 Task: Look for space in Morena, India from 26th August, 2023 to 10th September, 2023 for 6 adults, 2 children in price range Rs.10000 to Rs.15000. Place can be entire place or shared room with 6 bedrooms having 6 beds and 6 bathrooms. Property type can be house, flat, guest house. Amenities needed are: wifi, TV, free parkinig on premises, gym, breakfast. Booking option can be shelf check-in. Required host language is English.
Action: Mouse moved to (534, 135)
Screenshot: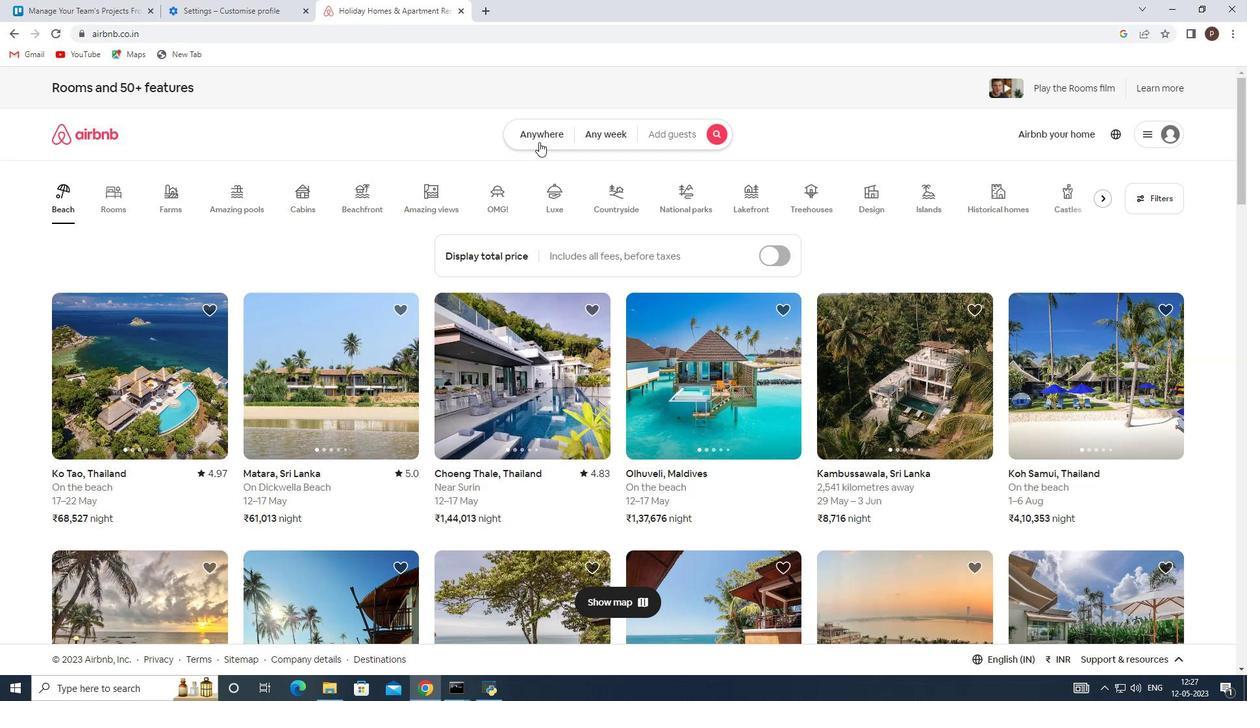 
Action: Mouse pressed left at (534, 135)
Screenshot: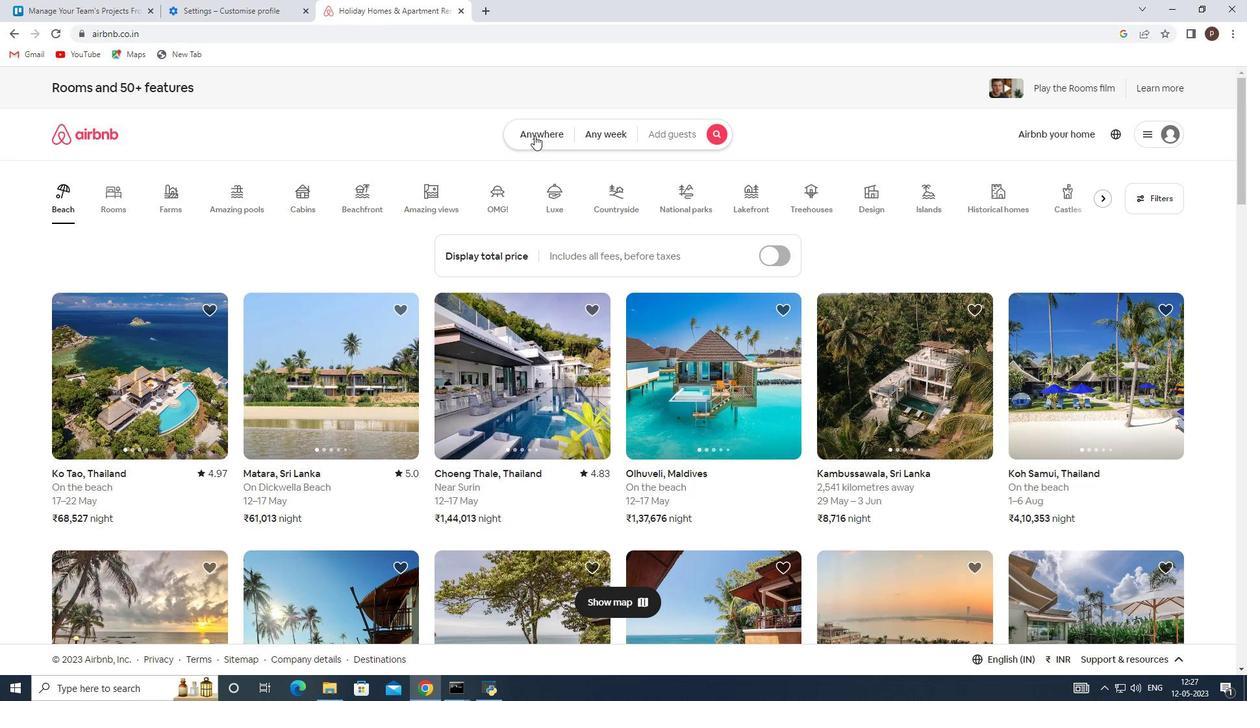 
Action: Mouse moved to (385, 191)
Screenshot: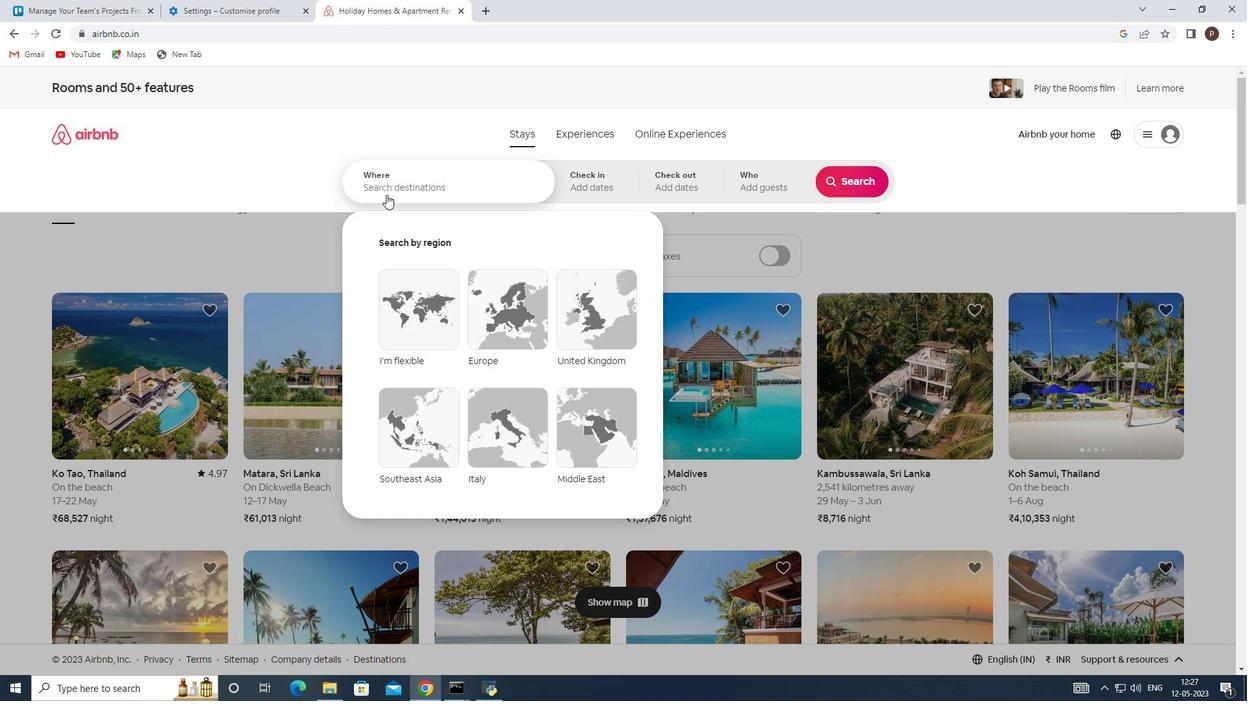 
Action: Mouse pressed left at (385, 191)
Screenshot: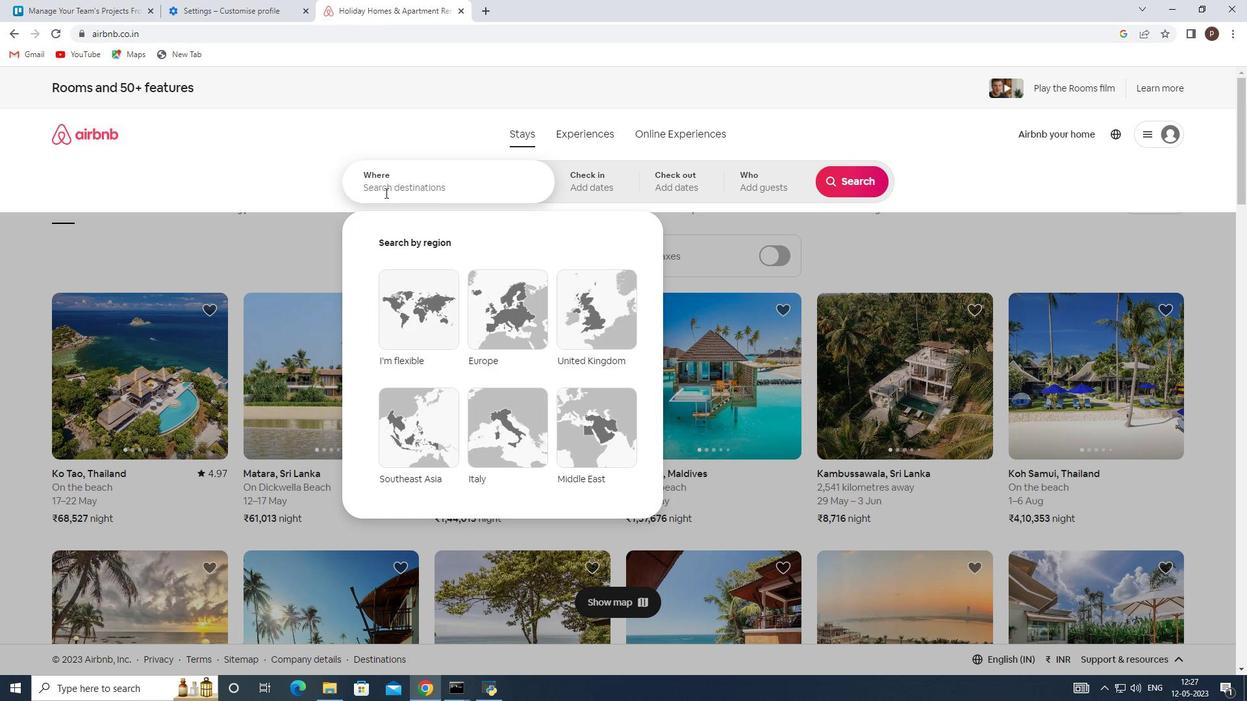 
Action: Key pressed <Key.caps_lock>M<Key.caps_lock>orena
Screenshot: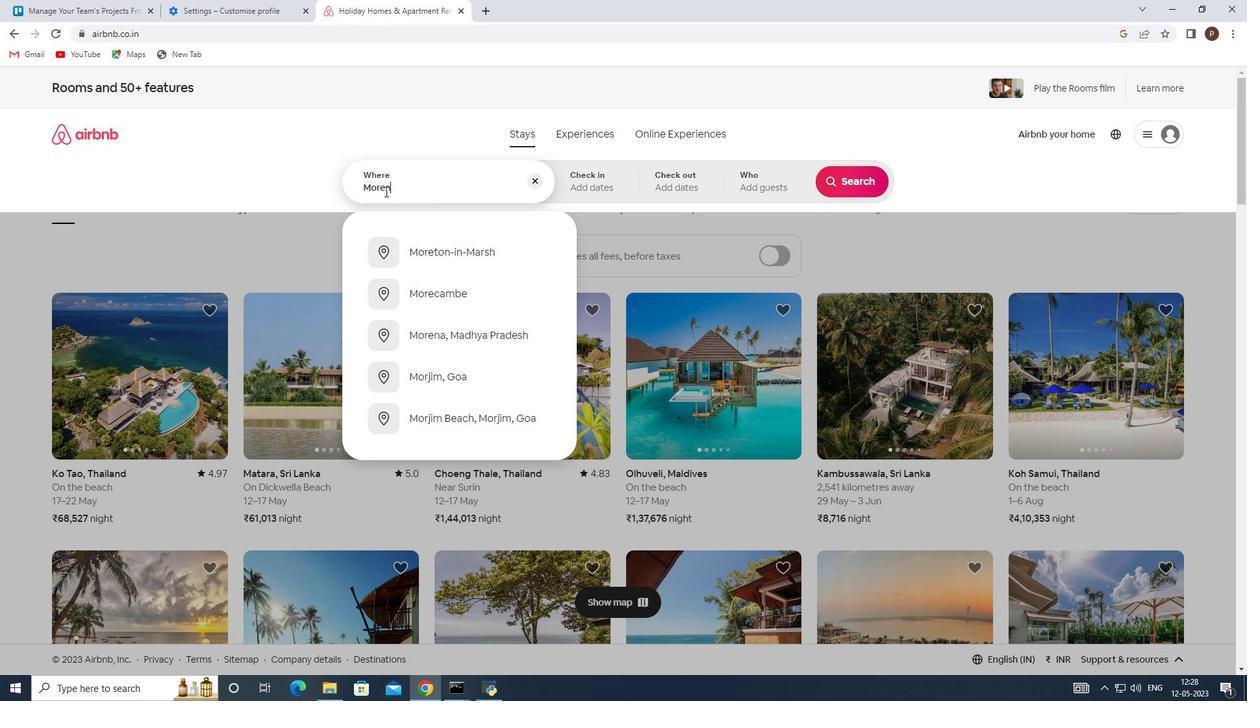 
Action: Mouse moved to (464, 248)
Screenshot: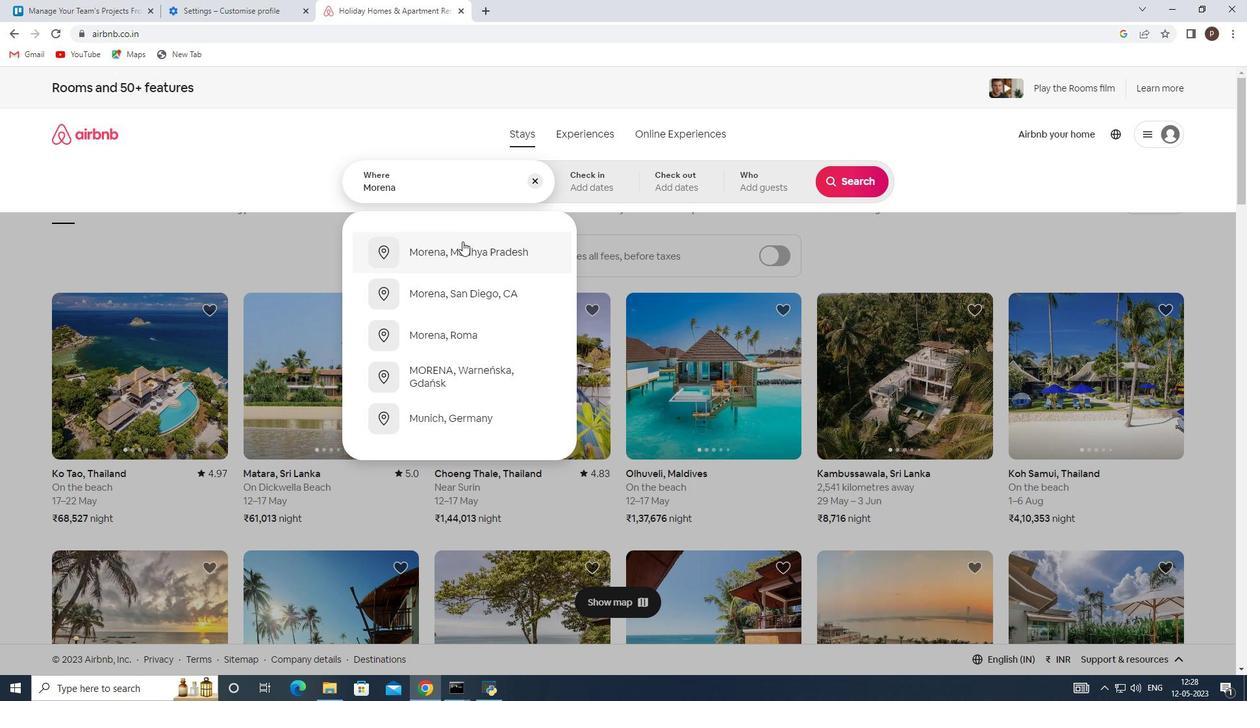 
Action: Mouse pressed left at (464, 248)
Screenshot: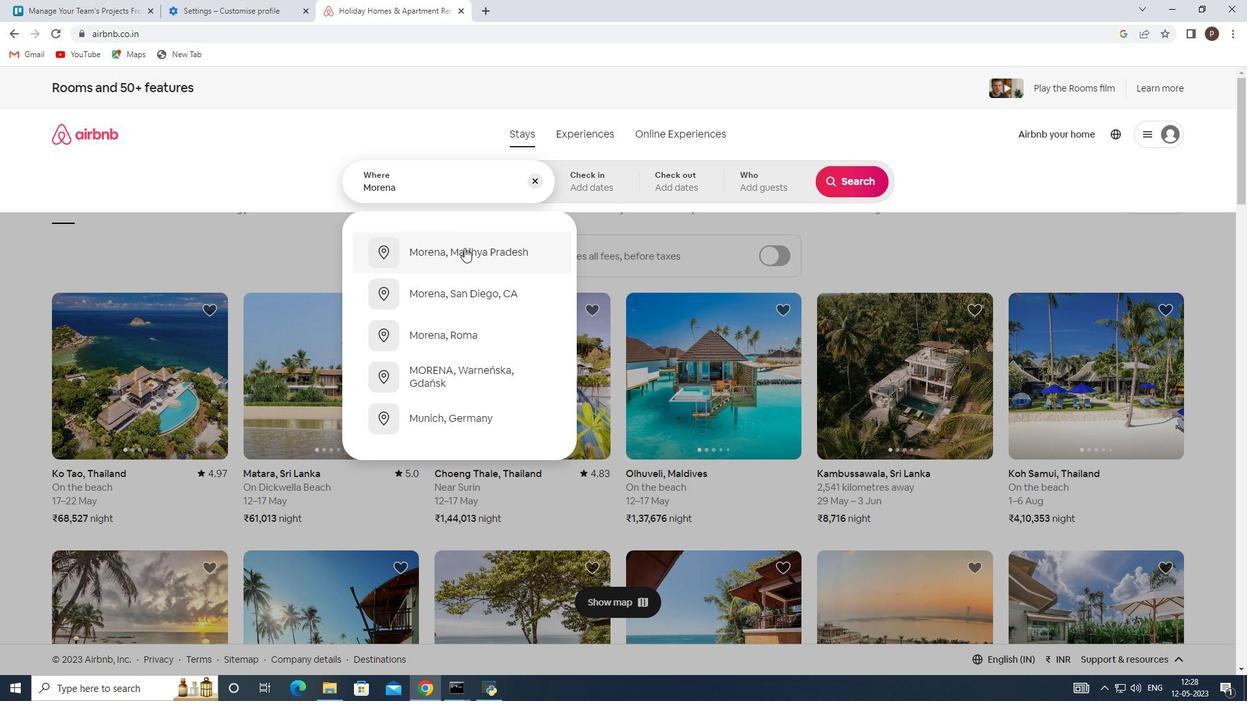
Action: Mouse moved to (851, 283)
Screenshot: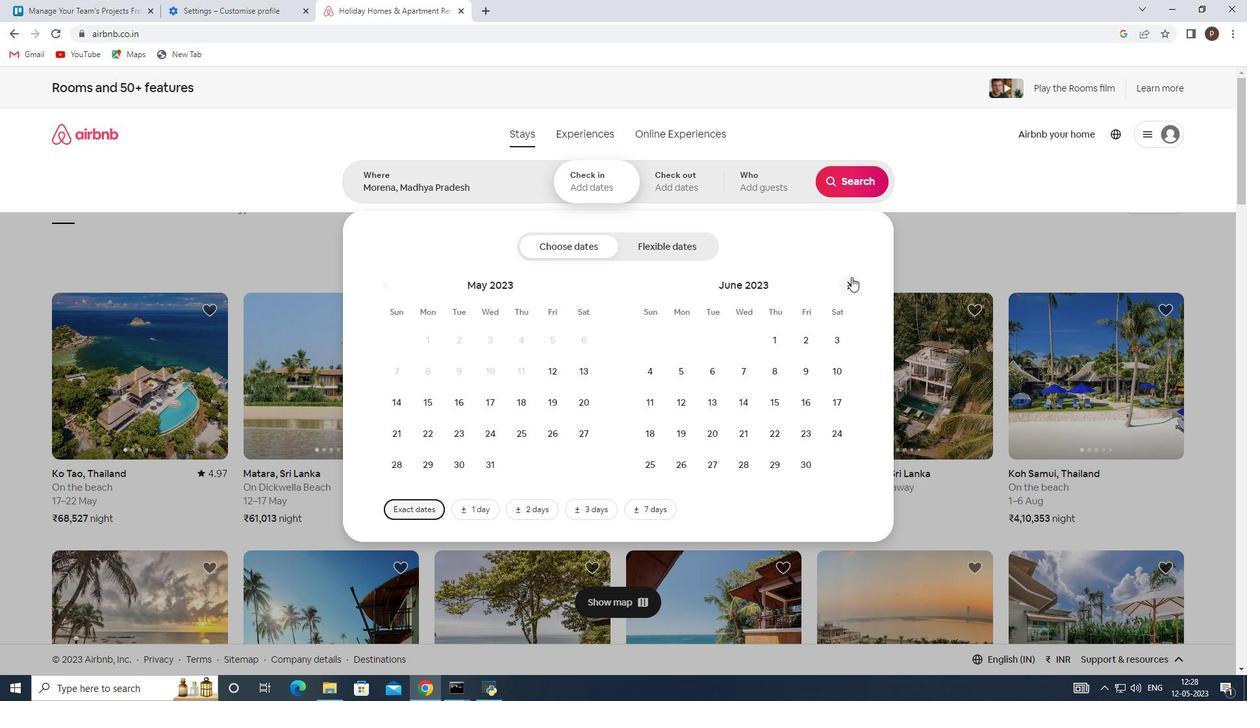 
Action: Mouse pressed left at (851, 283)
Screenshot: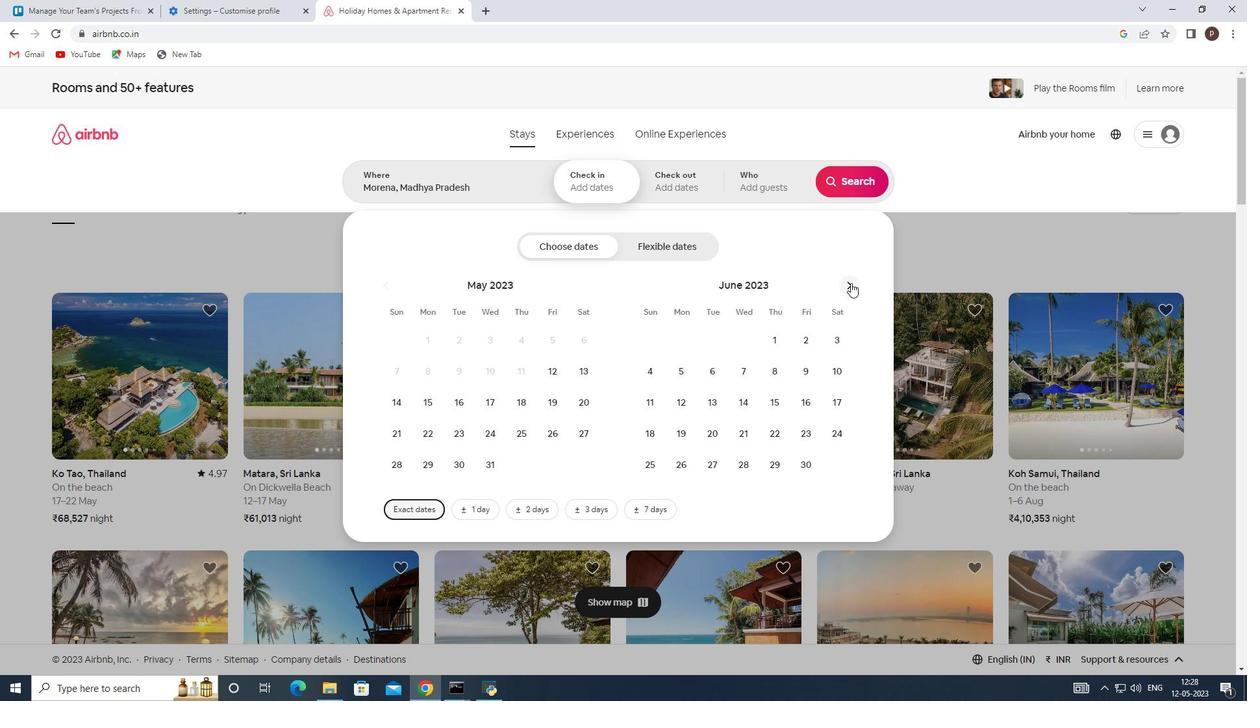 
Action: Mouse pressed left at (851, 283)
Screenshot: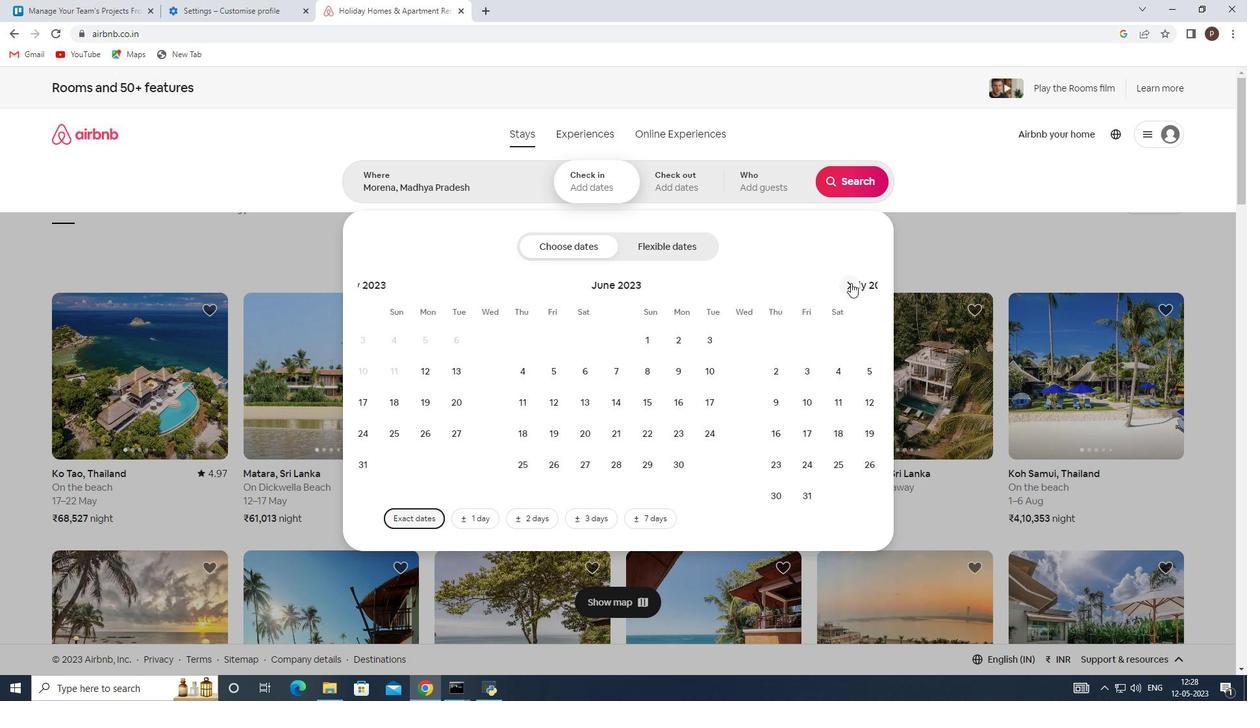 
Action: Mouse pressed left at (851, 283)
Screenshot: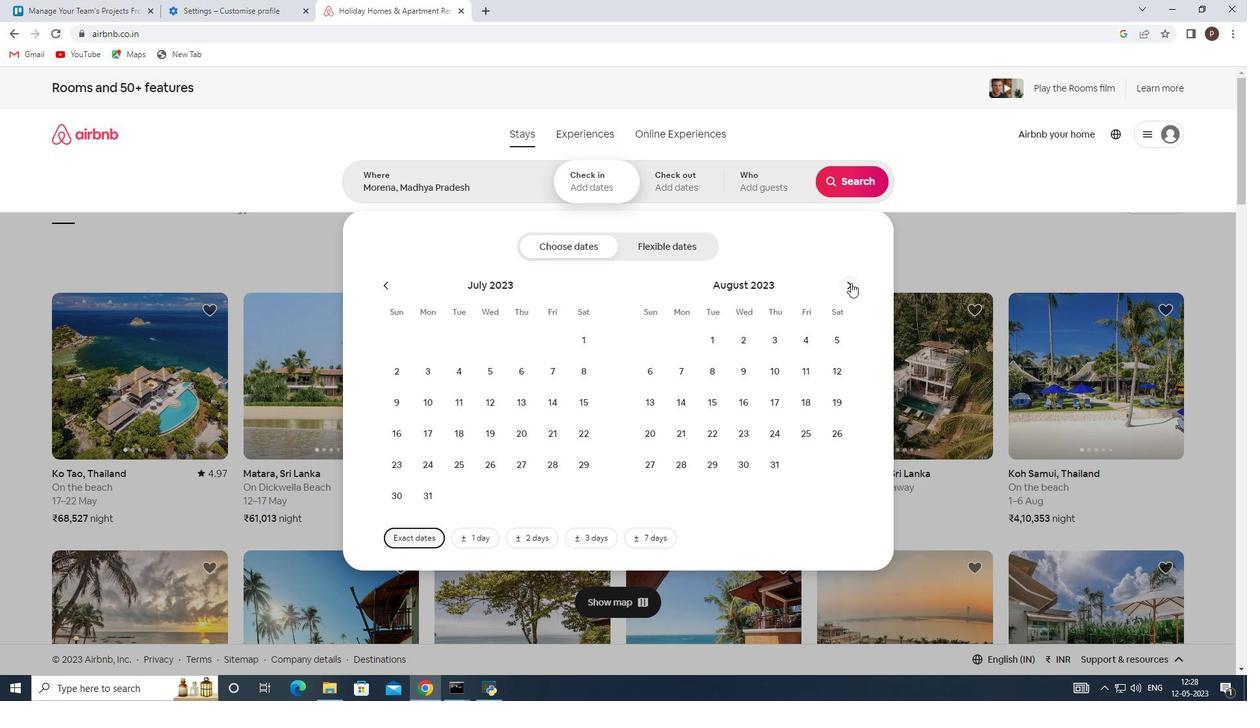 
Action: Mouse moved to (579, 433)
Screenshot: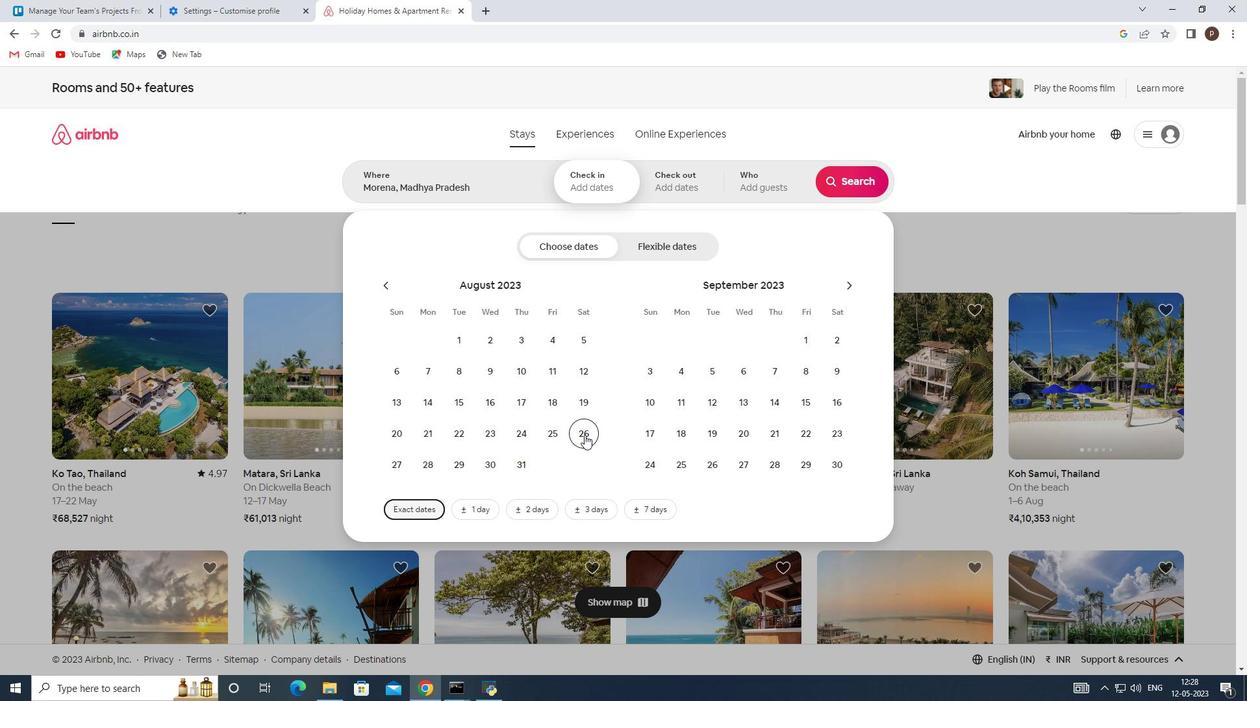 
Action: Mouse pressed left at (579, 433)
Screenshot: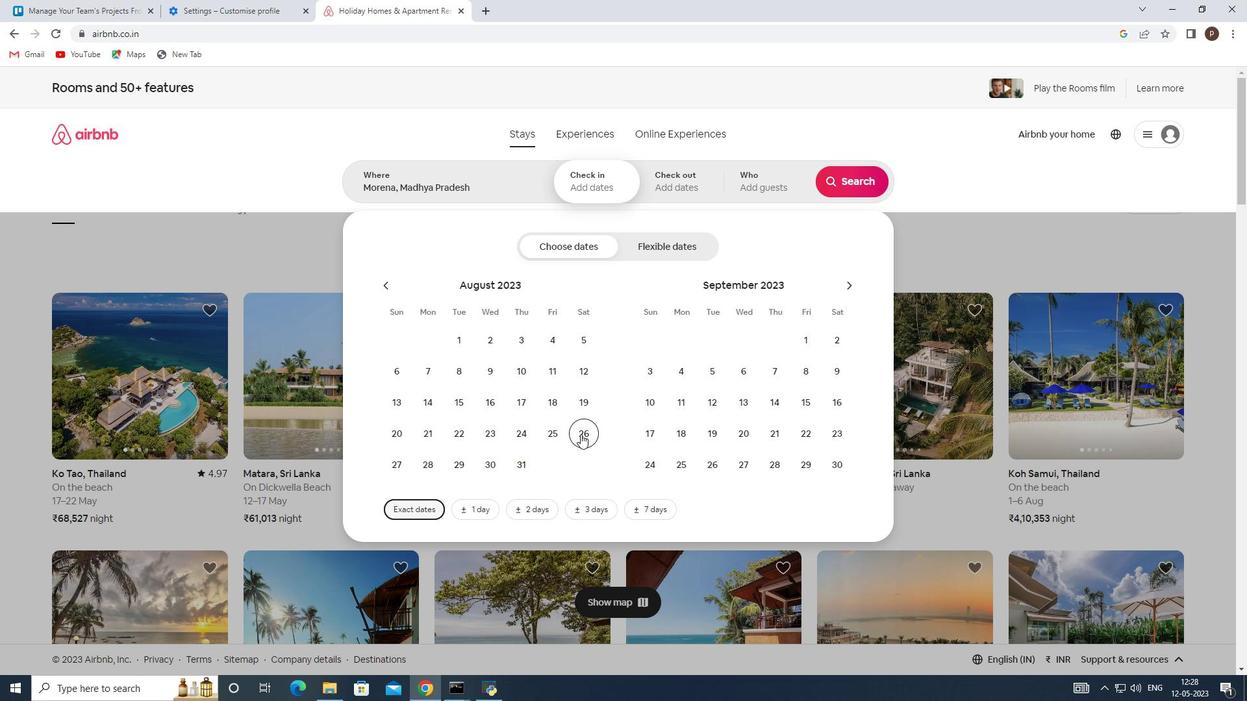 
Action: Mouse moved to (649, 398)
Screenshot: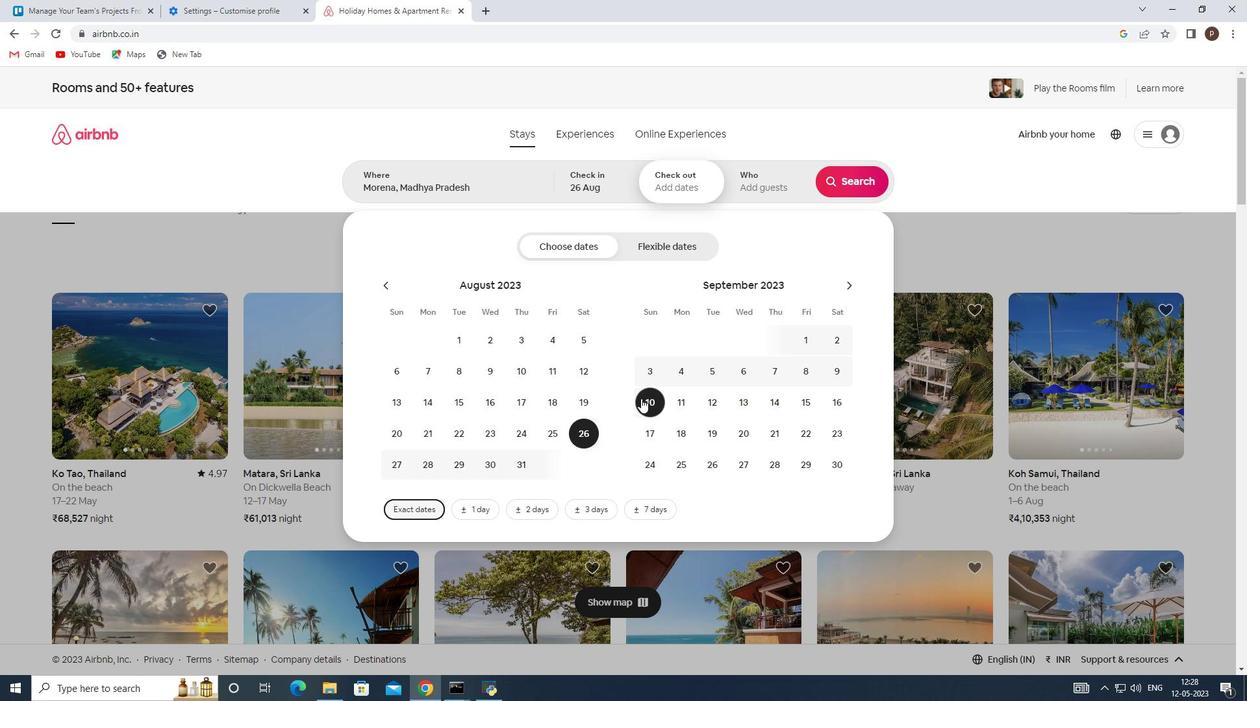 
Action: Mouse pressed left at (649, 398)
Screenshot: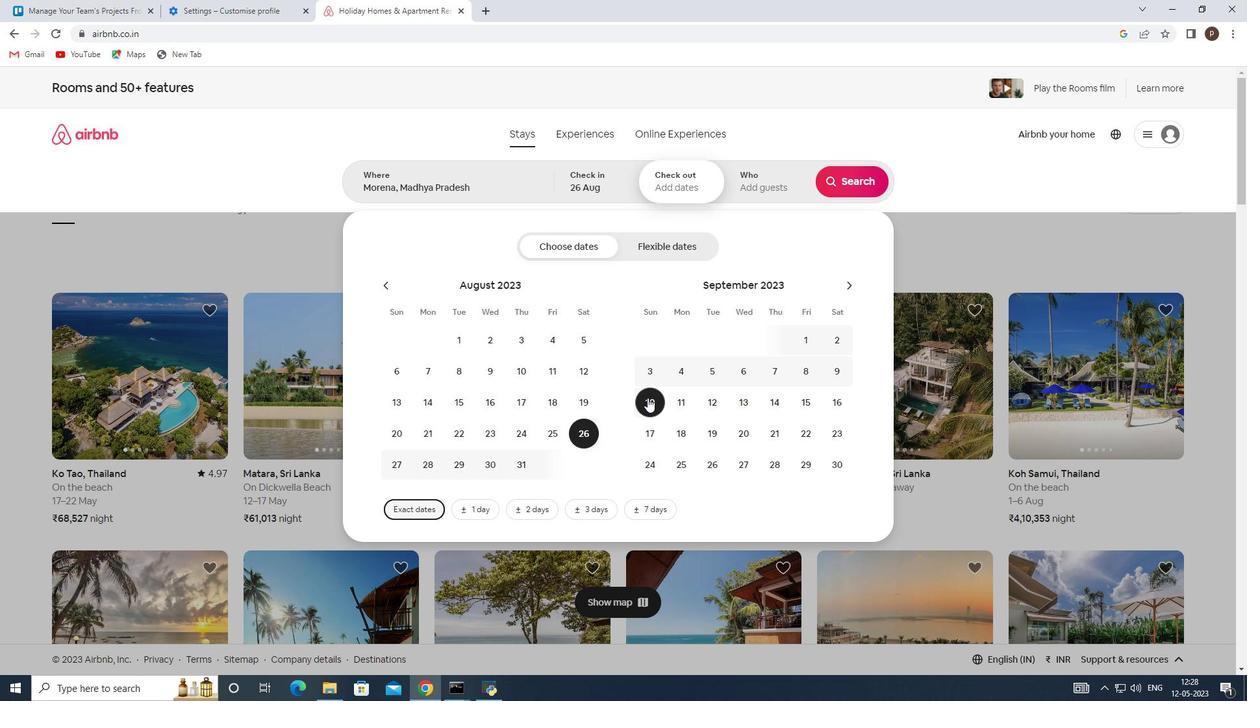 
Action: Mouse moved to (761, 183)
Screenshot: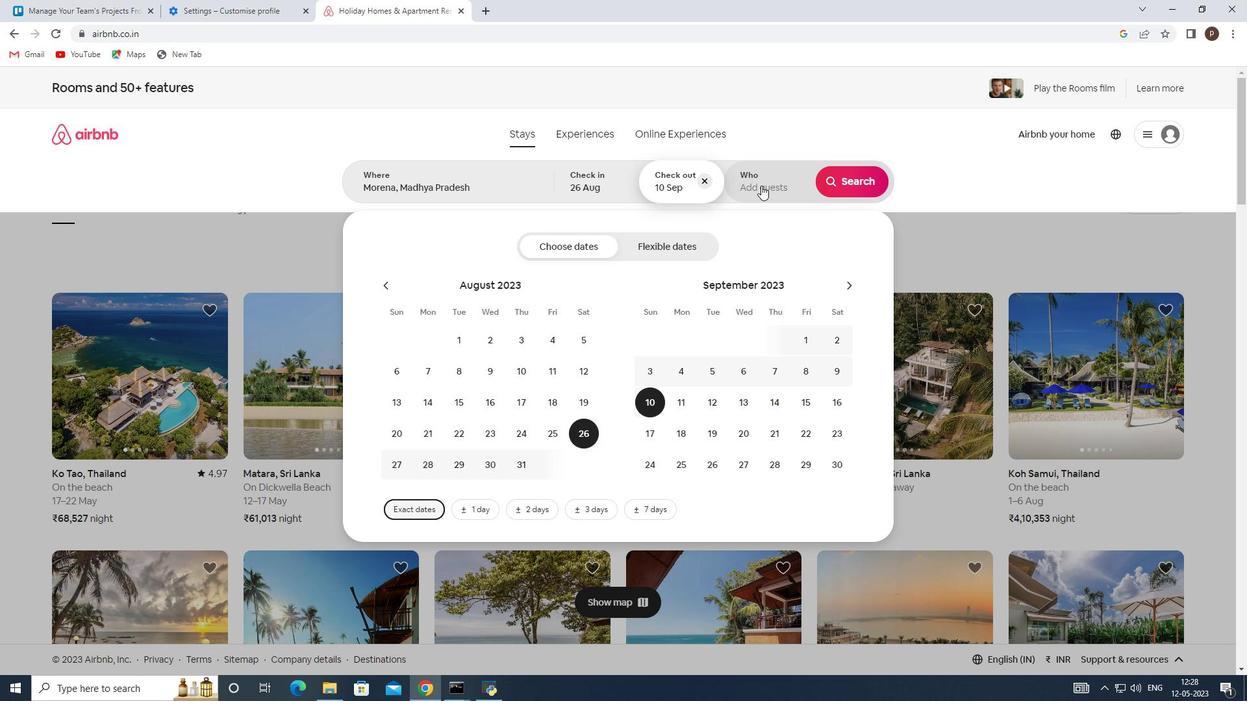 
Action: Mouse pressed left at (761, 183)
Screenshot: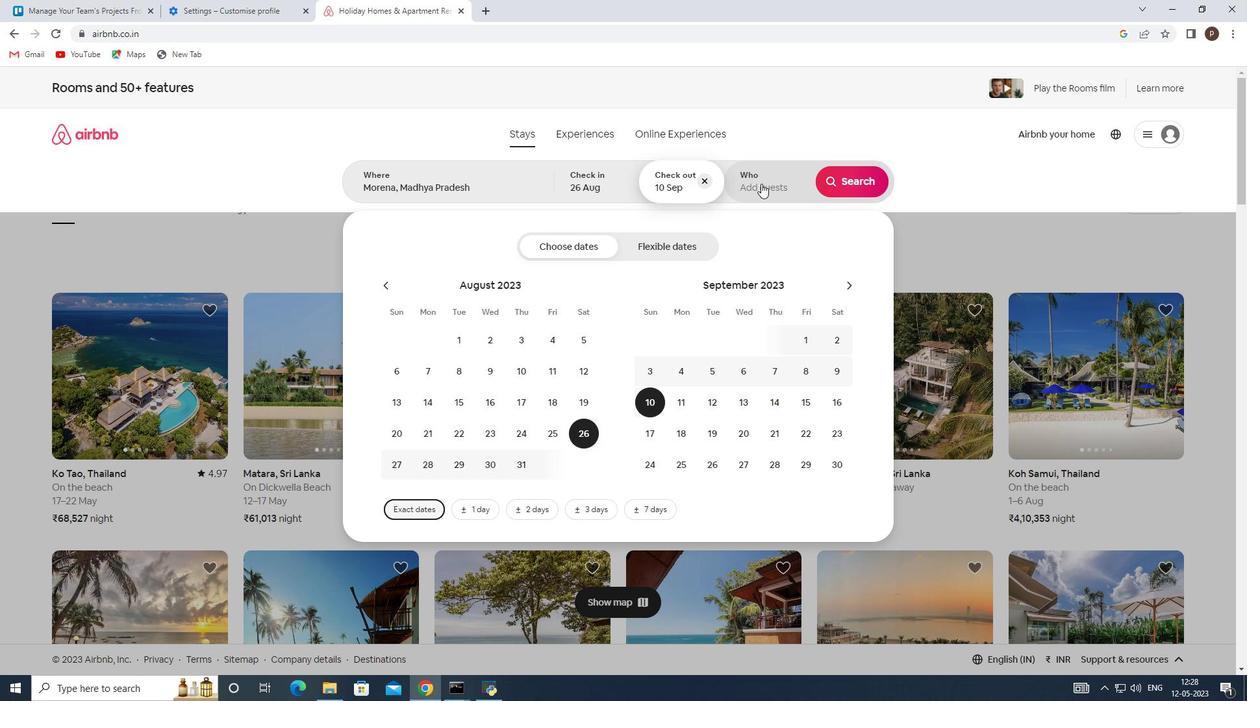 
Action: Mouse moved to (854, 248)
Screenshot: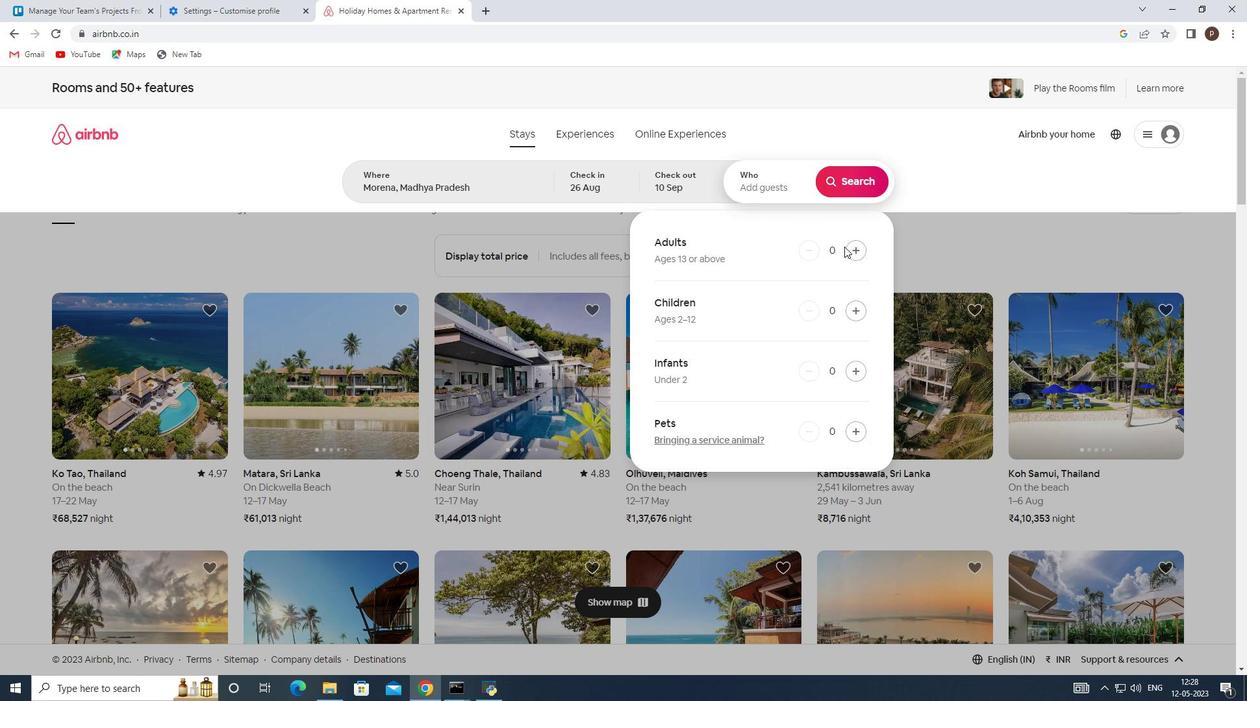 
Action: Mouse pressed left at (854, 248)
Screenshot: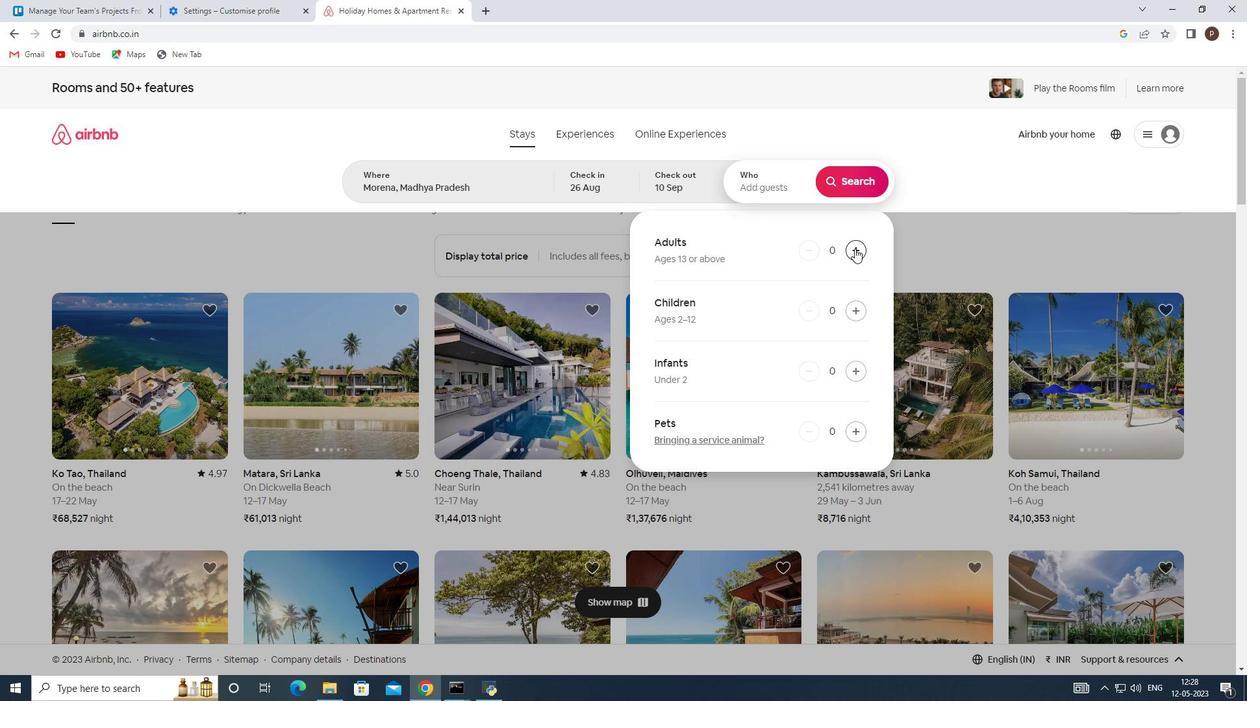 
Action: Mouse pressed left at (854, 248)
Screenshot: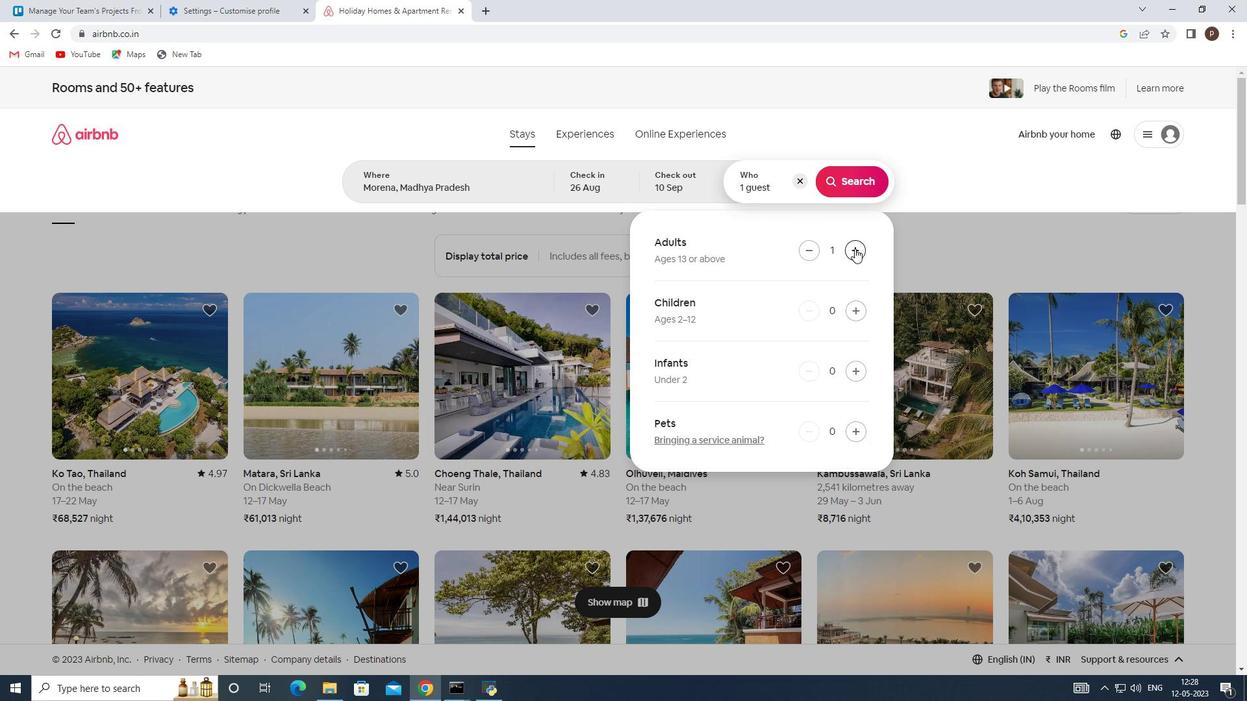 
Action: Mouse pressed left at (854, 248)
Screenshot: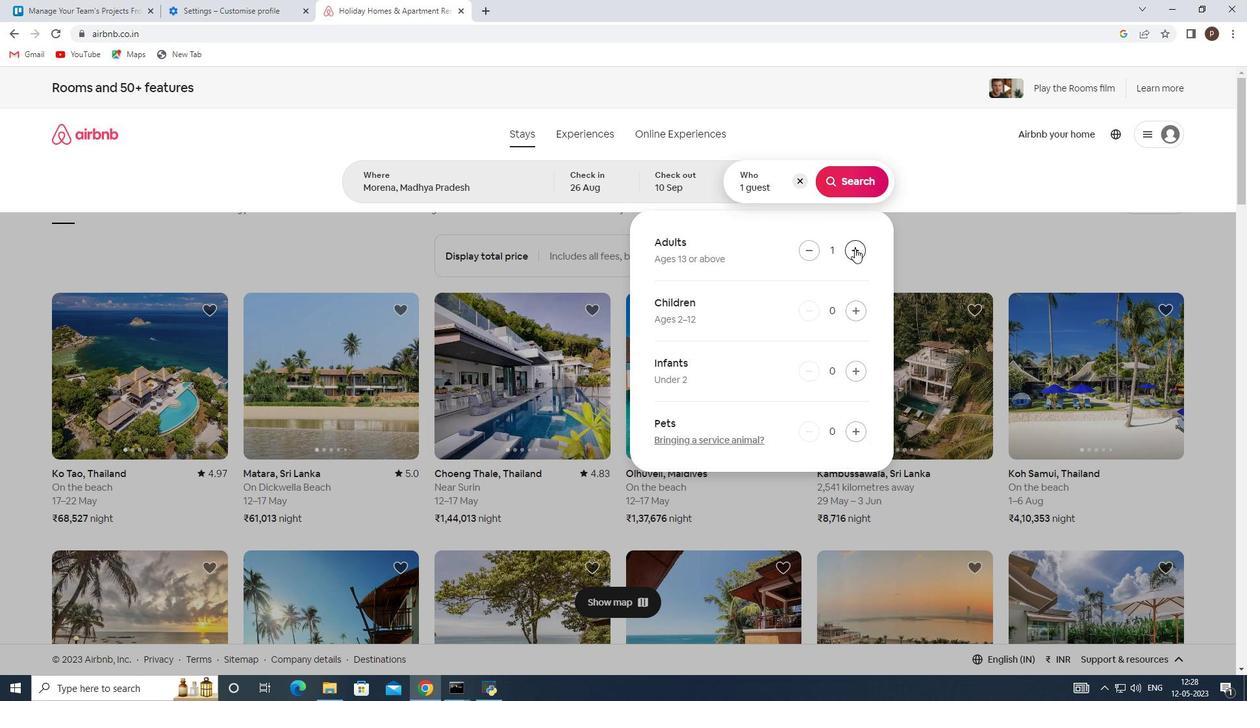
Action: Mouse pressed left at (854, 248)
Screenshot: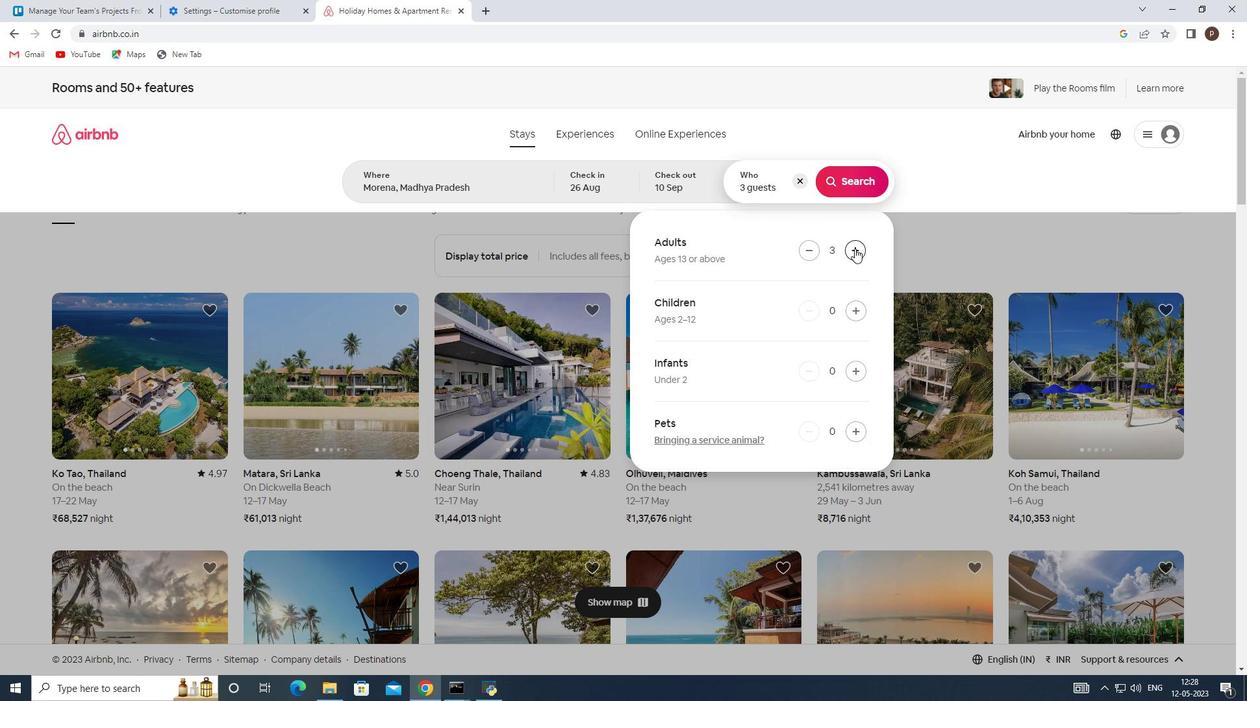 
Action: Mouse pressed left at (854, 248)
Screenshot: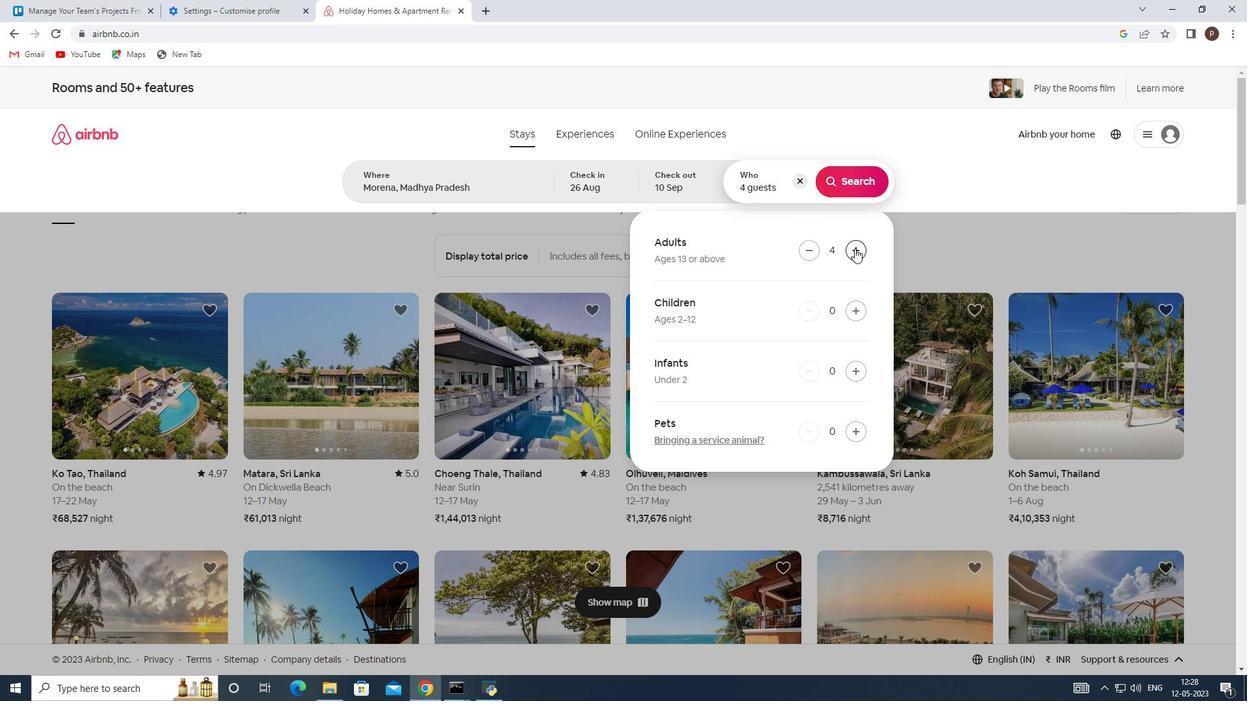 
Action: Mouse pressed left at (854, 248)
Screenshot: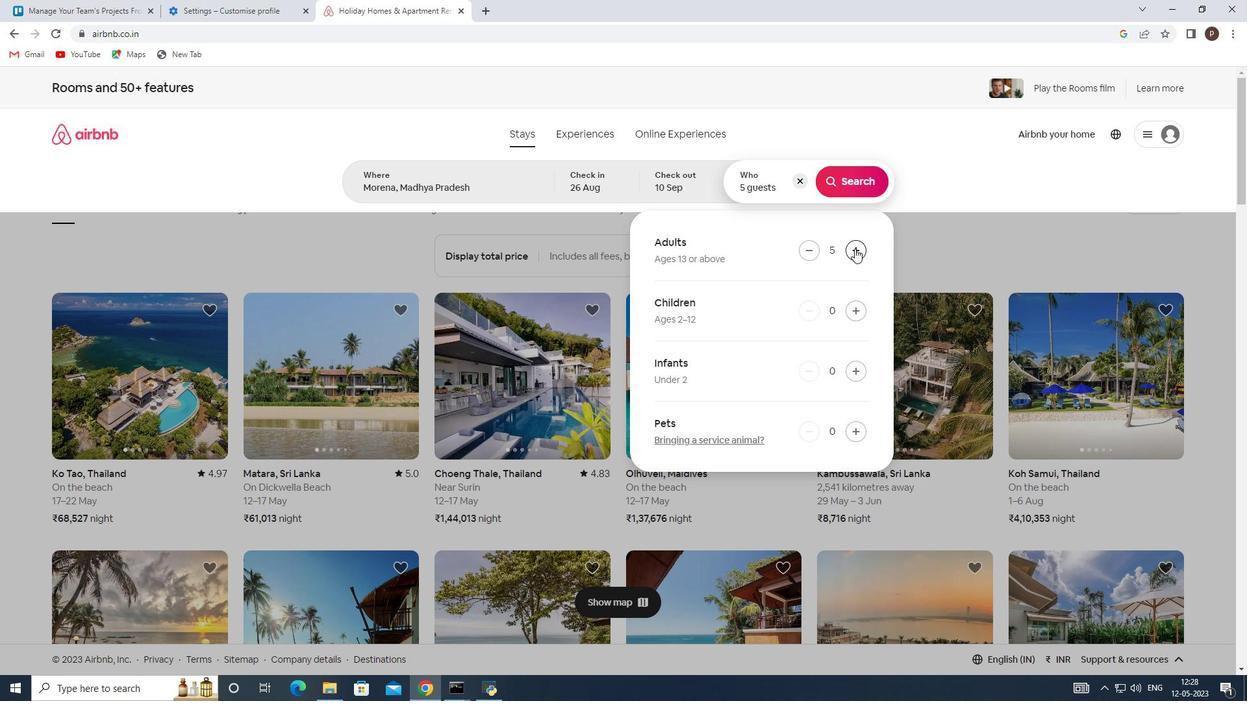 
Action: Mouse moved to (856, 308)
Screenshot: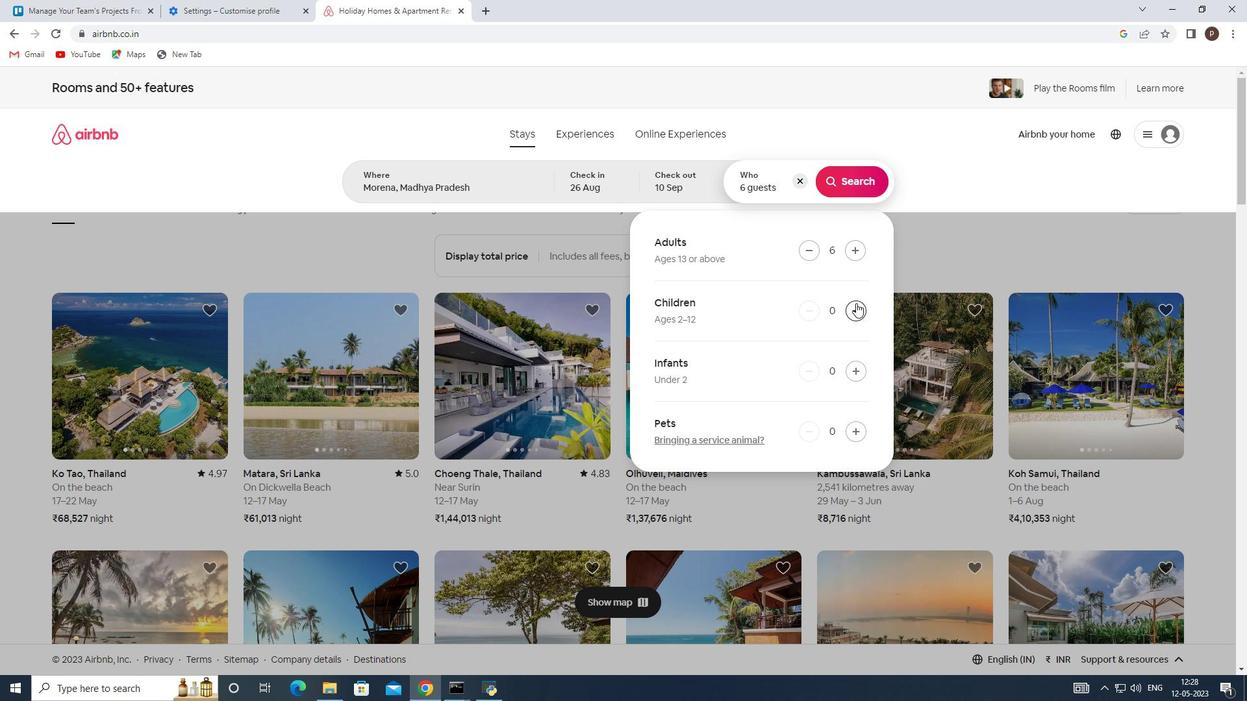 
Action: Mouse pressed left at (856, 308)
Screenshot: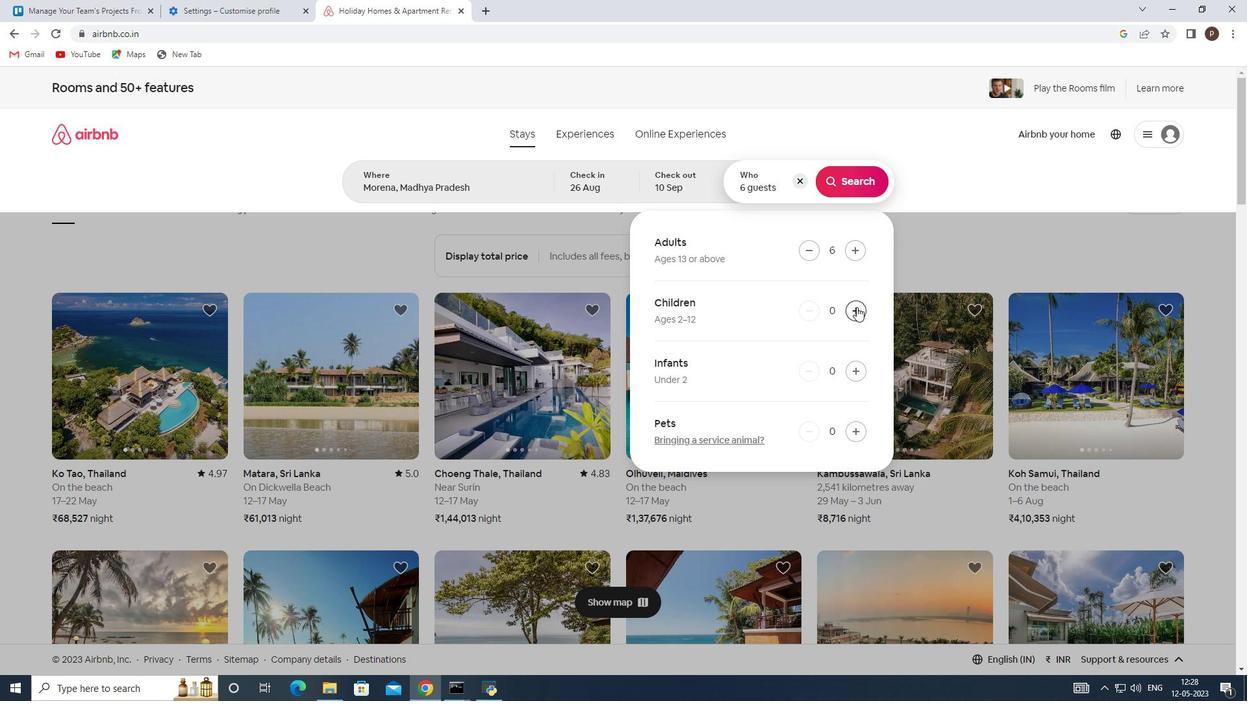 
Action: Mouse pressed left at (856, 308)
Screenshot: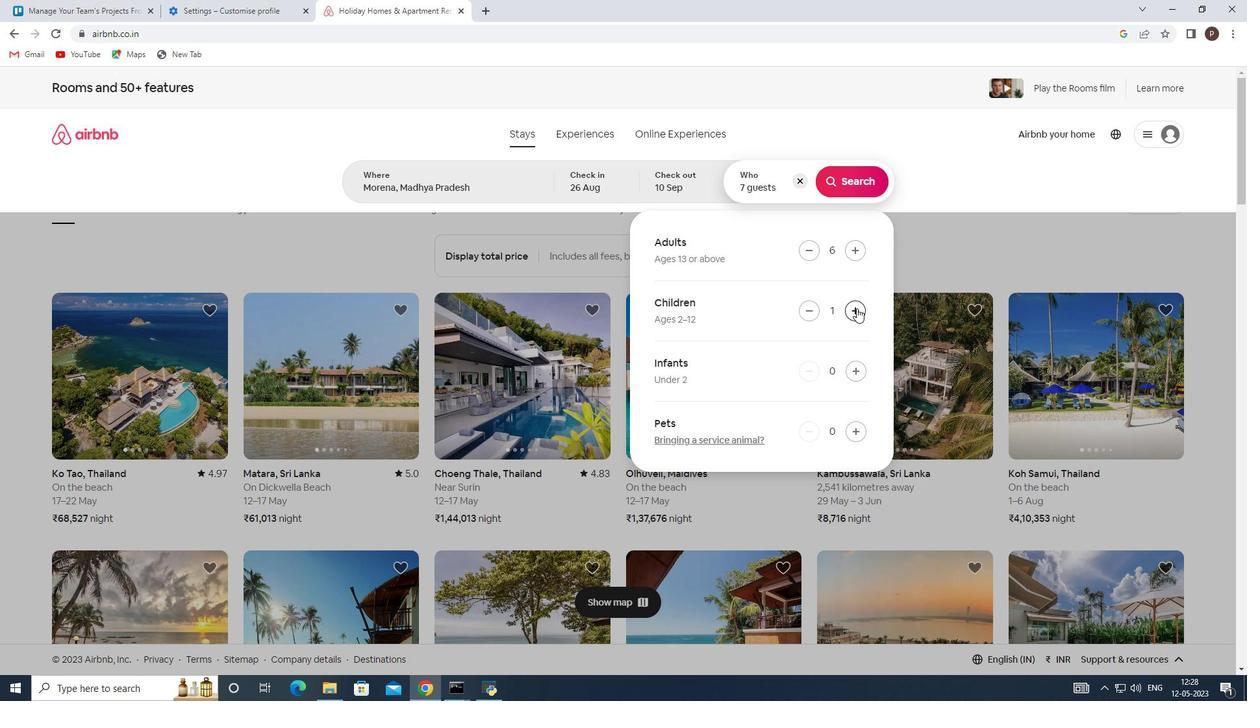 
Action: Mouse moved to (852, 175)
Screenshot: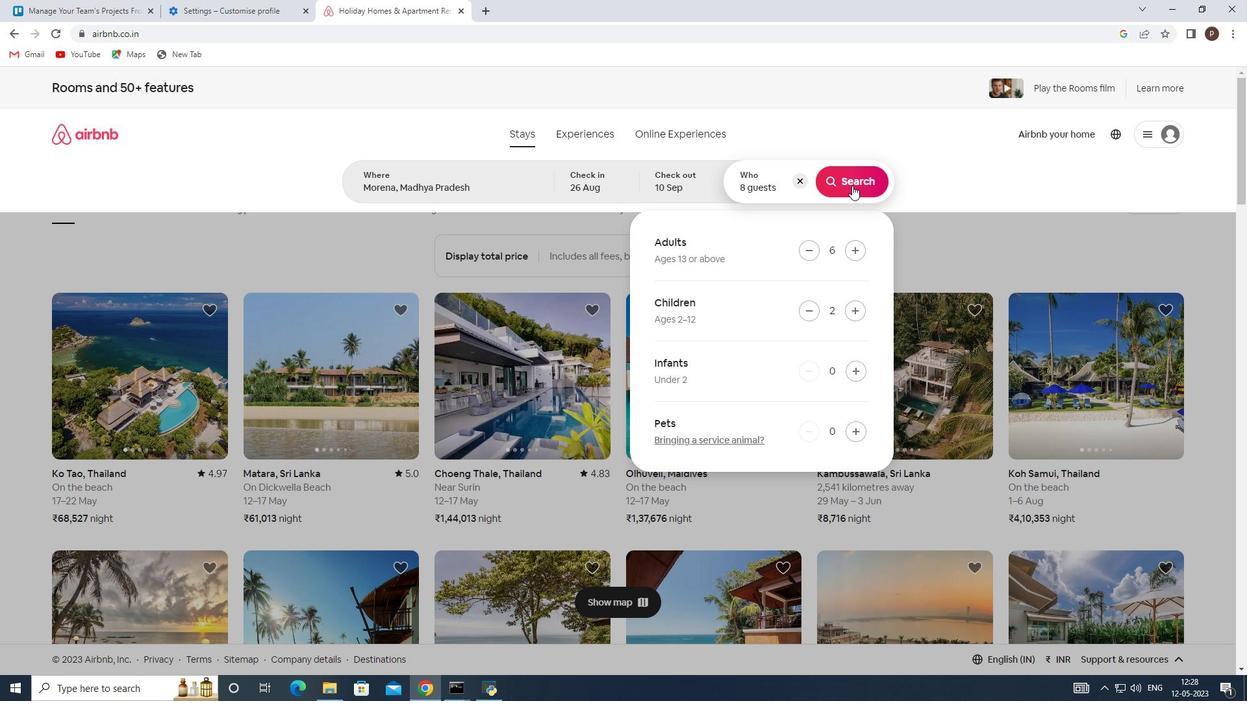 
Action: Mouse pressed left at (852, 175)
Screenshot: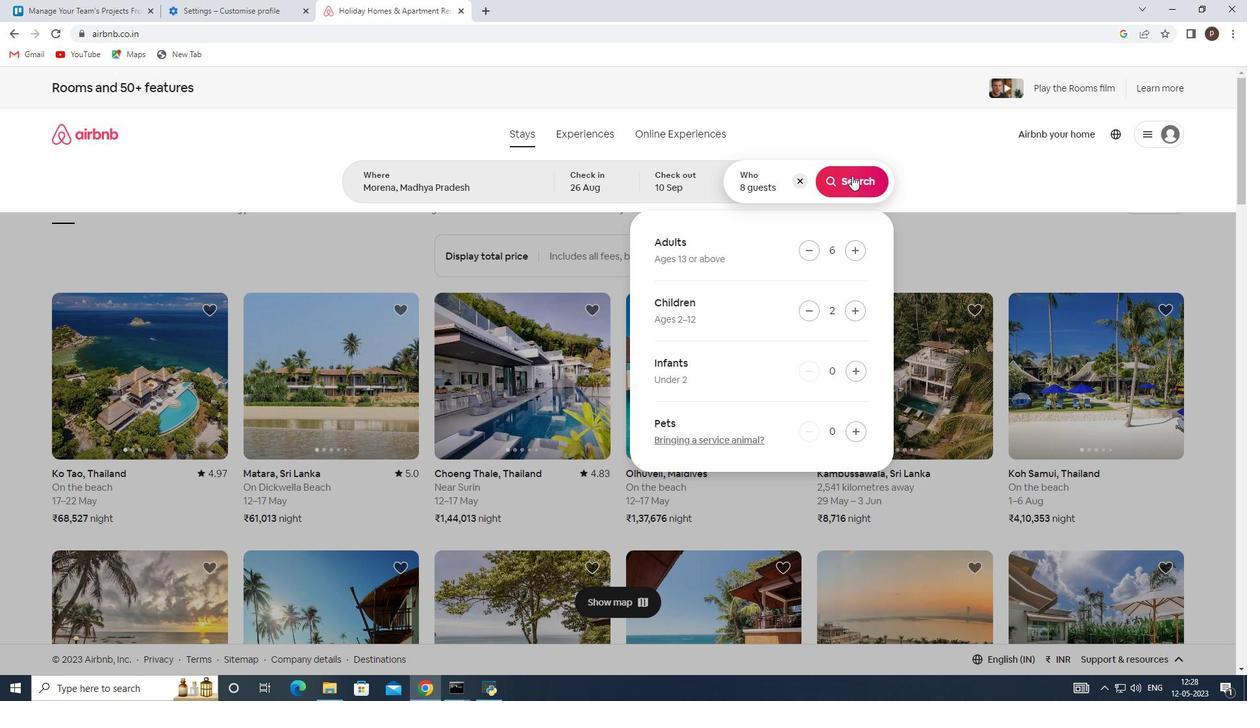 
Action: Mouse moved to (1175, 148)
Screenshot: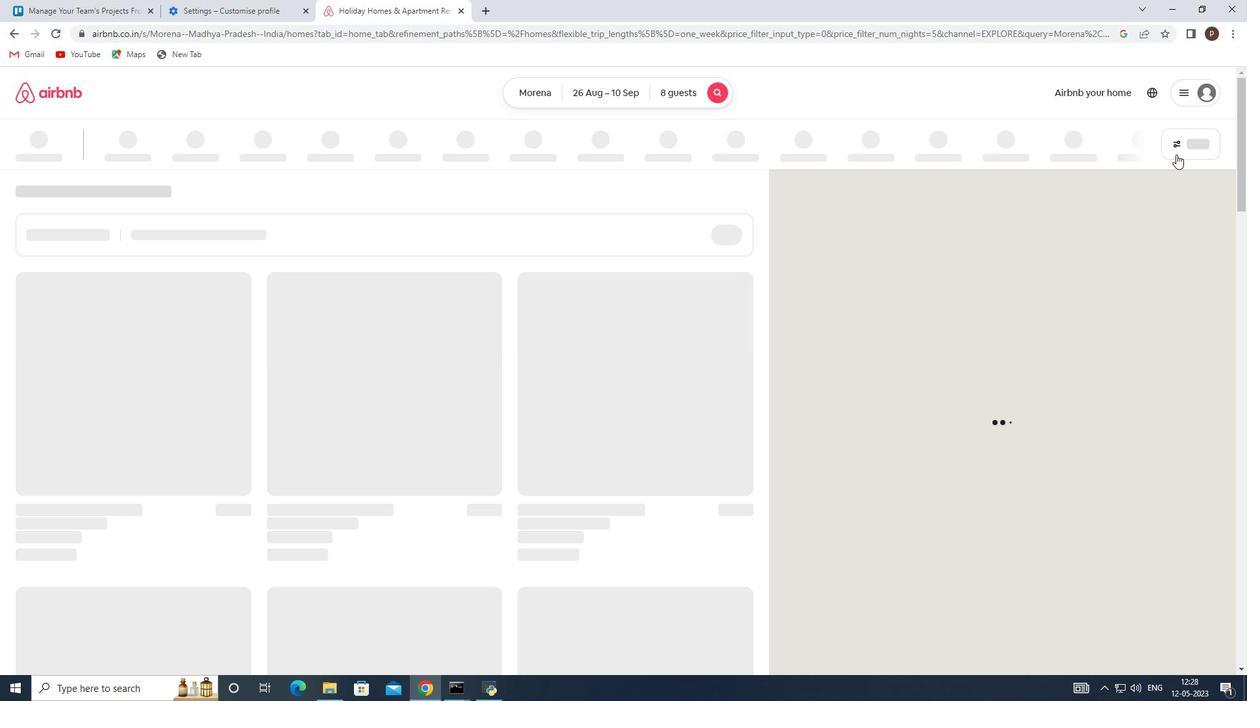 
Action: Mouse pressed left at (1175, 148)
Screenshot: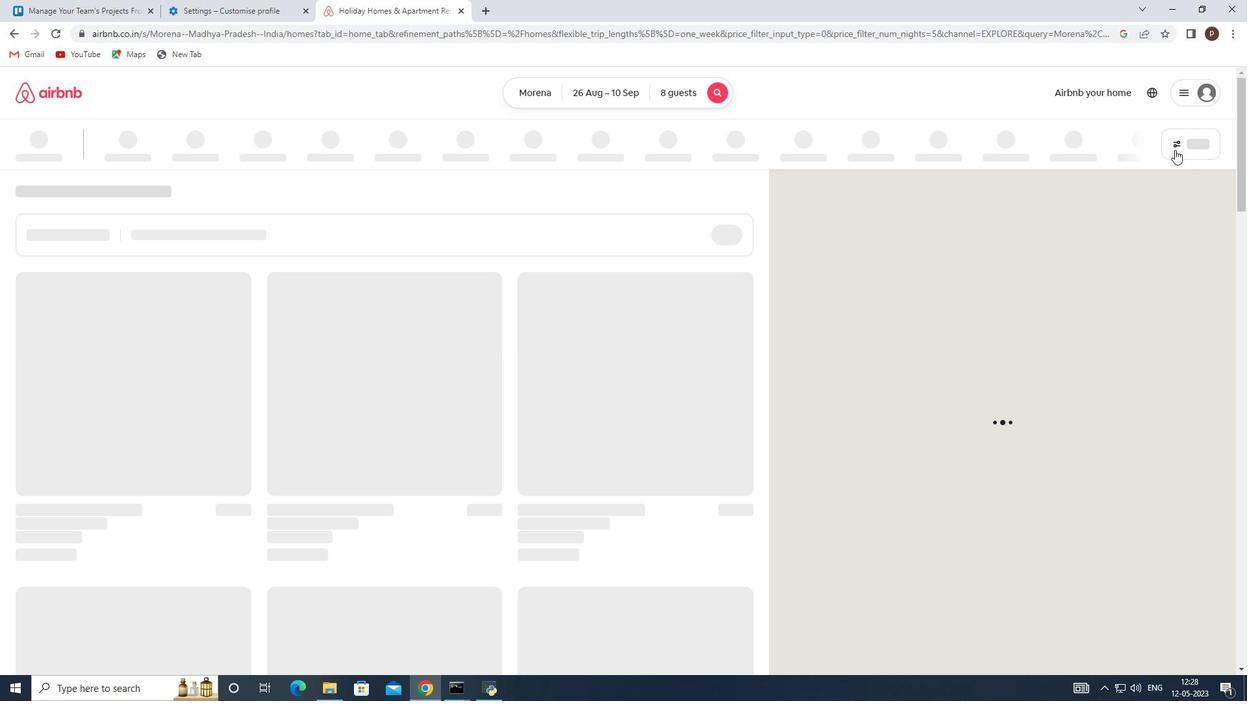 
Action: Mouse moved to (428, 459)
Screenshot: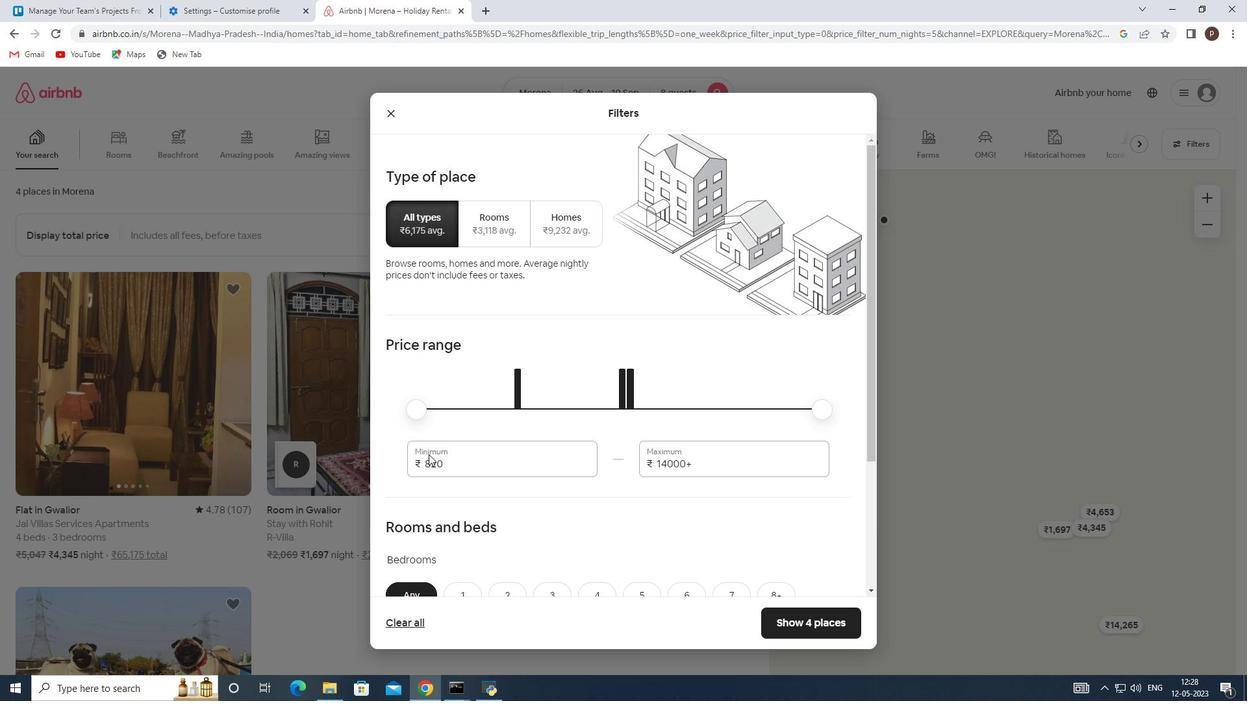 
Action: Mouse pressed left at (428, 459)
Screenshot: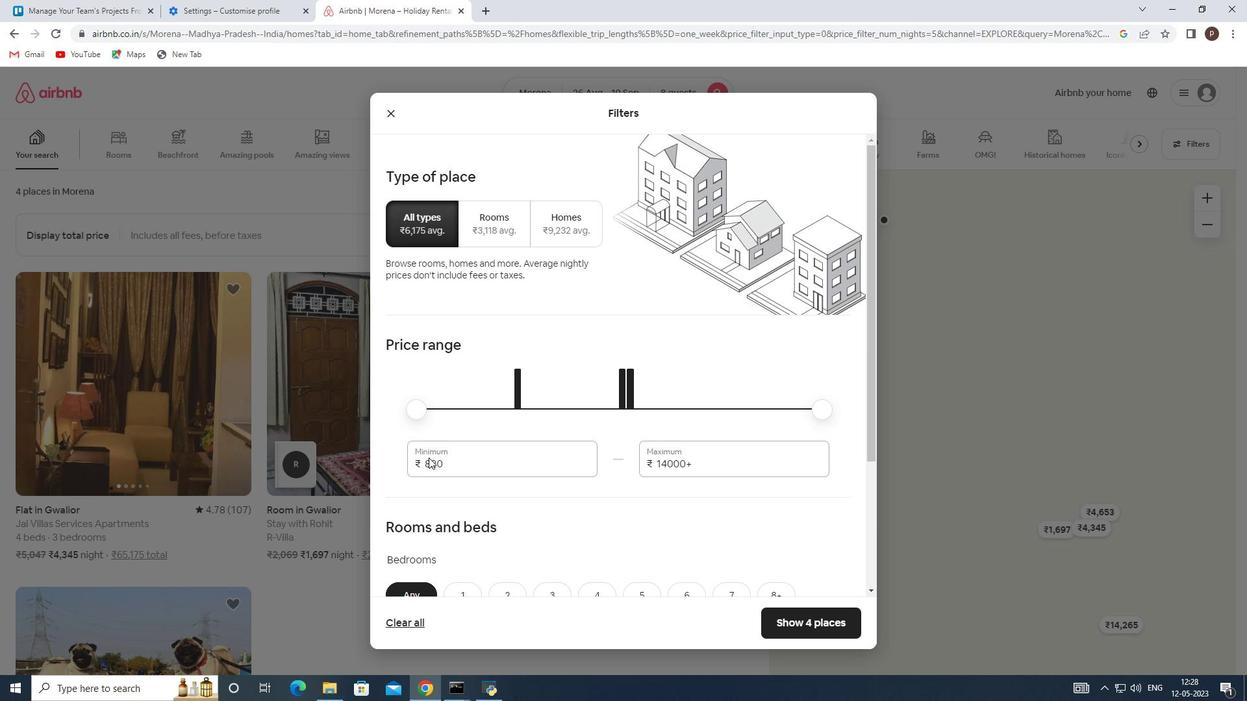 
Action: Mouse pressed left at (428, 459)
Screenshot: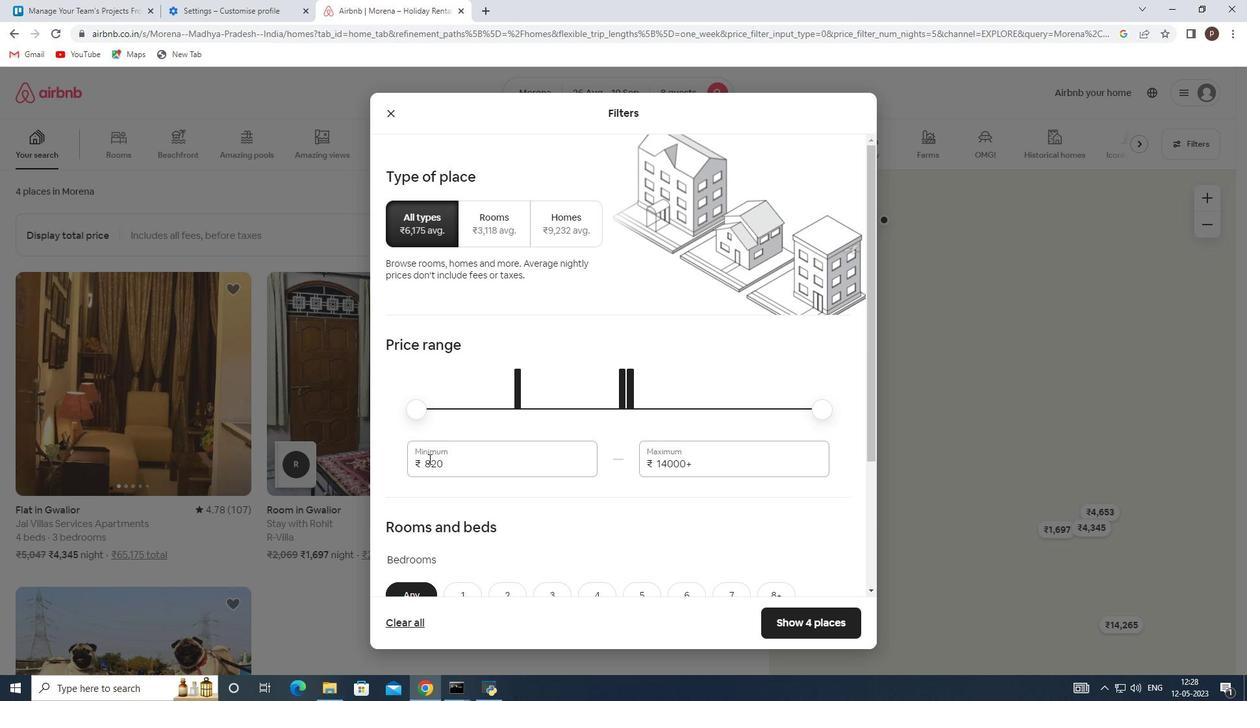 
Action: Key pressed 10000<Key.tab>15000
Screenshot: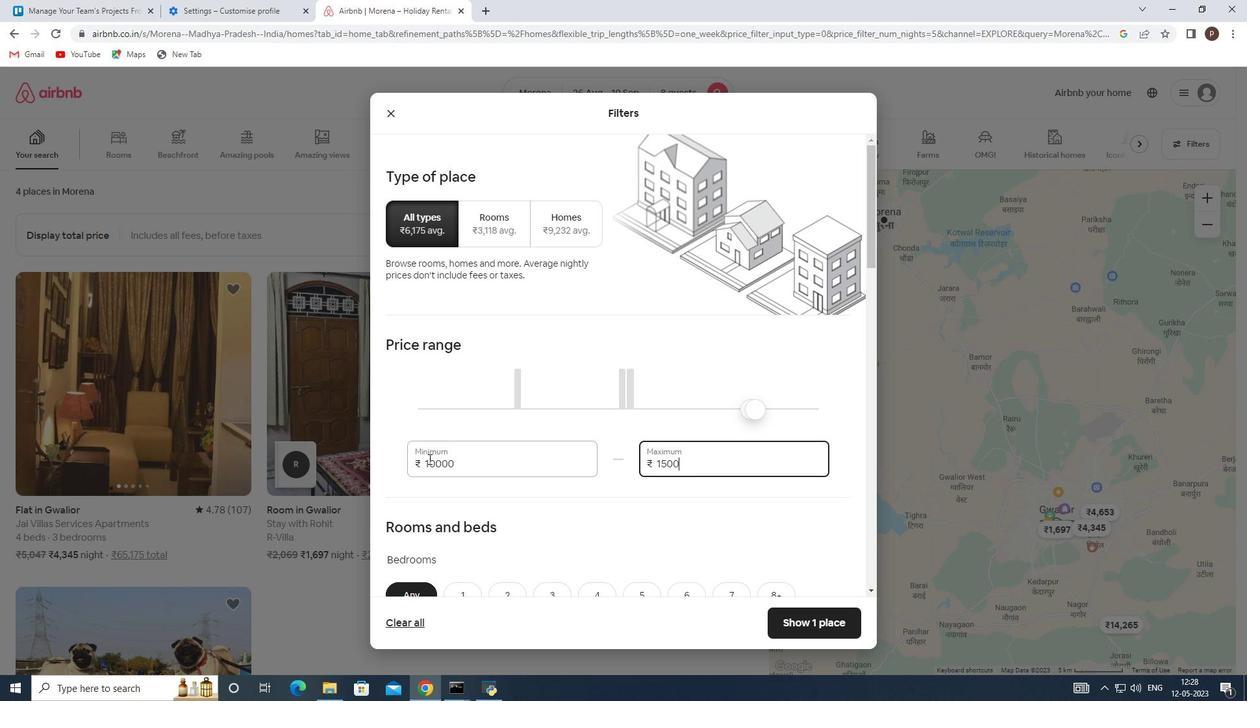 
Action: Mouse moved to (461, 497)
Screenshot: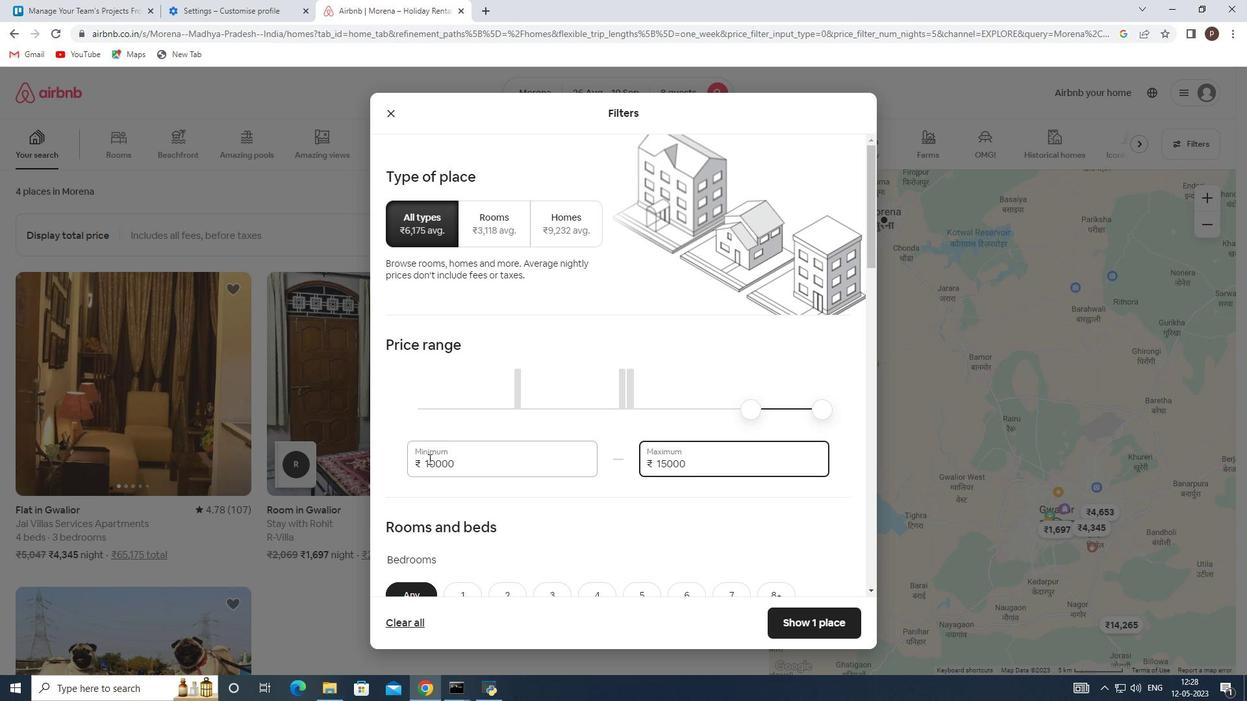 
Action: Mouse scrolled (461, 496) with delta (0, 0)
Screenshot: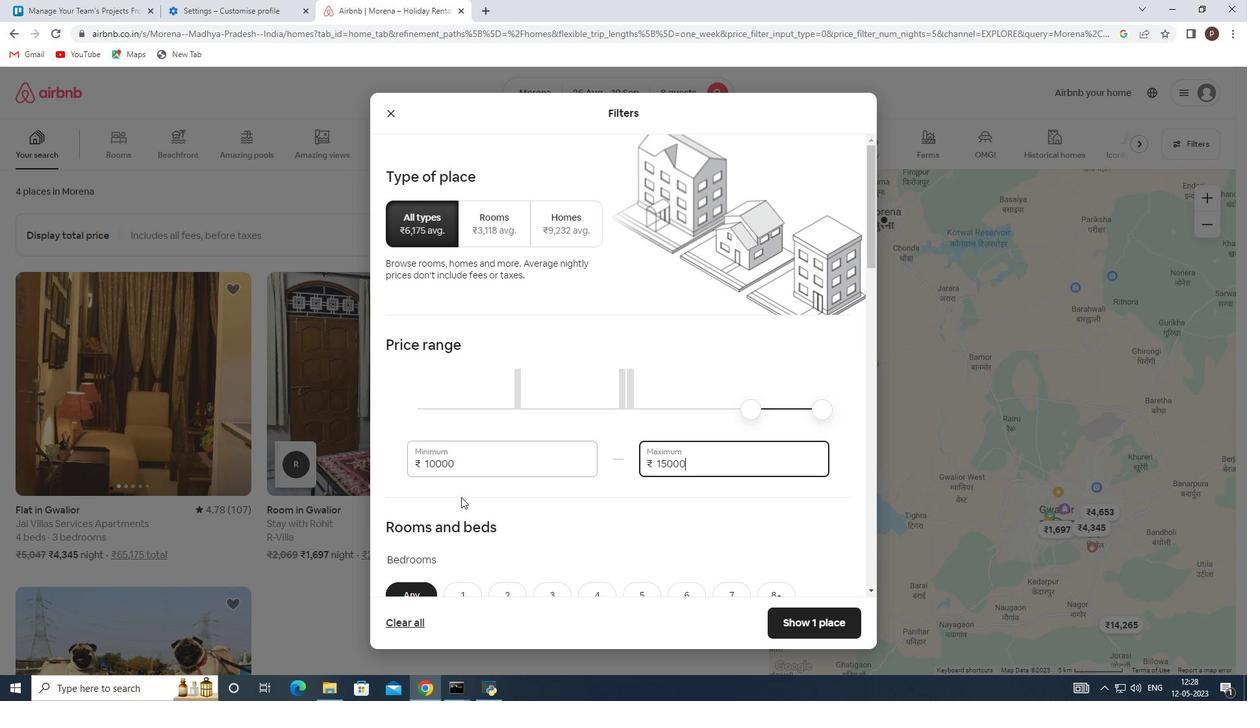 
Action: Mouse scrolled (461, 496) with delta (0, 0)
Screenshot: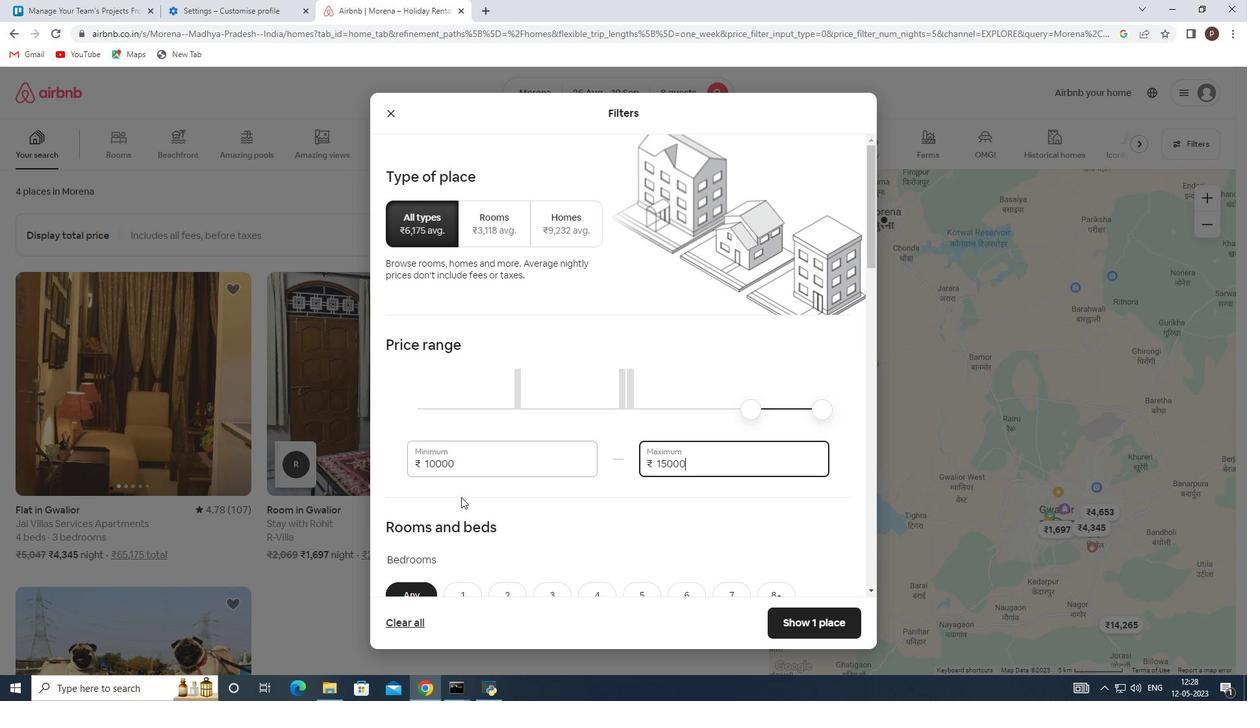
Action: Mouse moved to (686, 458)
Screenshot: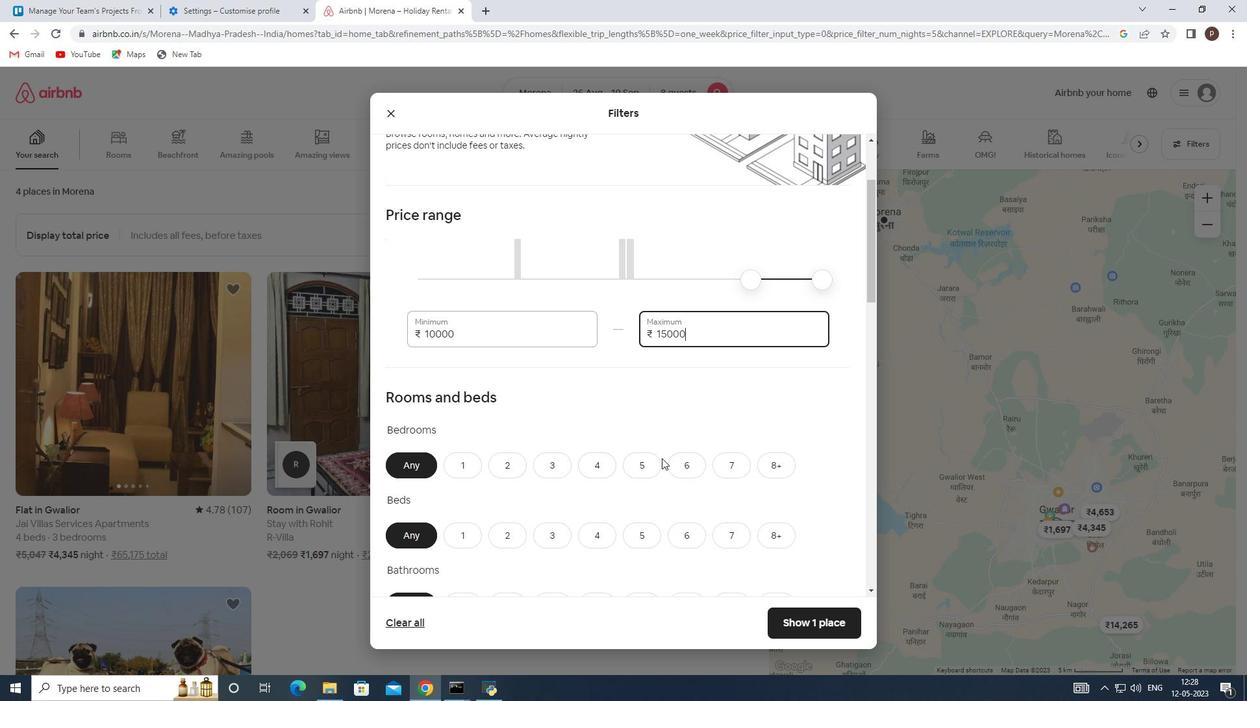 
Action: Mouse pressed left at (686, 458)
Screenshot: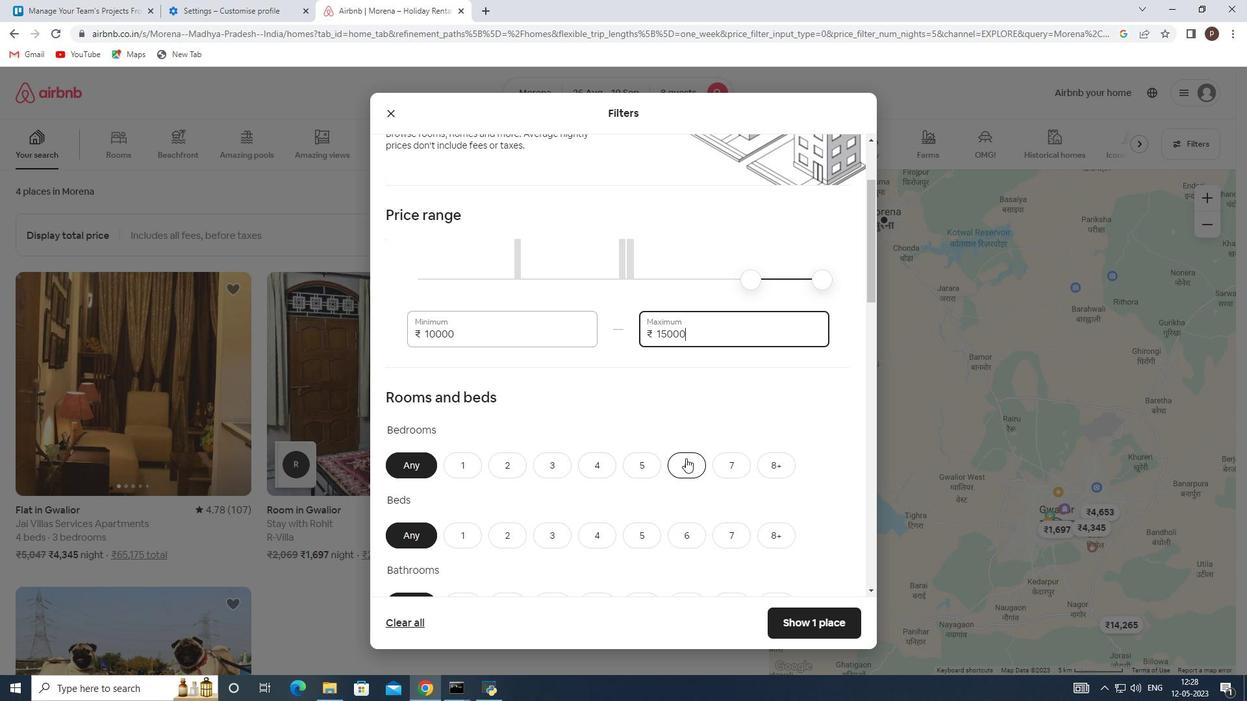
Action: Mouse moved to (685, 486)
Screenshot: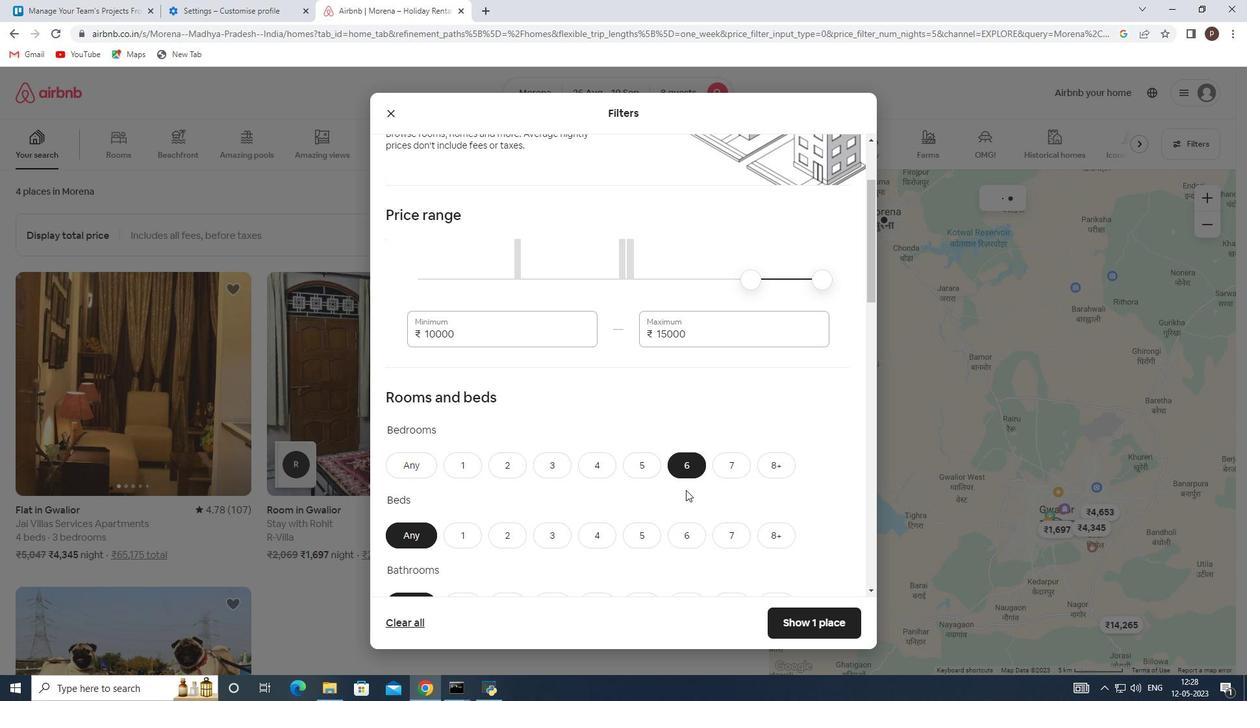 
Action: Mouse scrolled (685, 485) with delta (0, 0)
Screenshot: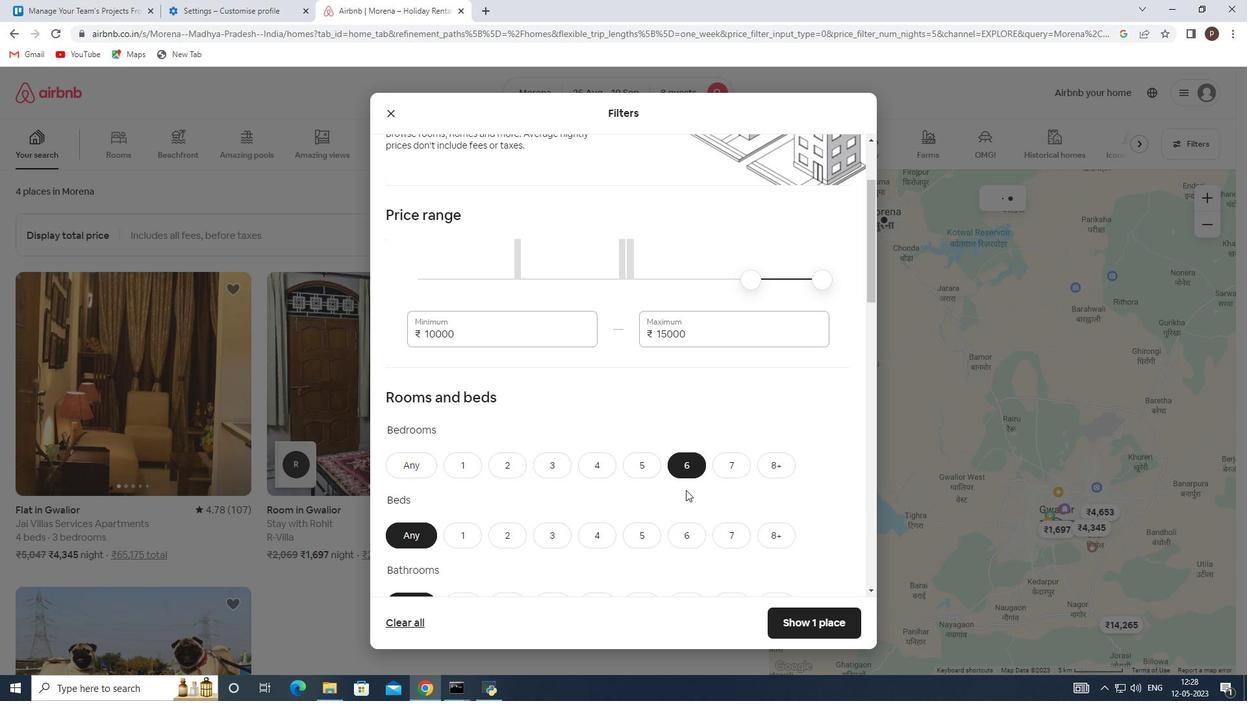 
Action: Mouse scrolled (685, 485) with delta (0, 0)
Screenshot: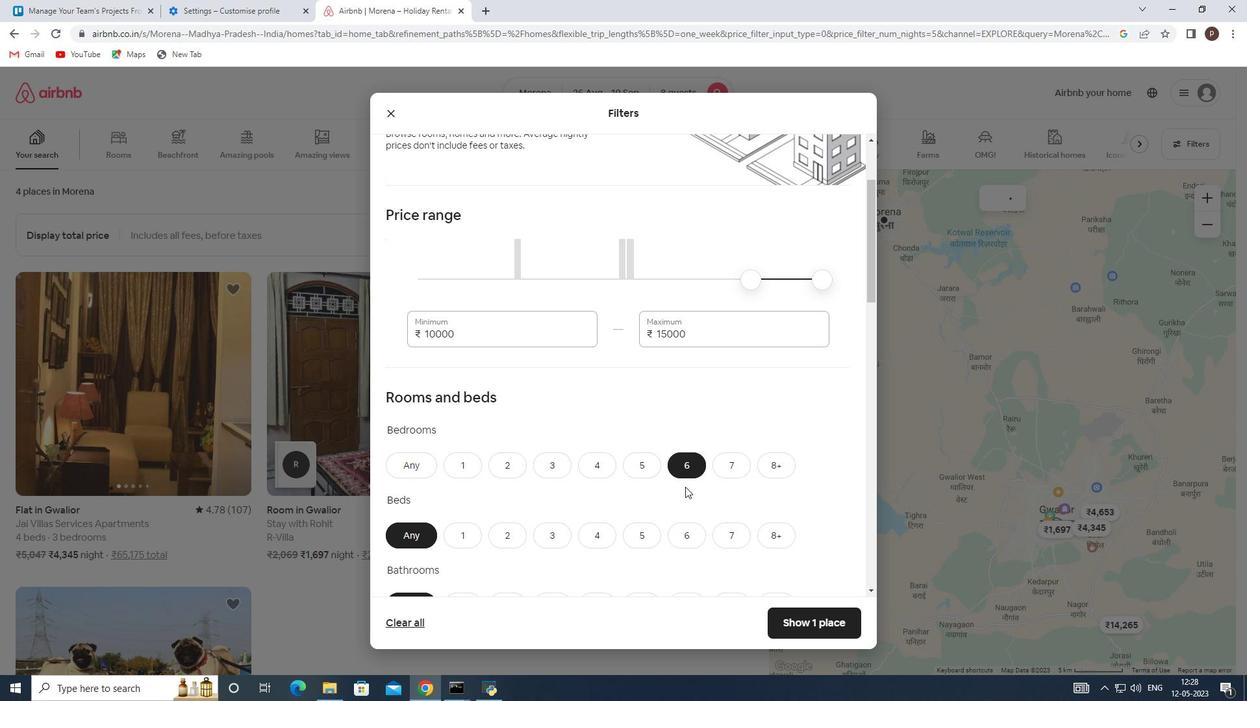 
Action: Mouse moved to (680, 402)
Screenshot: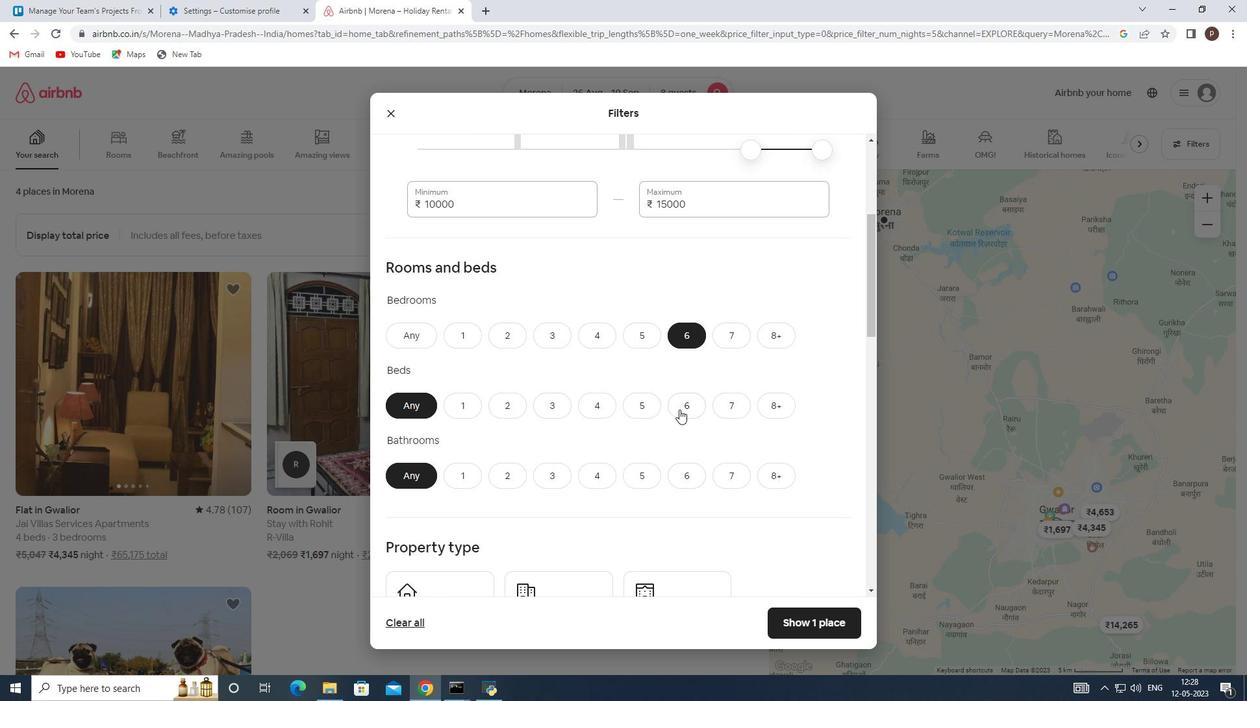 
Action: Mouse pressed left at (680, 402)
Screenshot: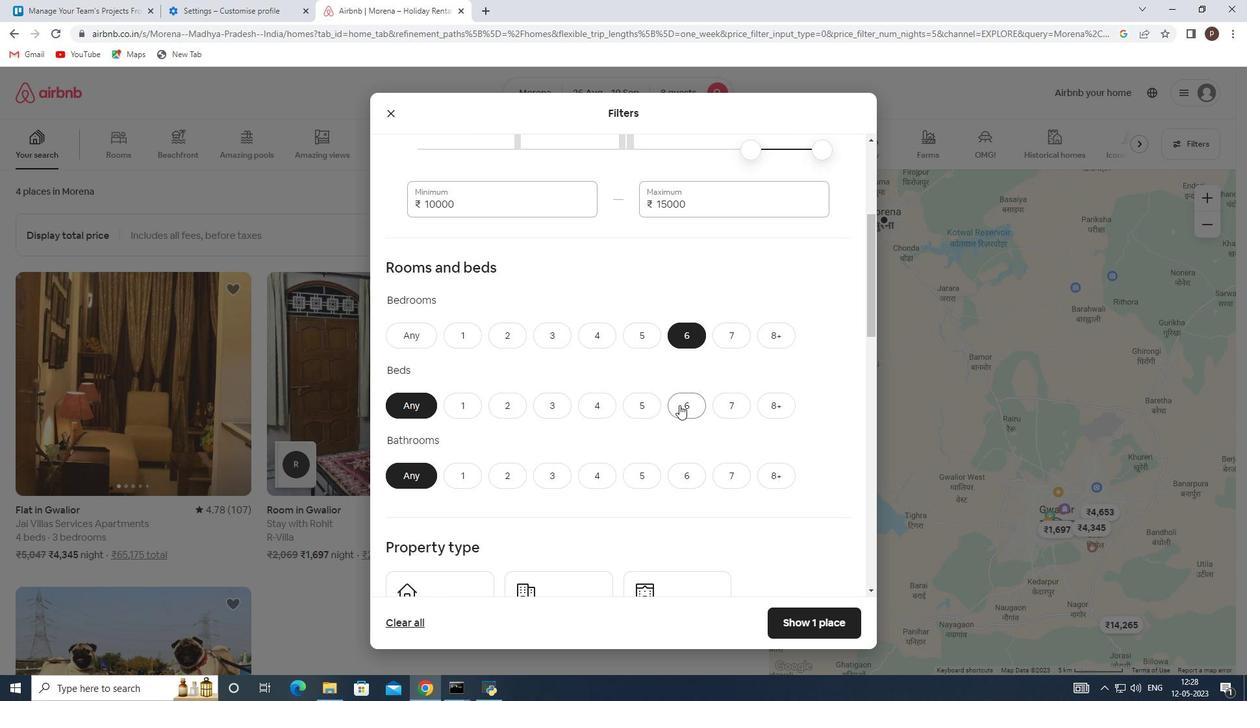 
Action: Mouse moved to (682, 469)
Screenshot: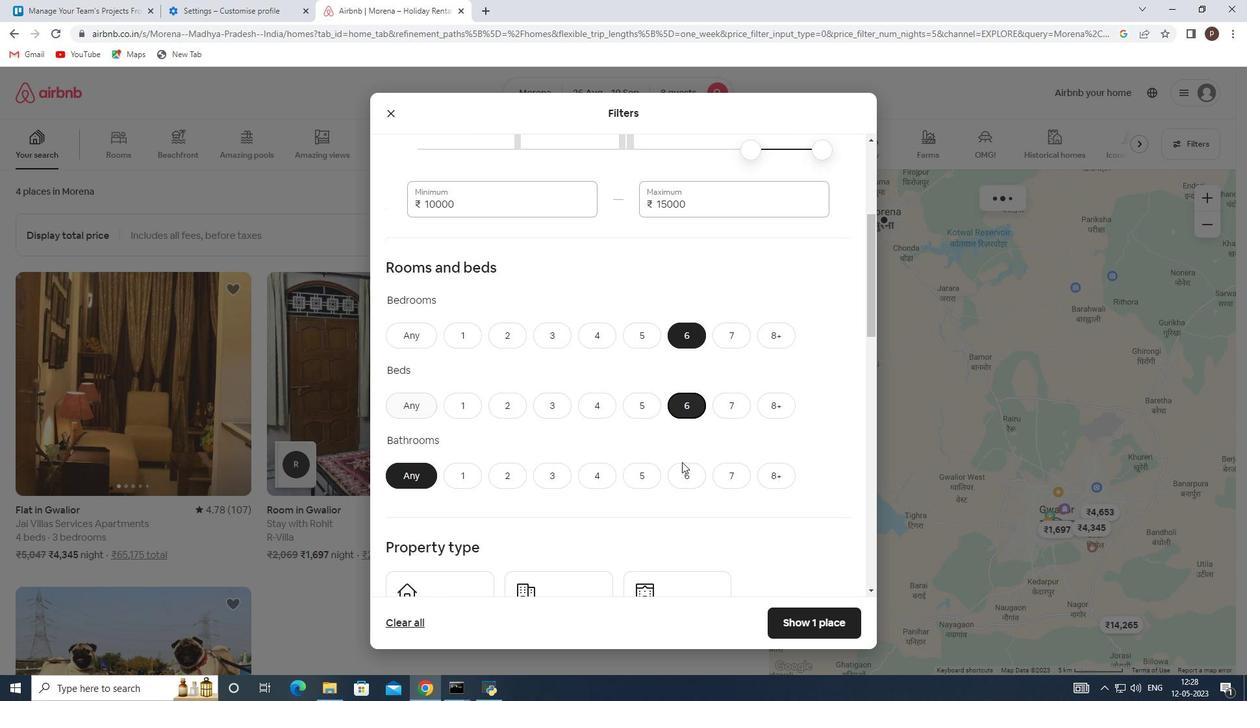 
Action: Mouse pressed left at (682, 469)
Screenshot: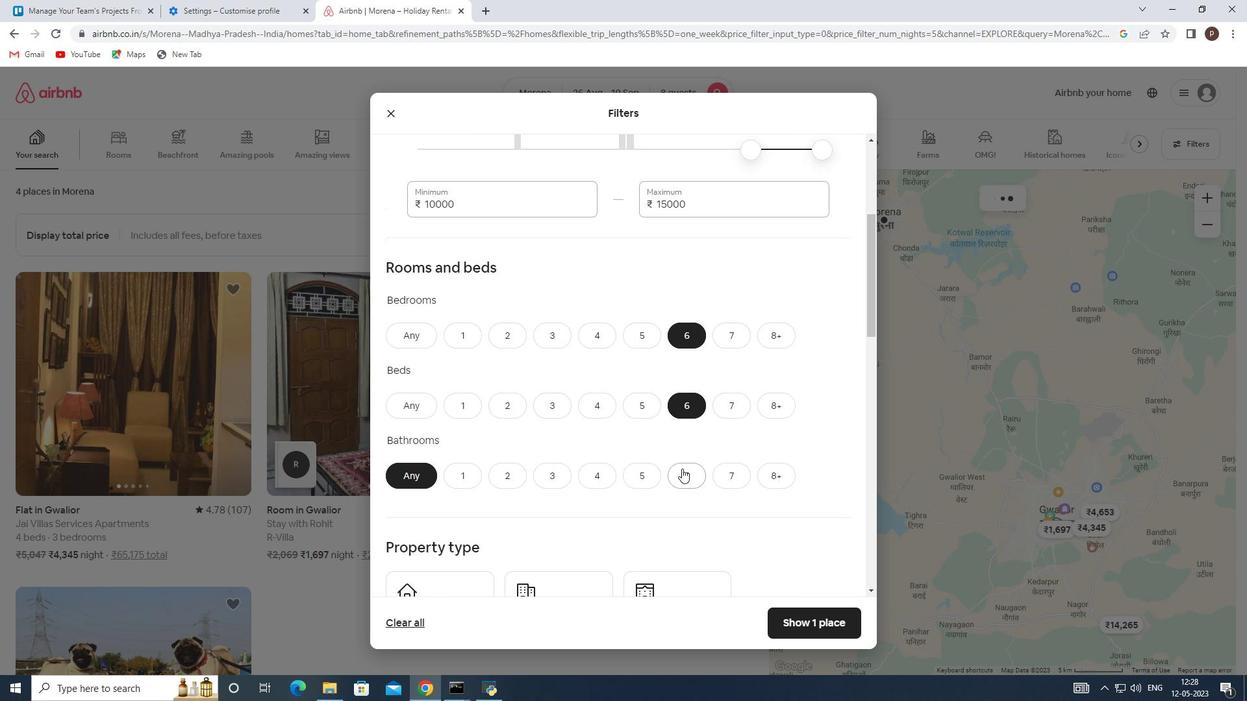 
Action: Mouse moved to (649, 465)
Screenshot: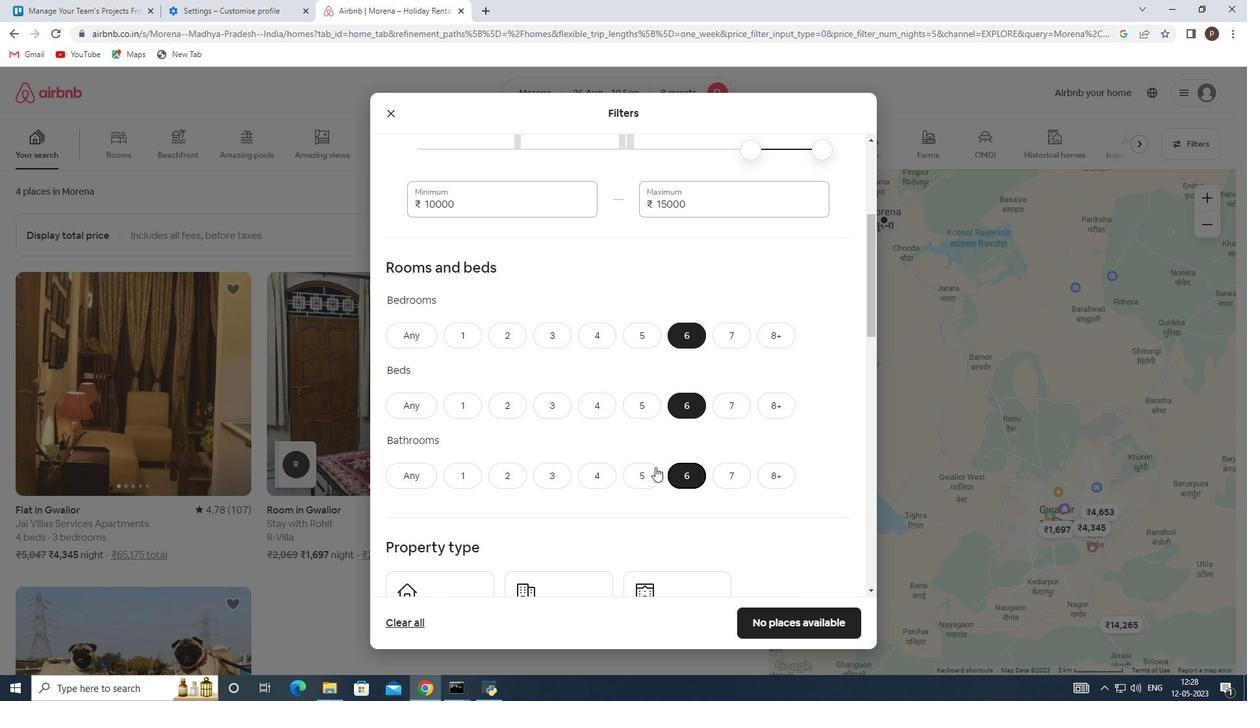 
Action: Mouse scrolled (649, 465) with delta (0, 0)
Screenshot: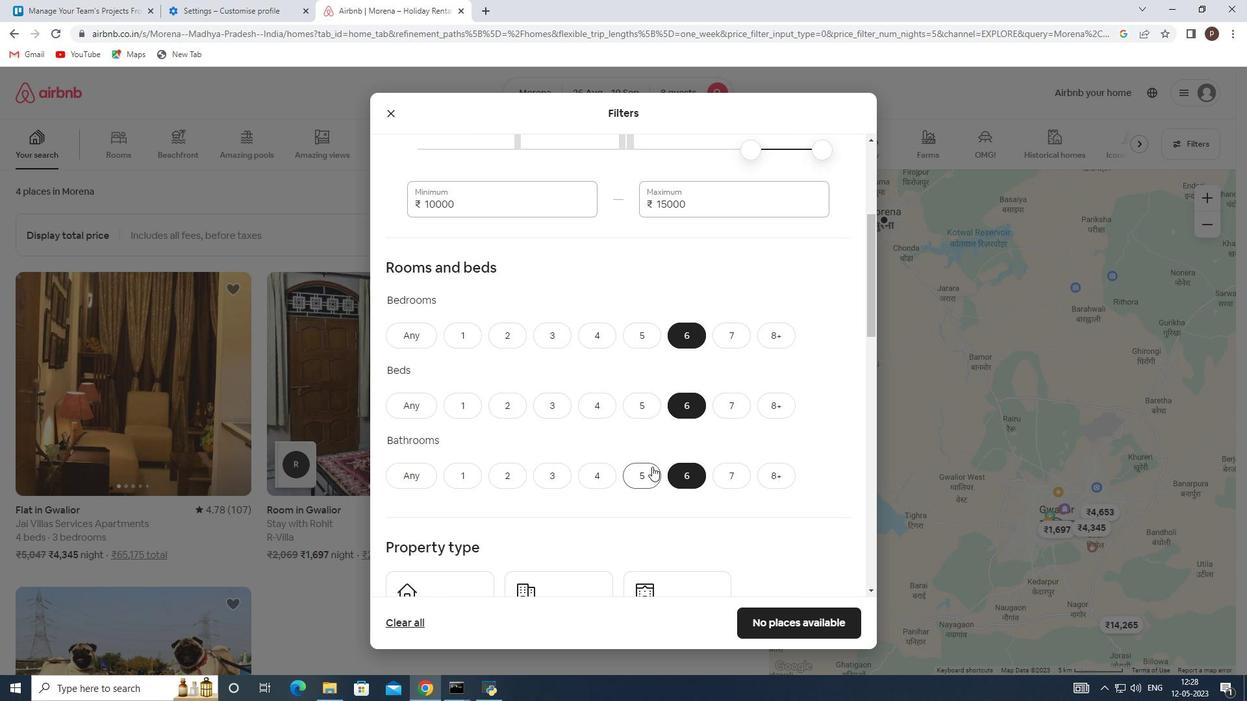 
Action: Mouse moved to (636, 451)
Screenshot: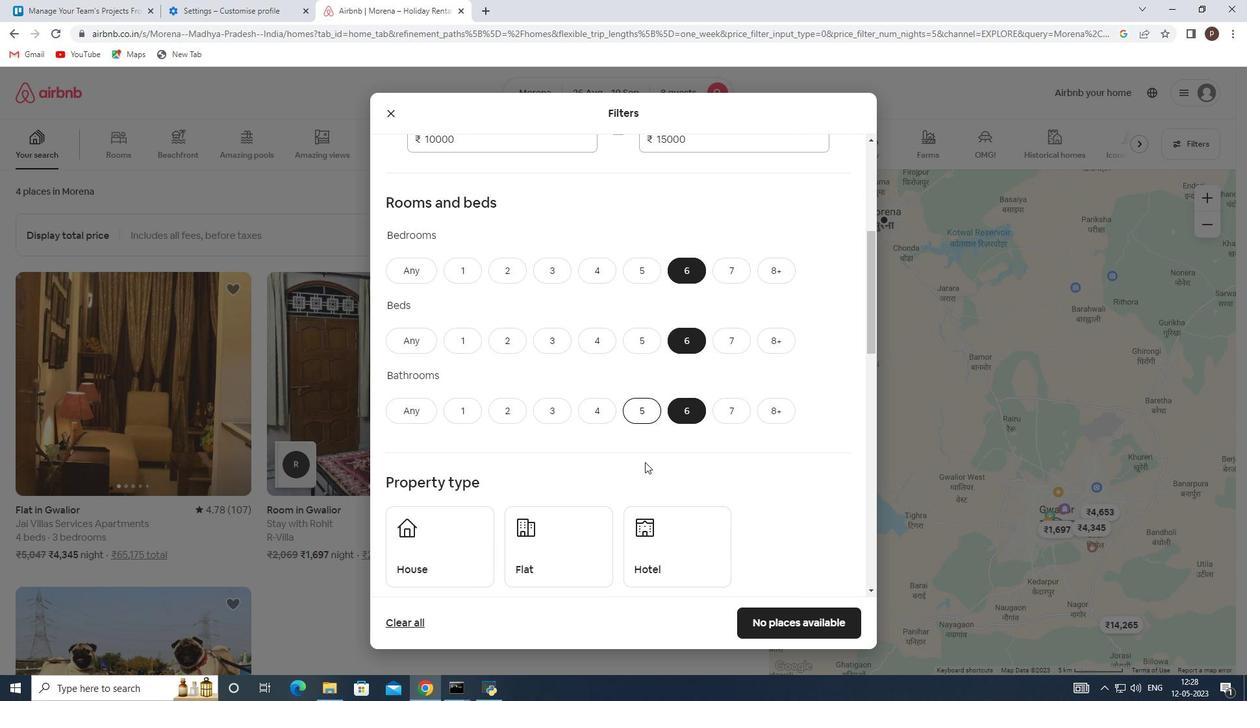 
Action: Mouse scrolled (636, 450) with delta (0, 0)
Screenshot: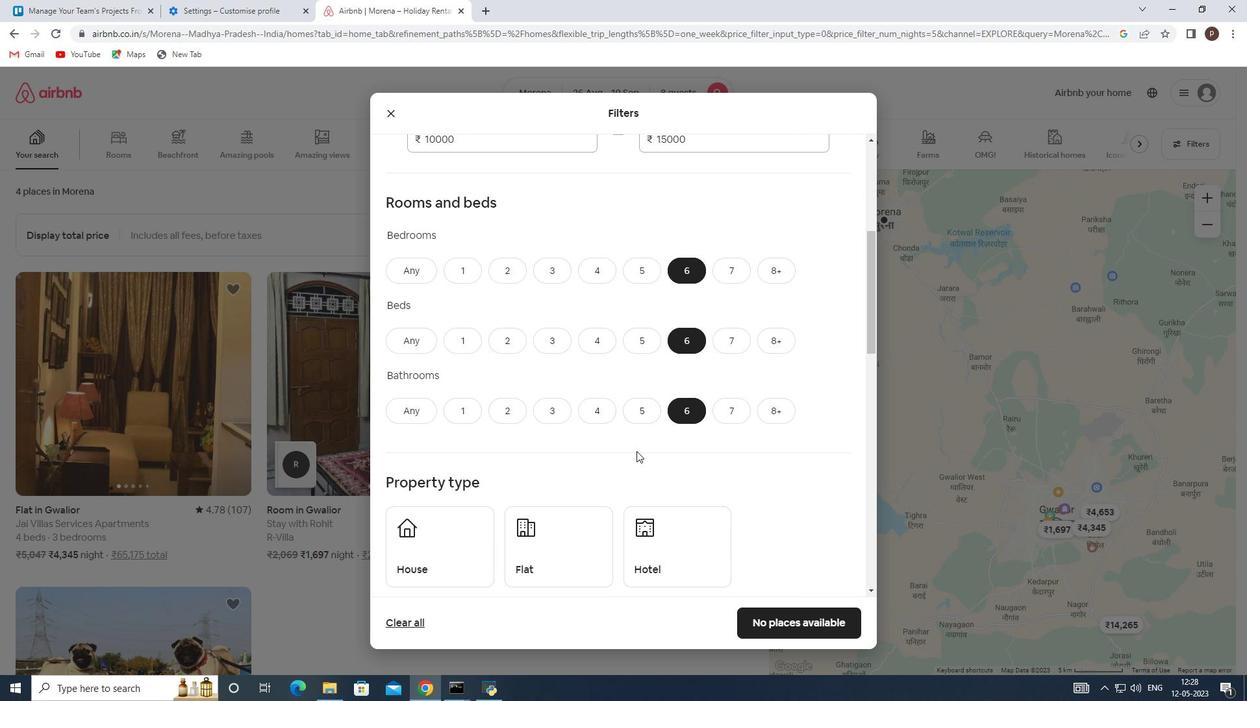 
Action: Mouse moved to (456, 479)
Screenshot: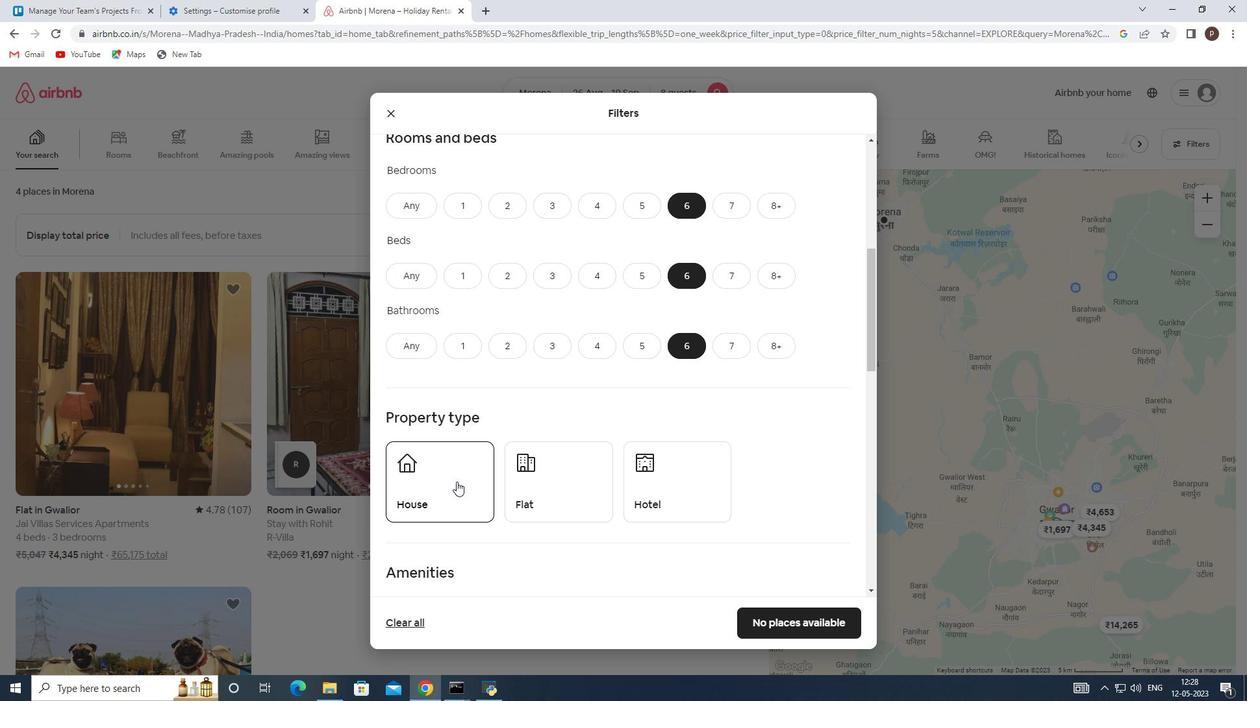
Action: Mouse pressed left at (456, 479)
Screenshot: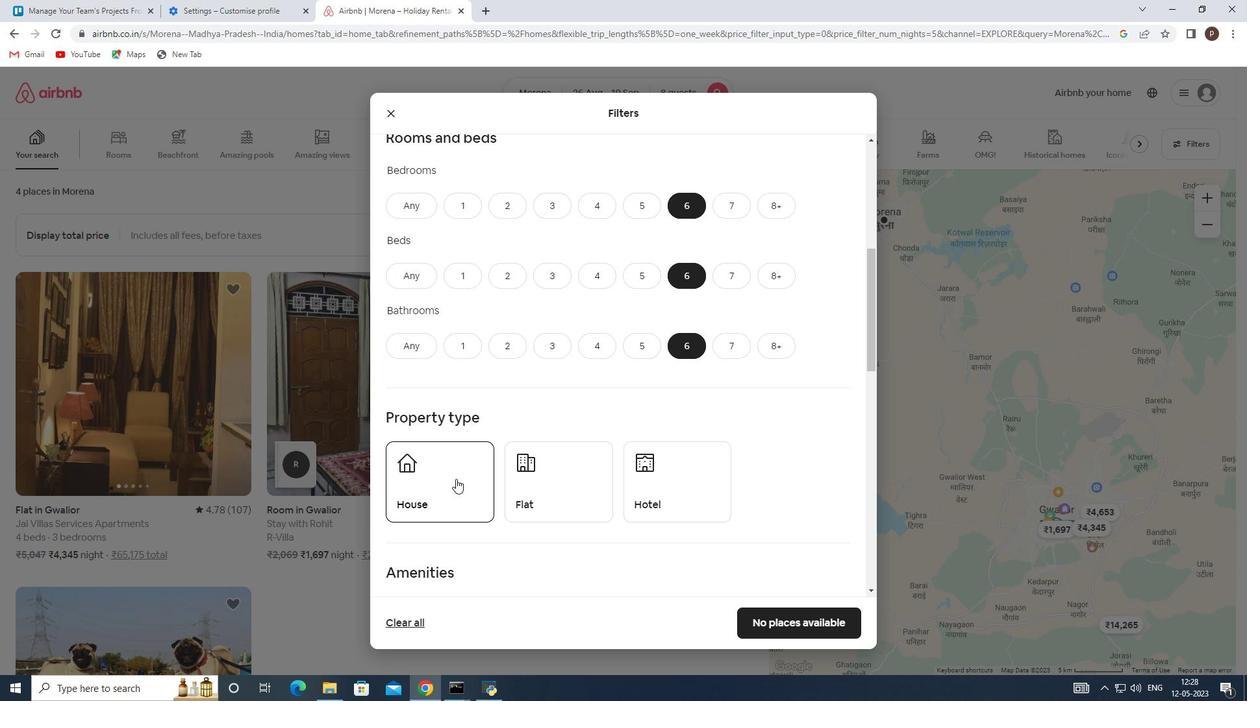 
Action: Mouse moved to (564, 483)
Screenshot: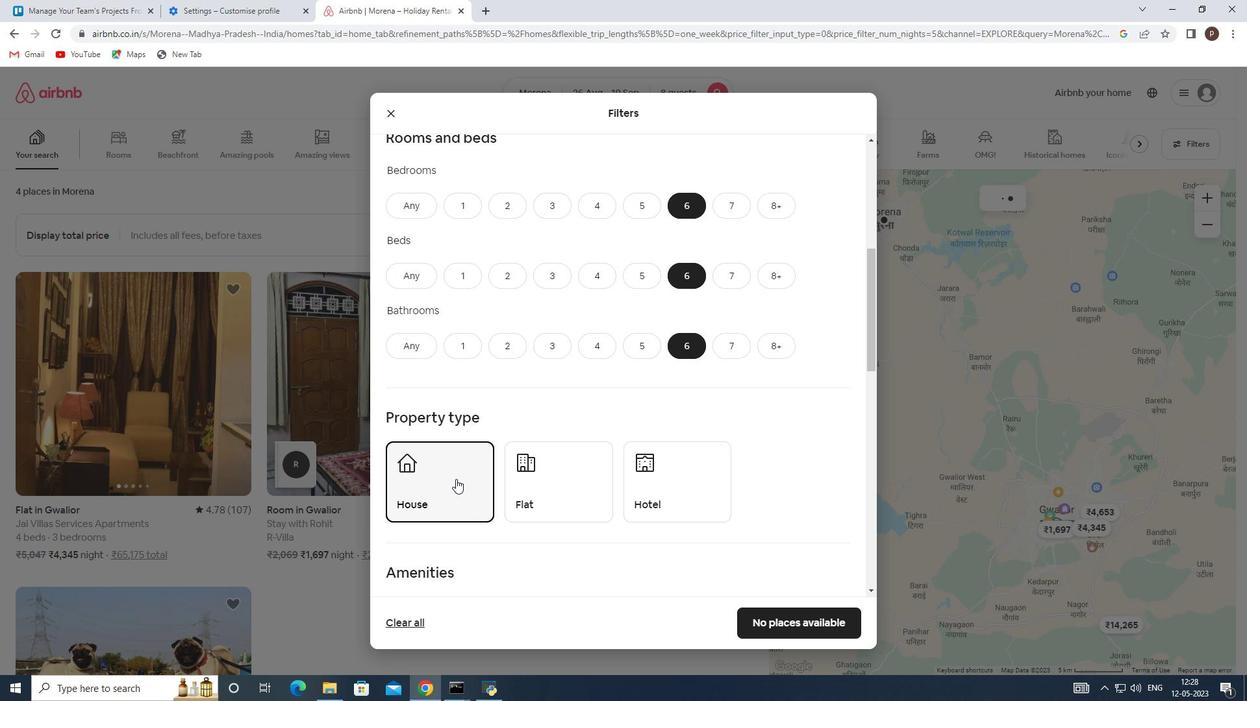 
Action: Mouse pressed left at (564, 483)
Screenshot: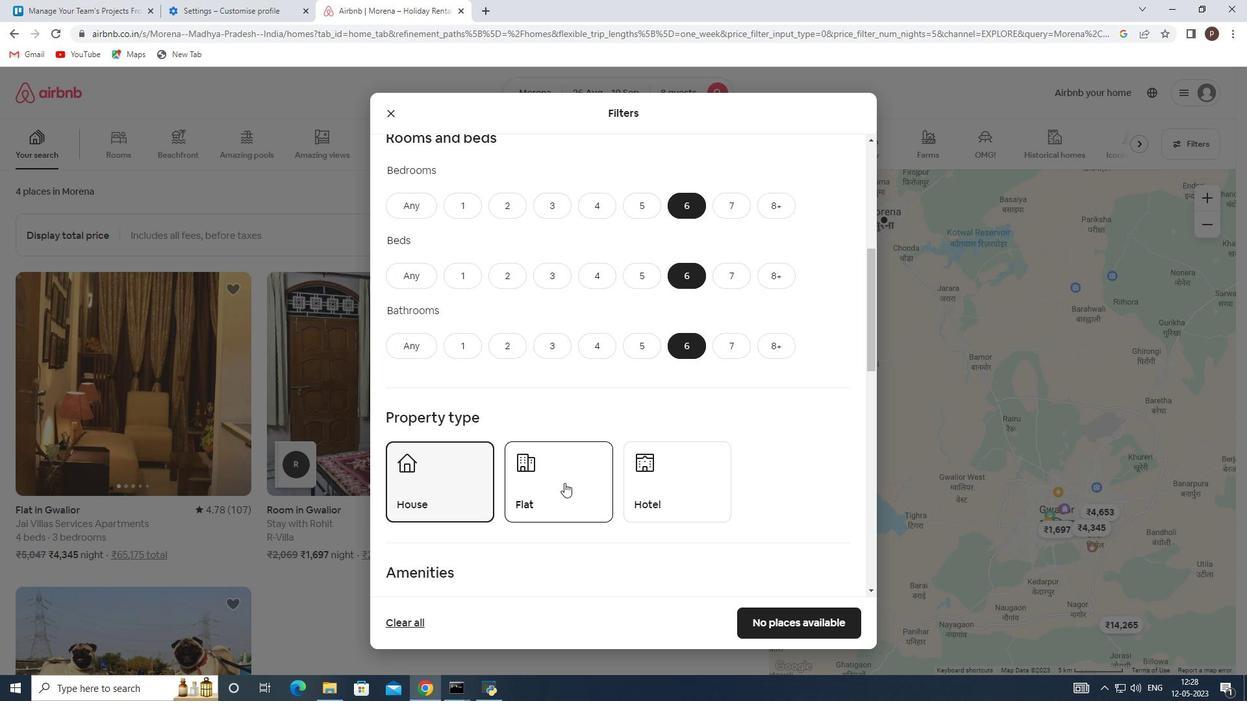 
Action: Mouse moved to (625, 483)
Screenshot: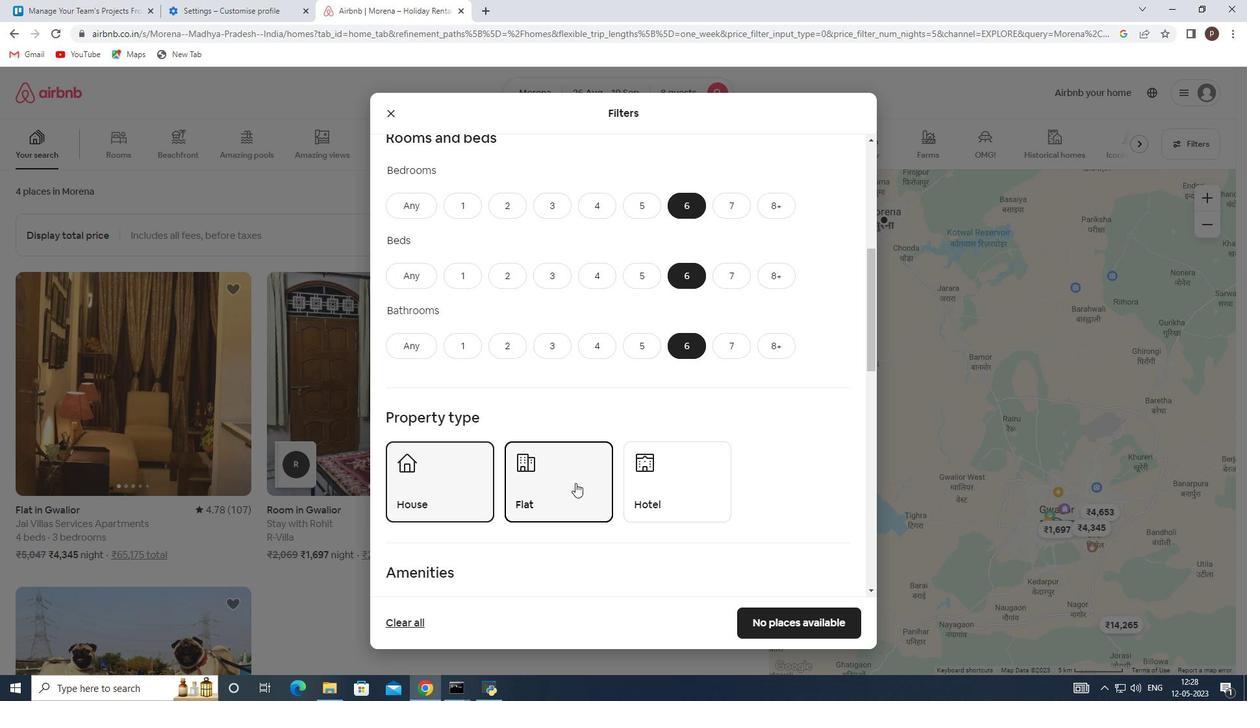
Action: Mouse scrolled (625, 483) with delta (0, 0)
Screenshot: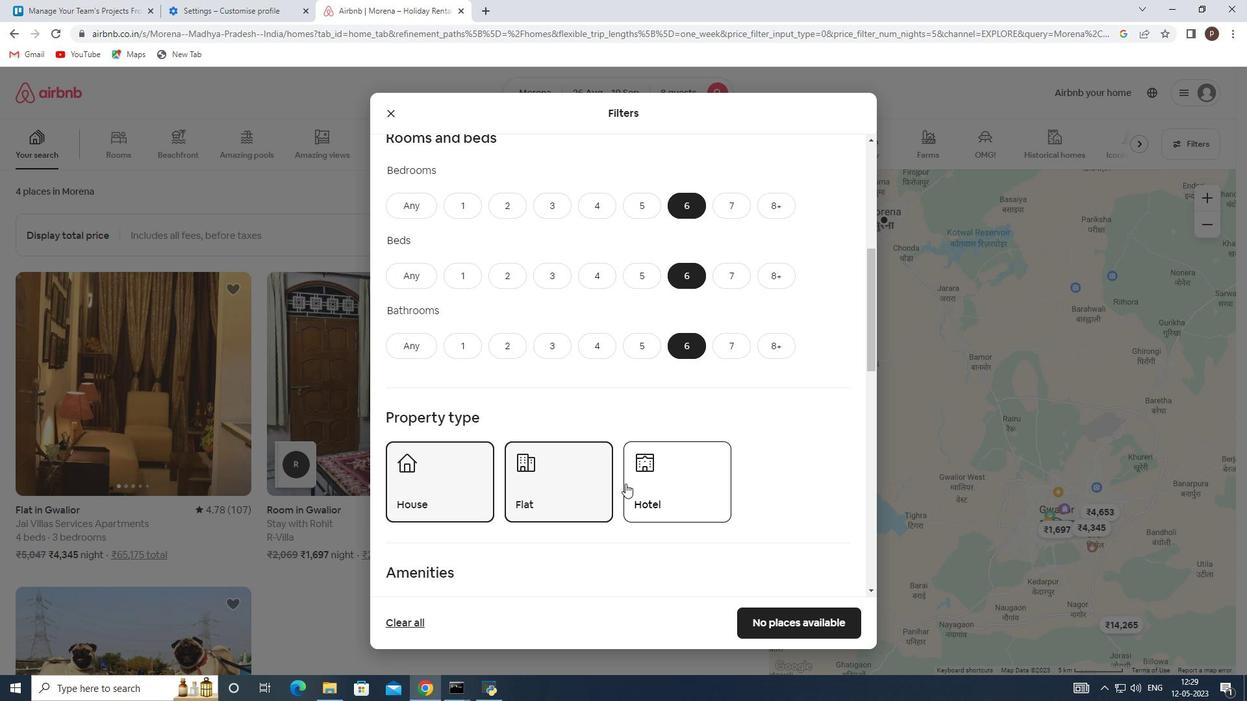 
Action: Mouse moved to (618, 467)
Screenshot: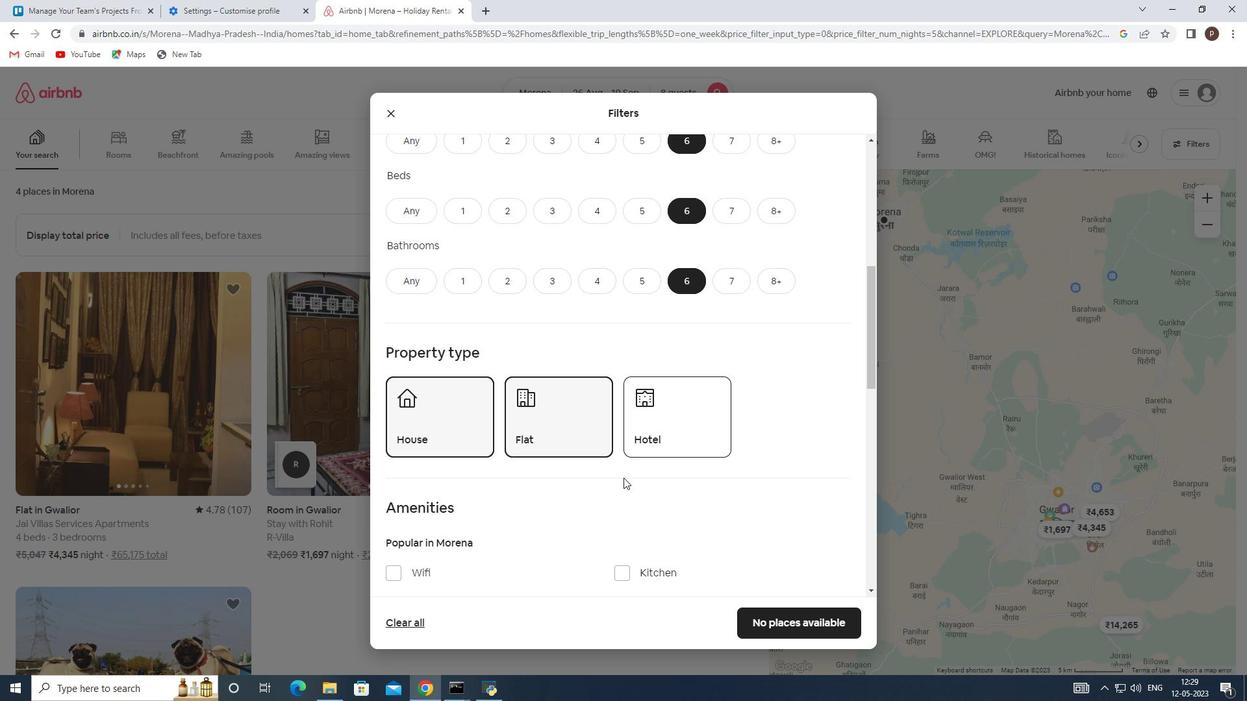 
Action: Mouse scrolled (618, 466) with delta (0, 0)
Screenshot: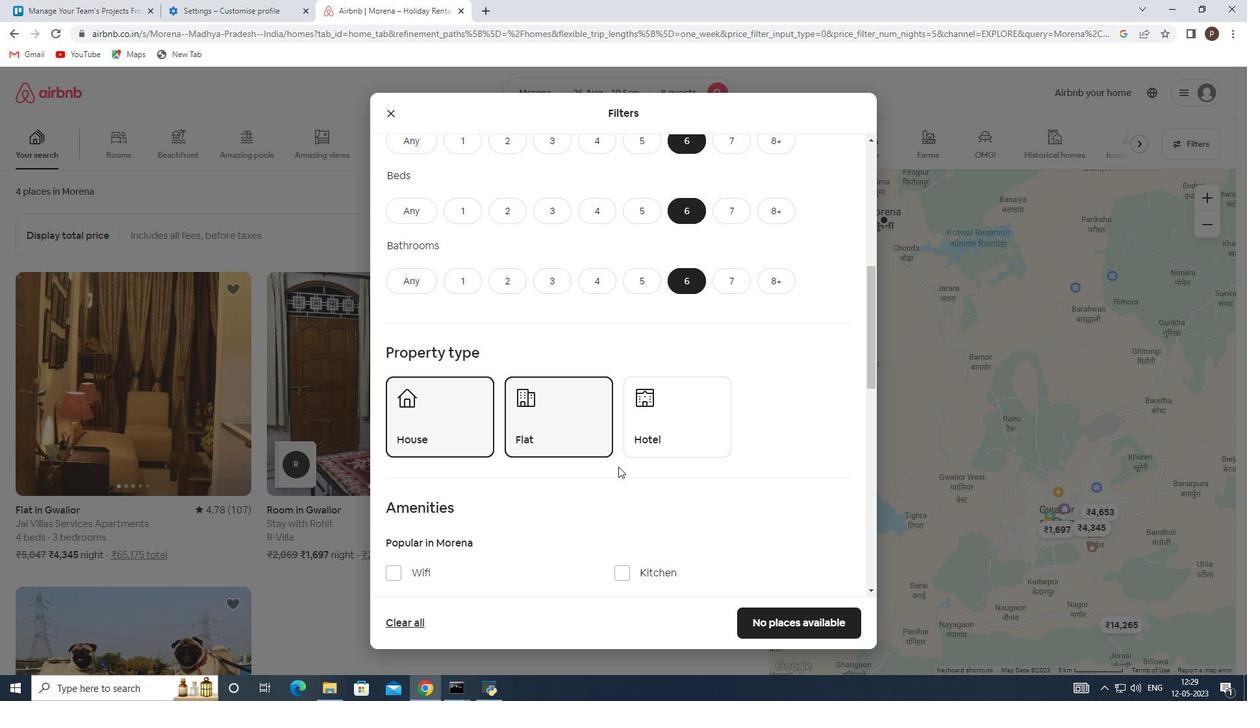 
Action: Mouse scrolled (618, 466) with delta (0, 0)
Screenshot: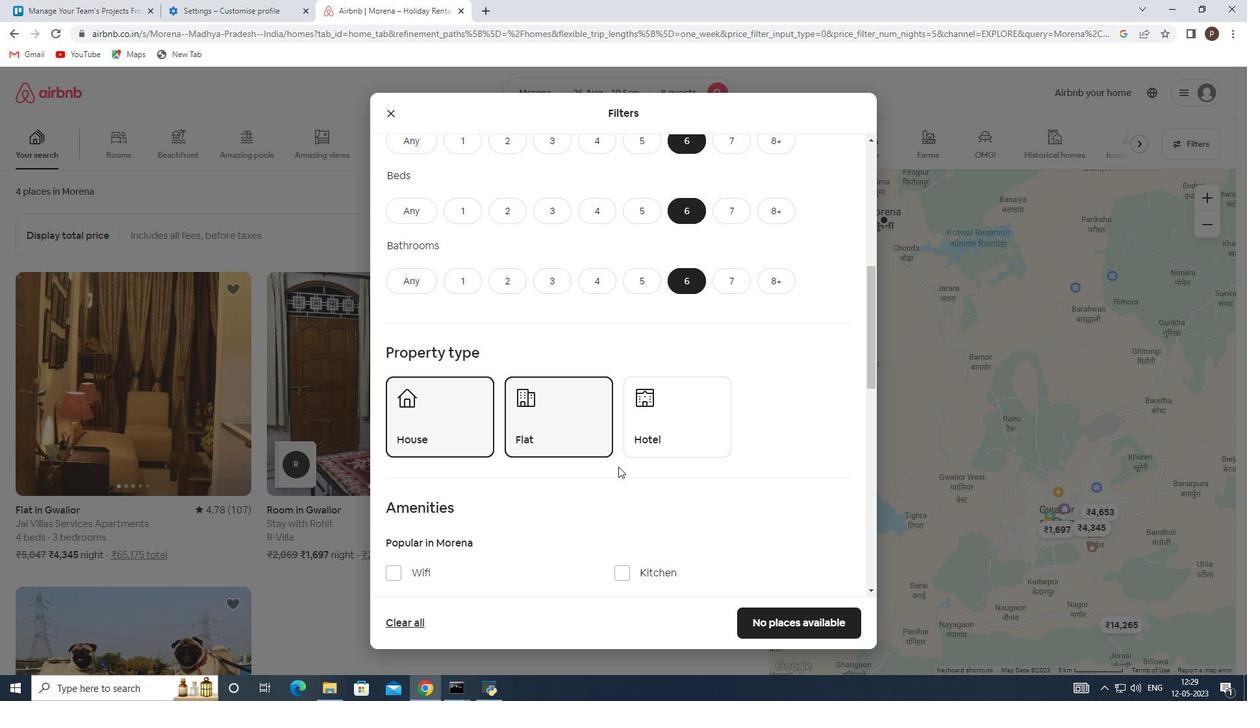 
Action: Mouse moved to (389, 441)
Screenshot: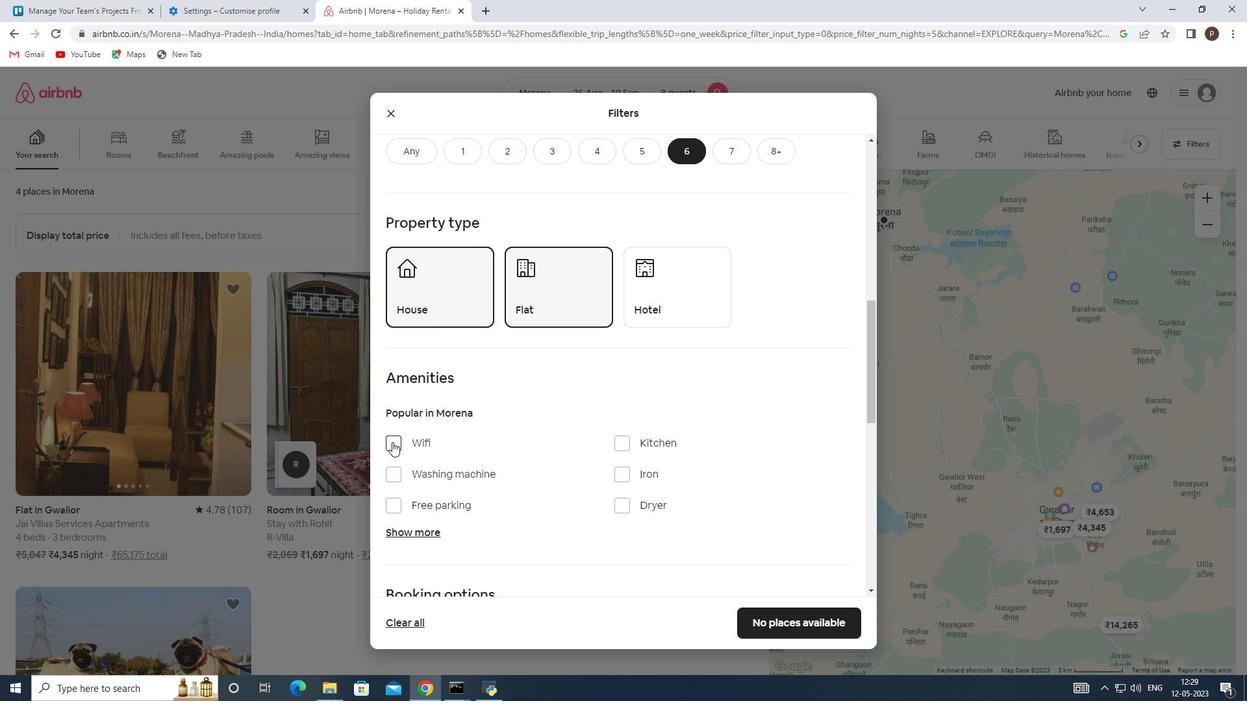 
Action: Mouse pressed left at (389, 441)
Screenshot: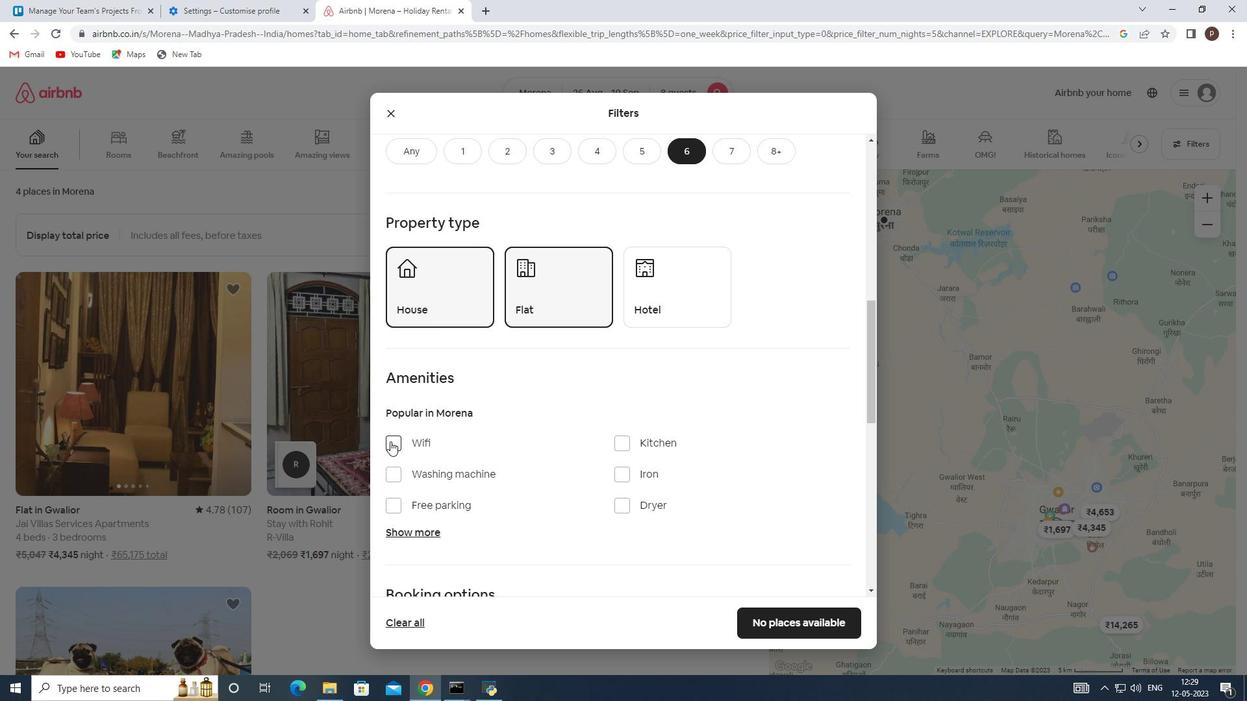 
Action: Mouse moved to (394, 502)
Screenshot: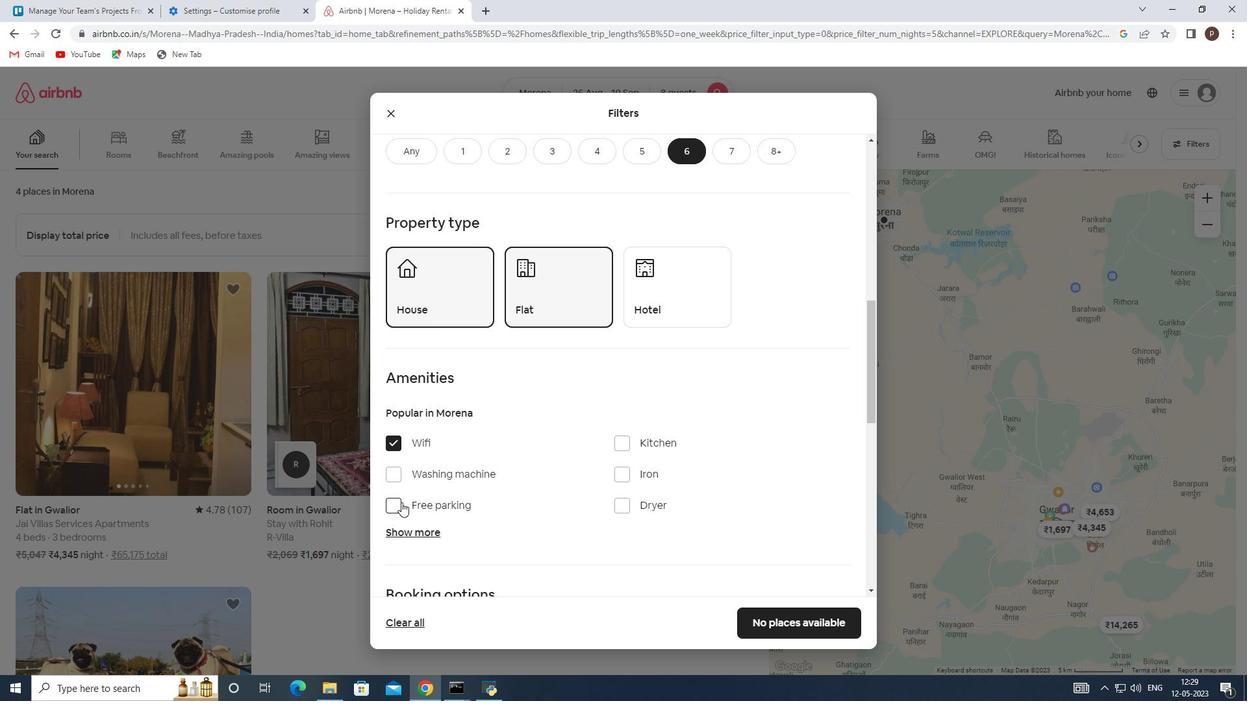 
Action: Mouse pressed left at (394, 502)
Screenshot: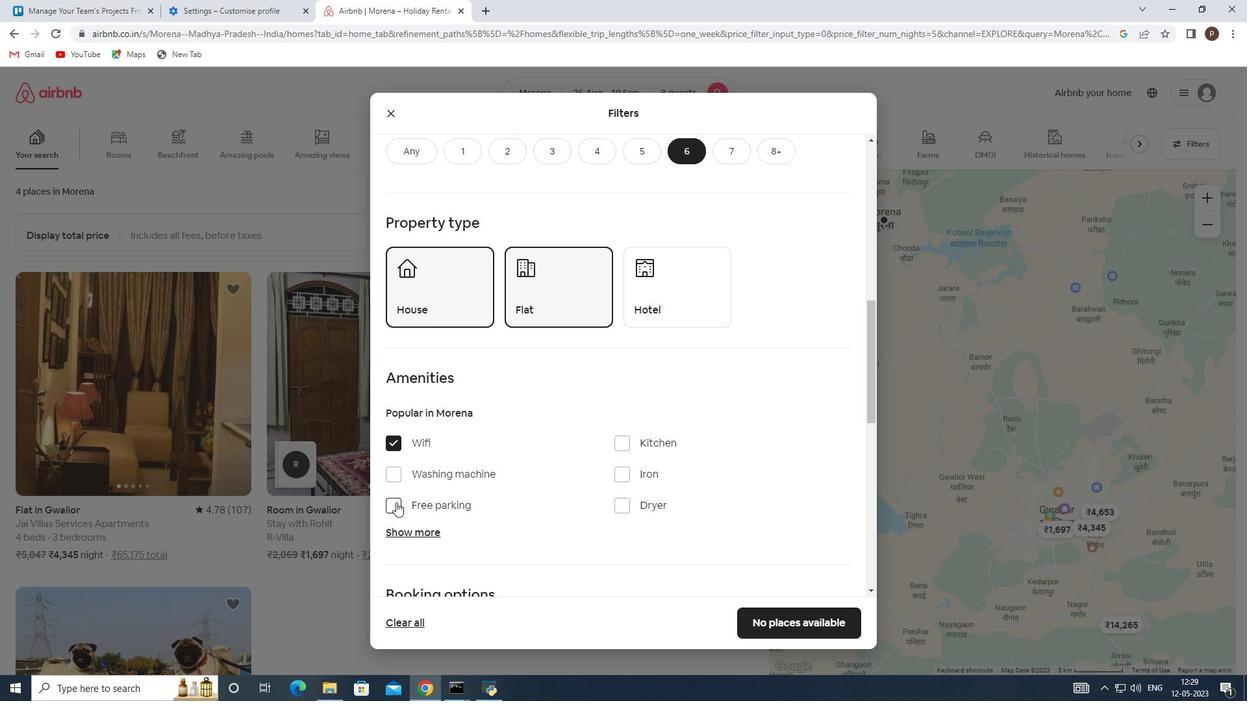 
Action: Mouse moved to (404, 530)
Screenshot: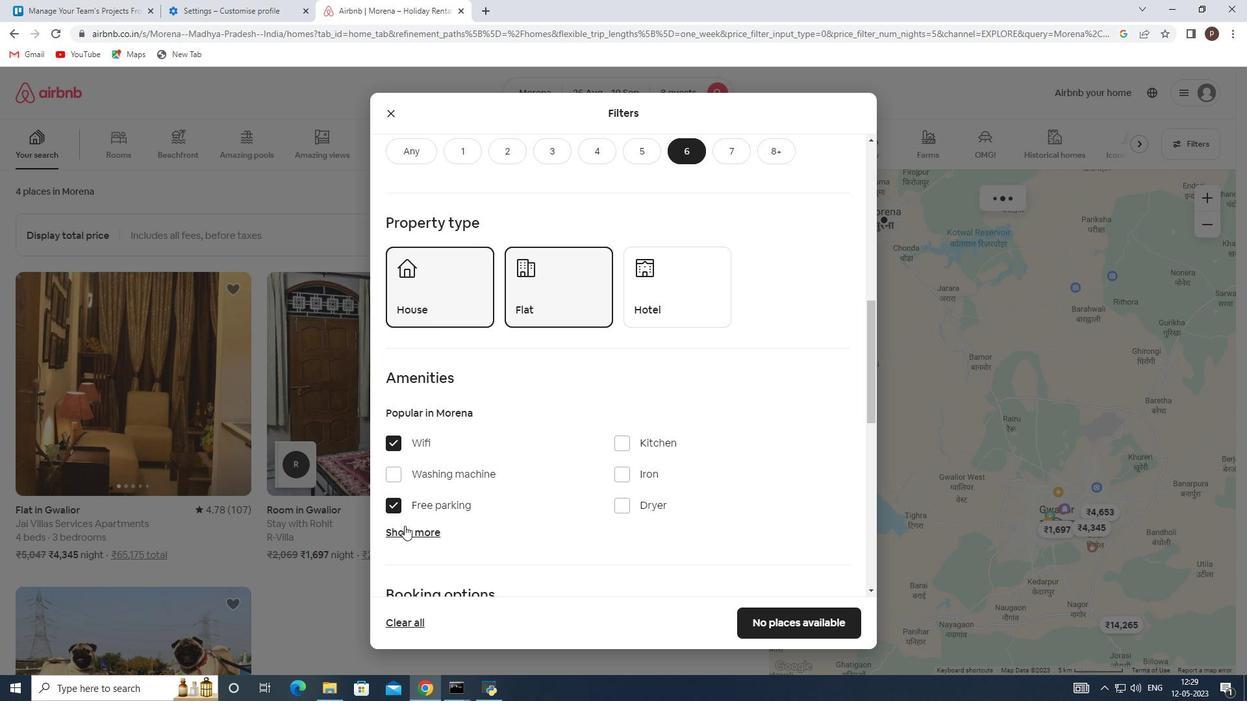 
Action: Mouse pressed left at (404, 530)
Screenshot: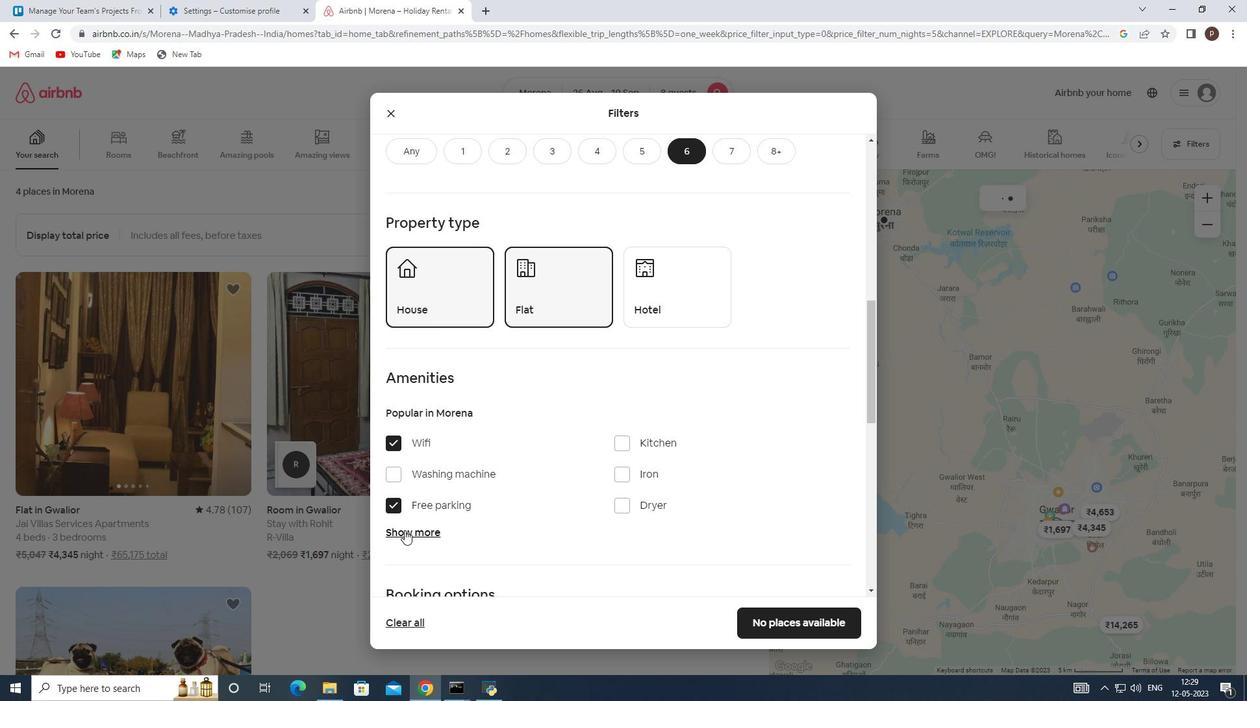 
Action: Mouse moved to (497, 518)
Screenshot: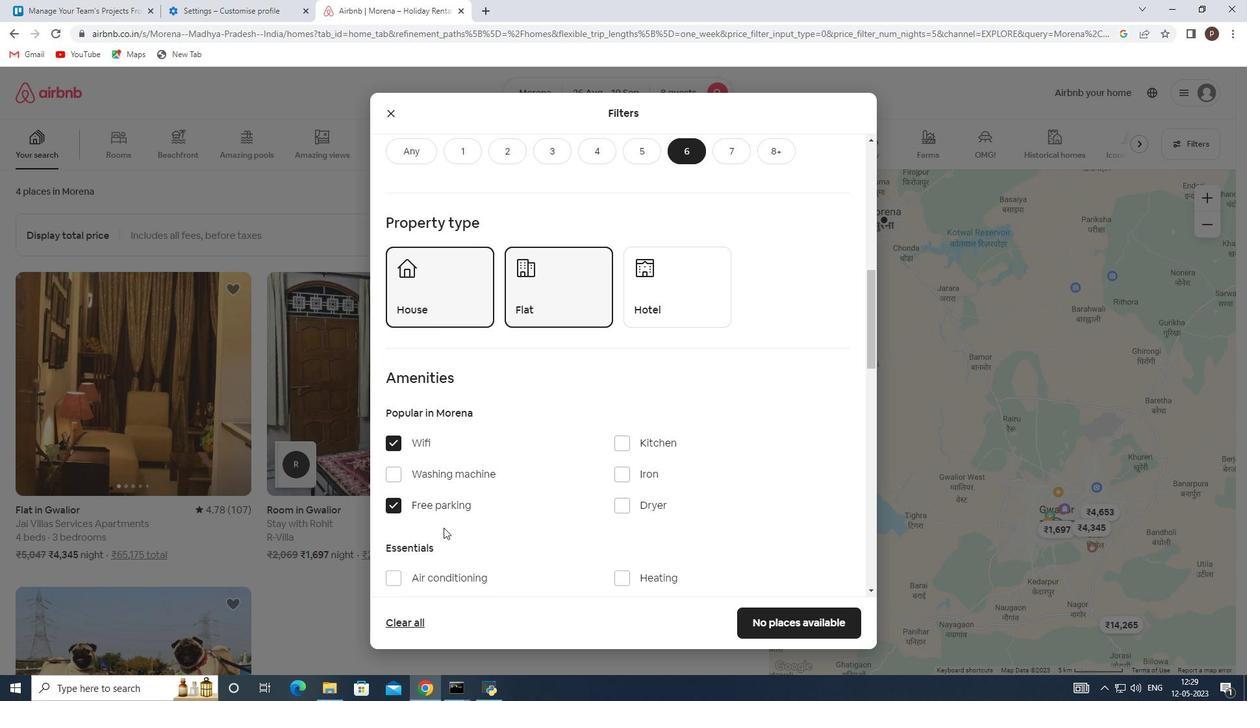 
Action: Mouse scrolled (497, 517) with delta (0, 0)
Screenshot: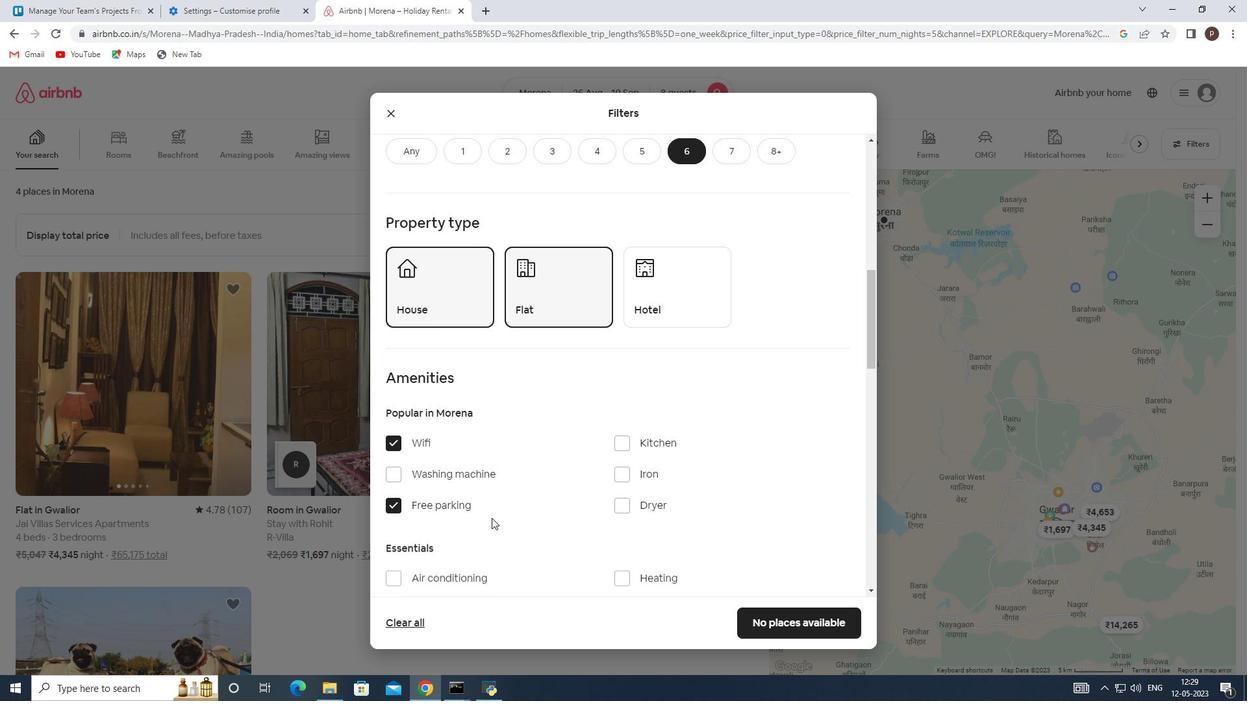 
Action: Mouse scrolled (497, 517) with delta (0, 0)
Screenshot: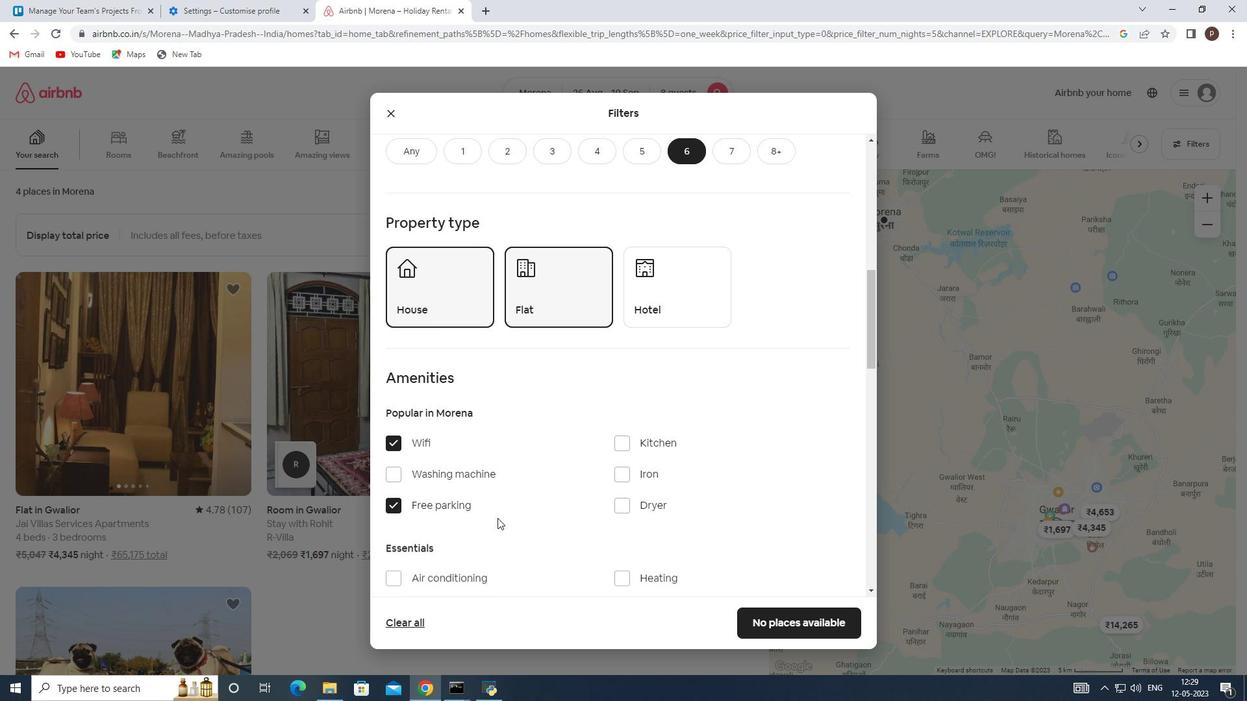 
Action: Mouse moved to (624, 483)
Screenshot: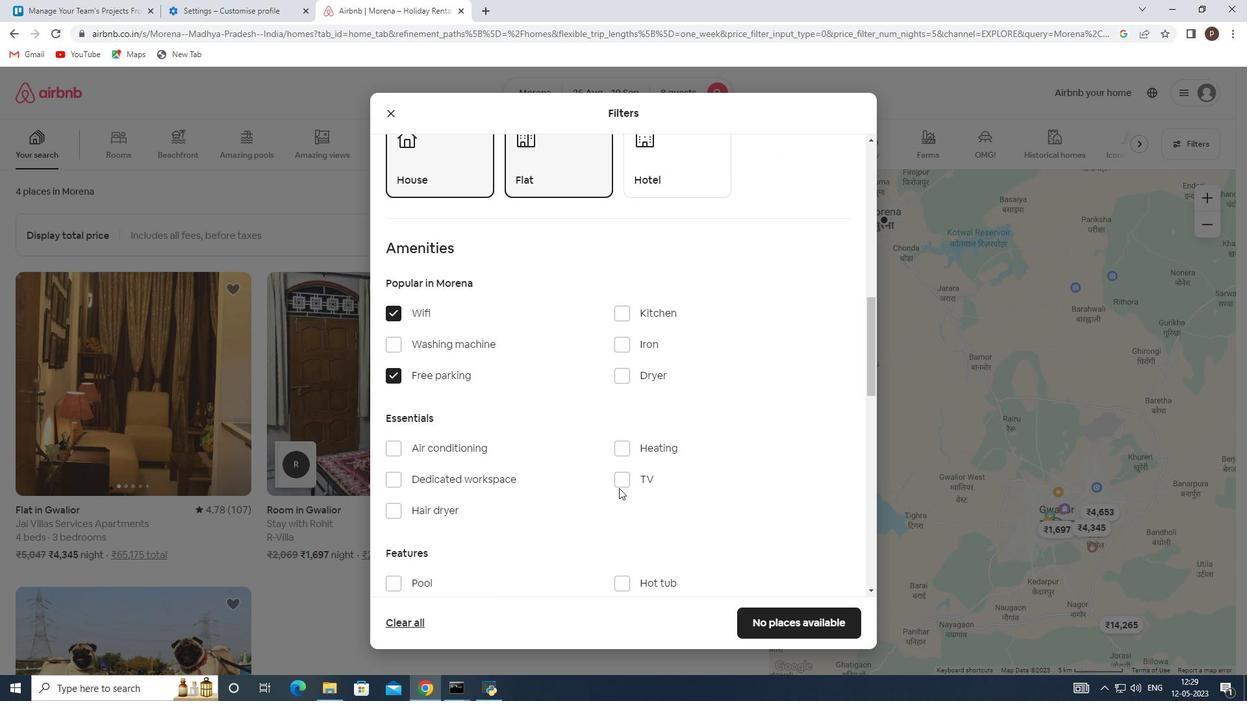 
Action: Mouse pressed left at (624, 483)
Screenshot: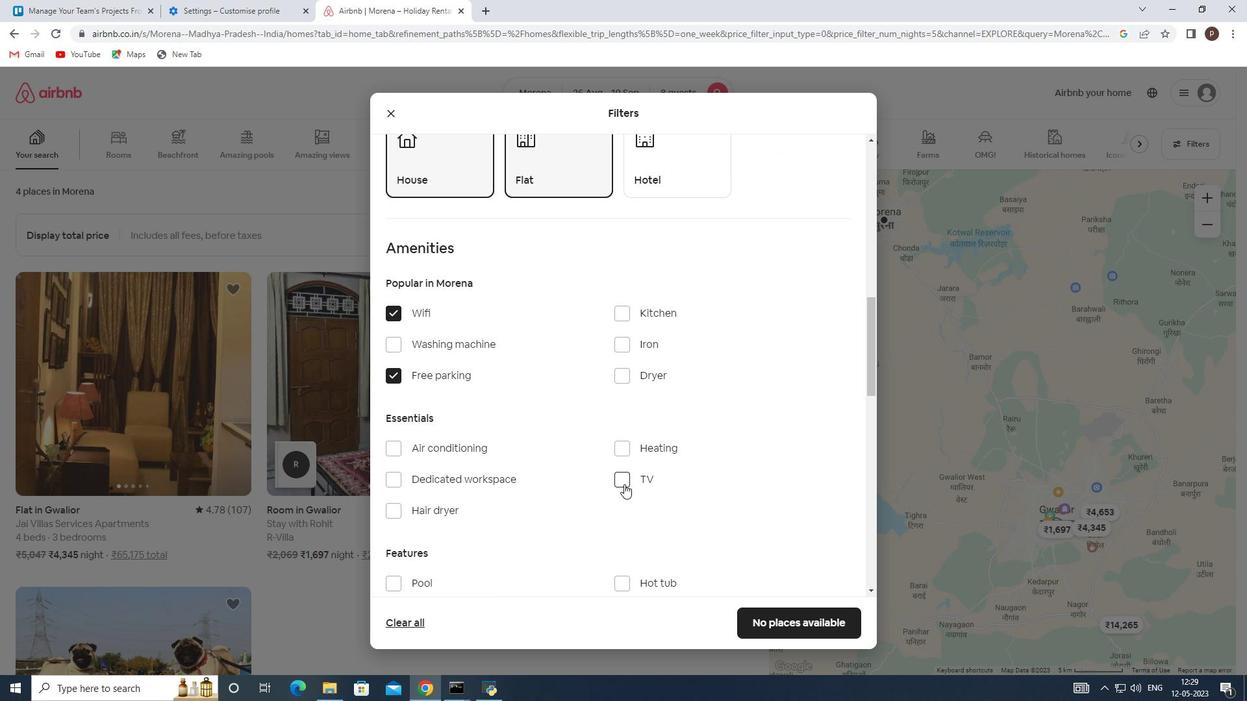 
Action: Mouse moved to (569, 495)
Screenshot: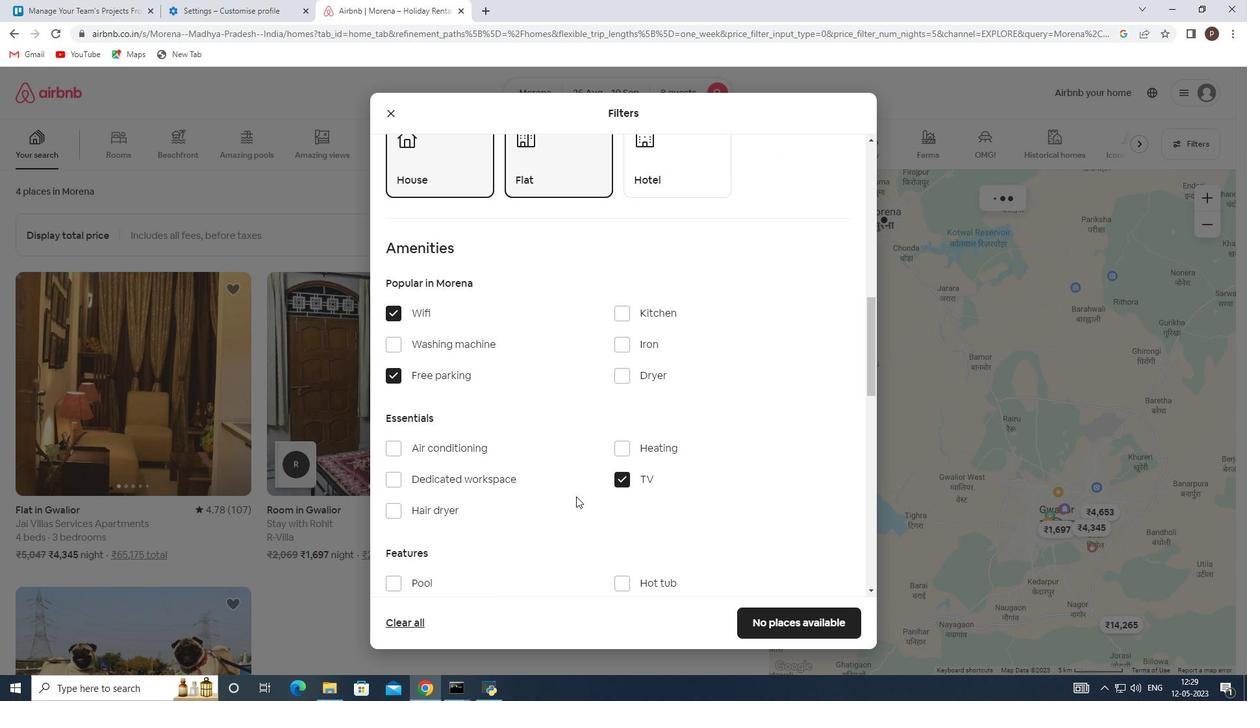
Action: Mouse scrolled (569, 495) with delta (0, 0)
Screenshot: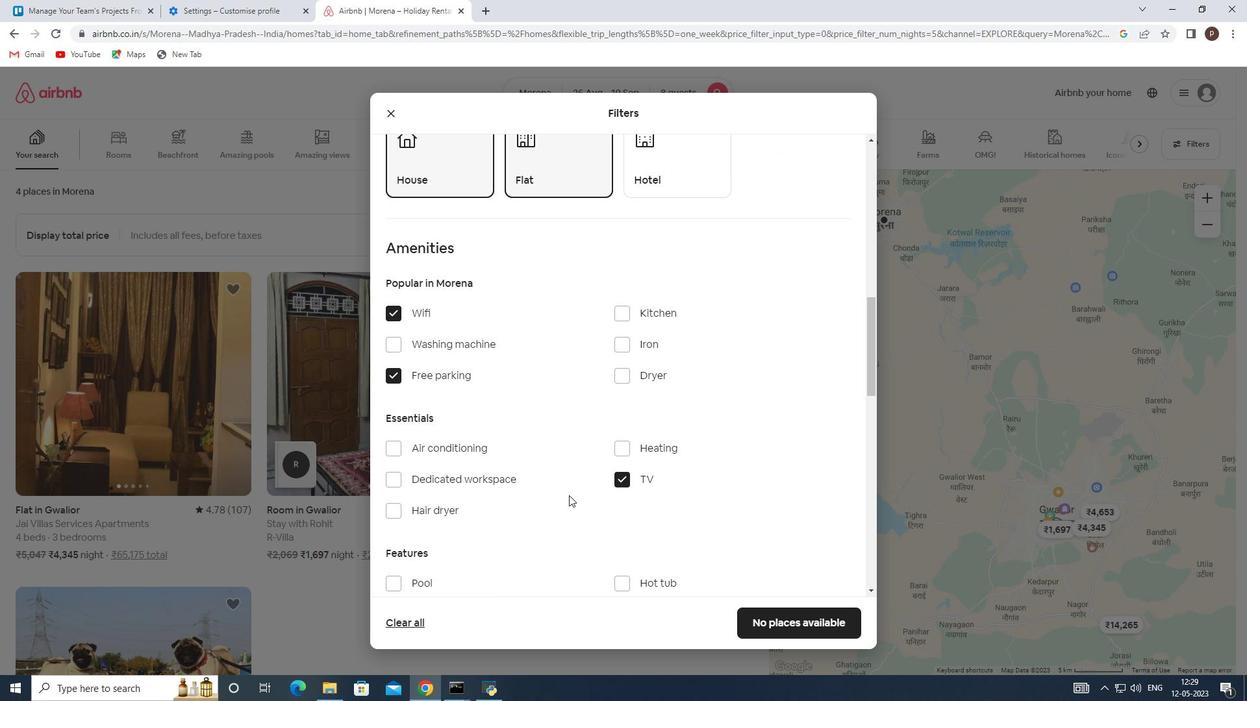 
Action: Mouse moved to (551, 478)
Screenshot: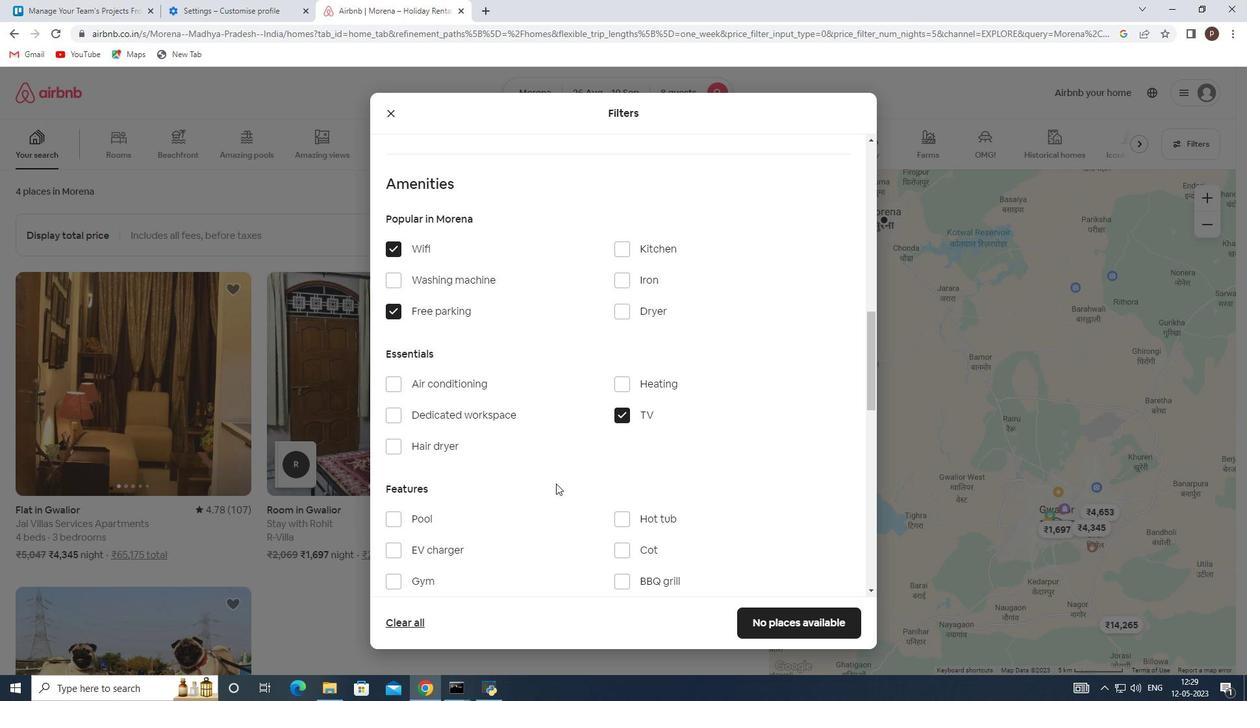 
Action: Mouse scrolled (551, 477) with delta (0, 0)
Screenshot: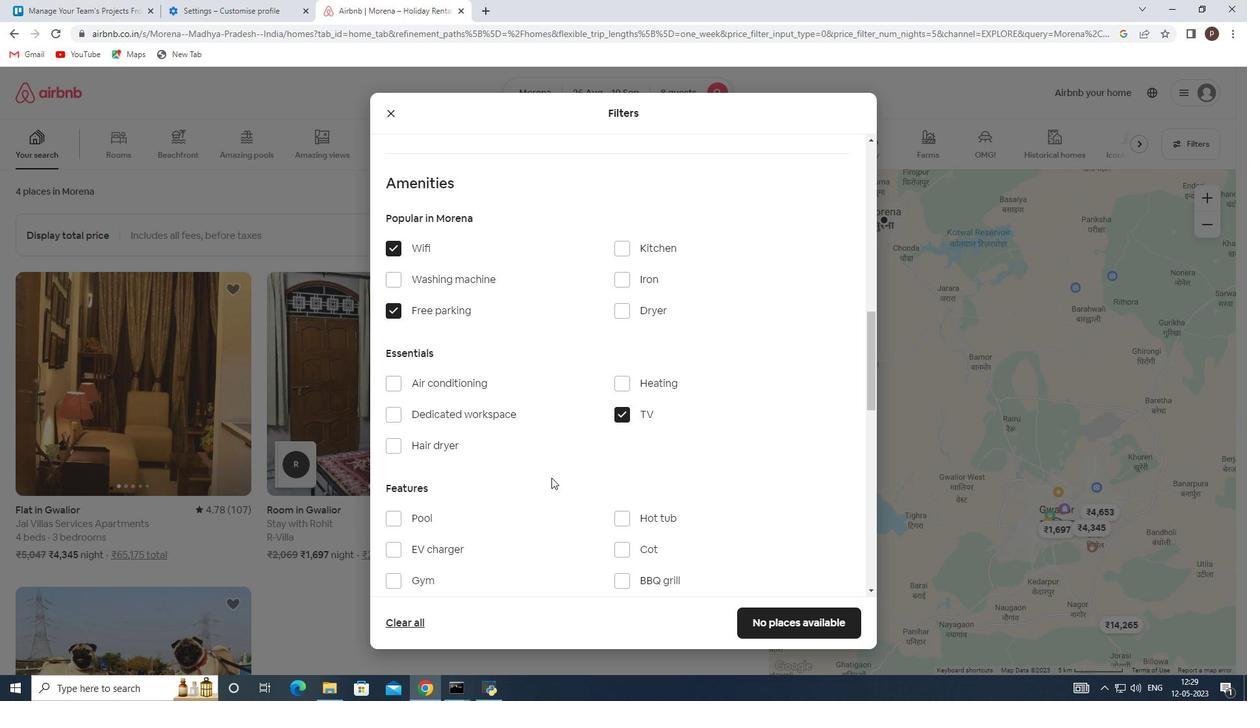 
Action: Mouse scrolled (551, 477) with delta (0, 0)
Screenshot: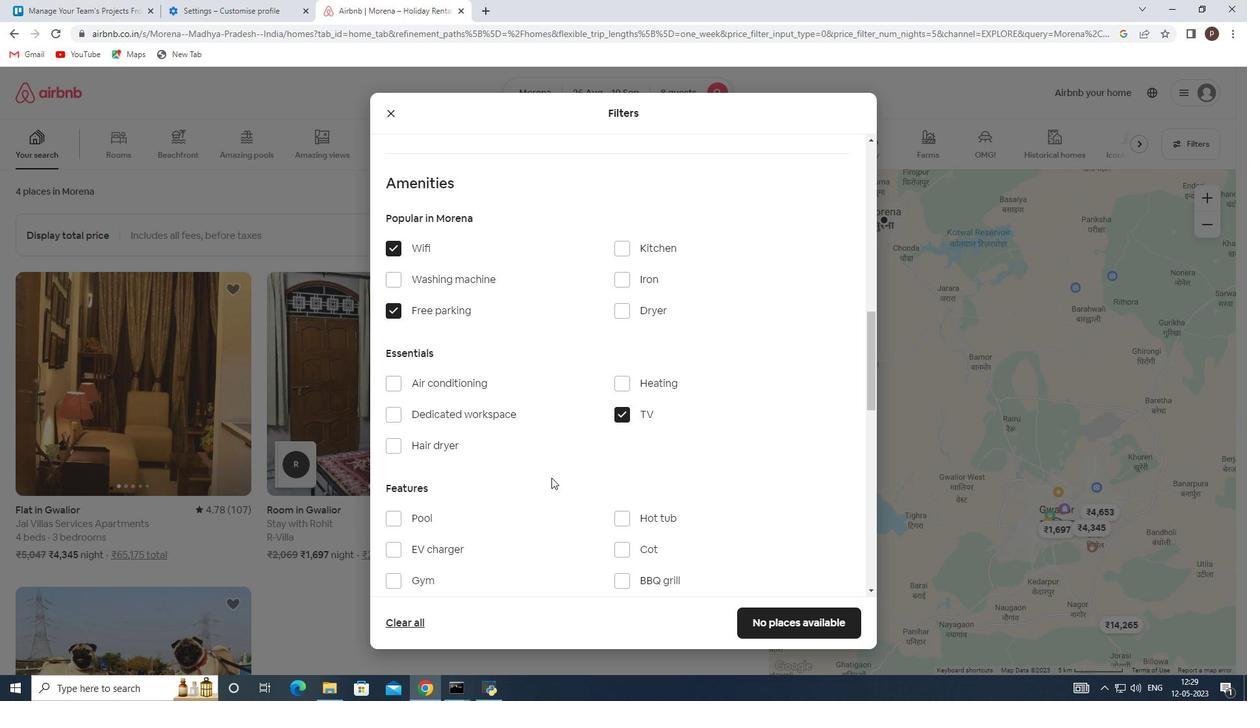 
Action: Mouse moved to (389, 447)
Screenshot: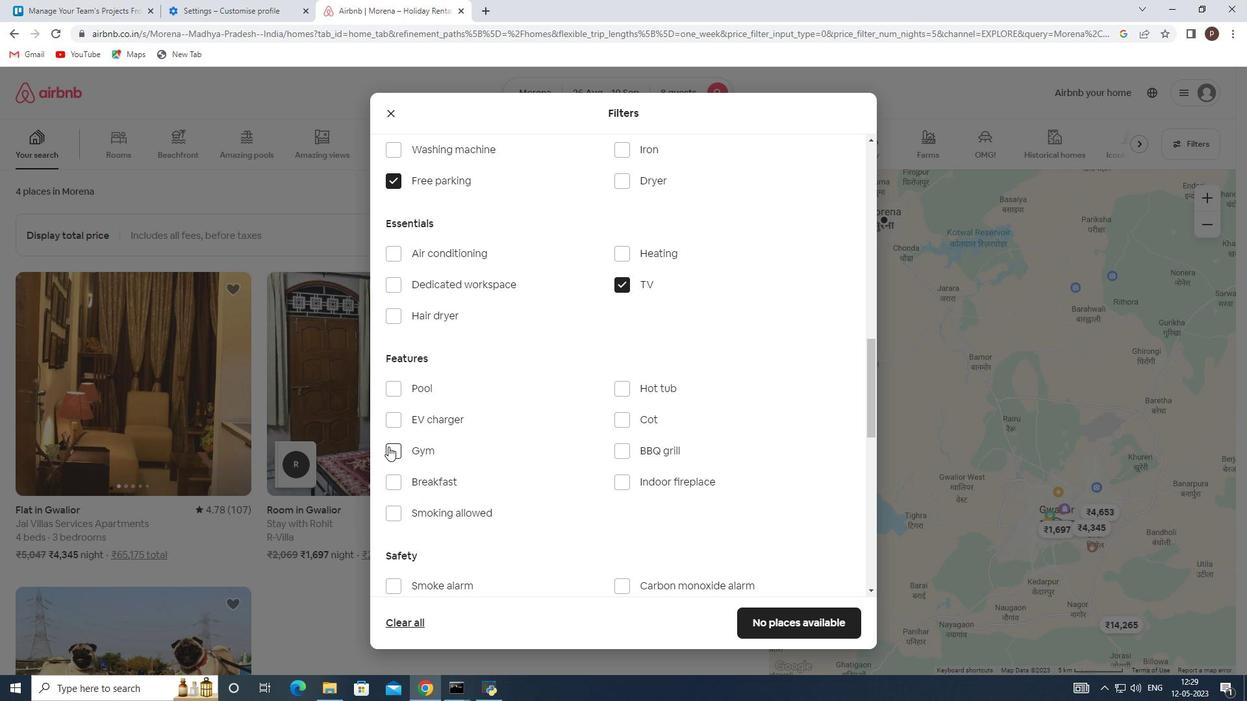 
Action: Mouse pressed left at (389, 447)
Screenshot: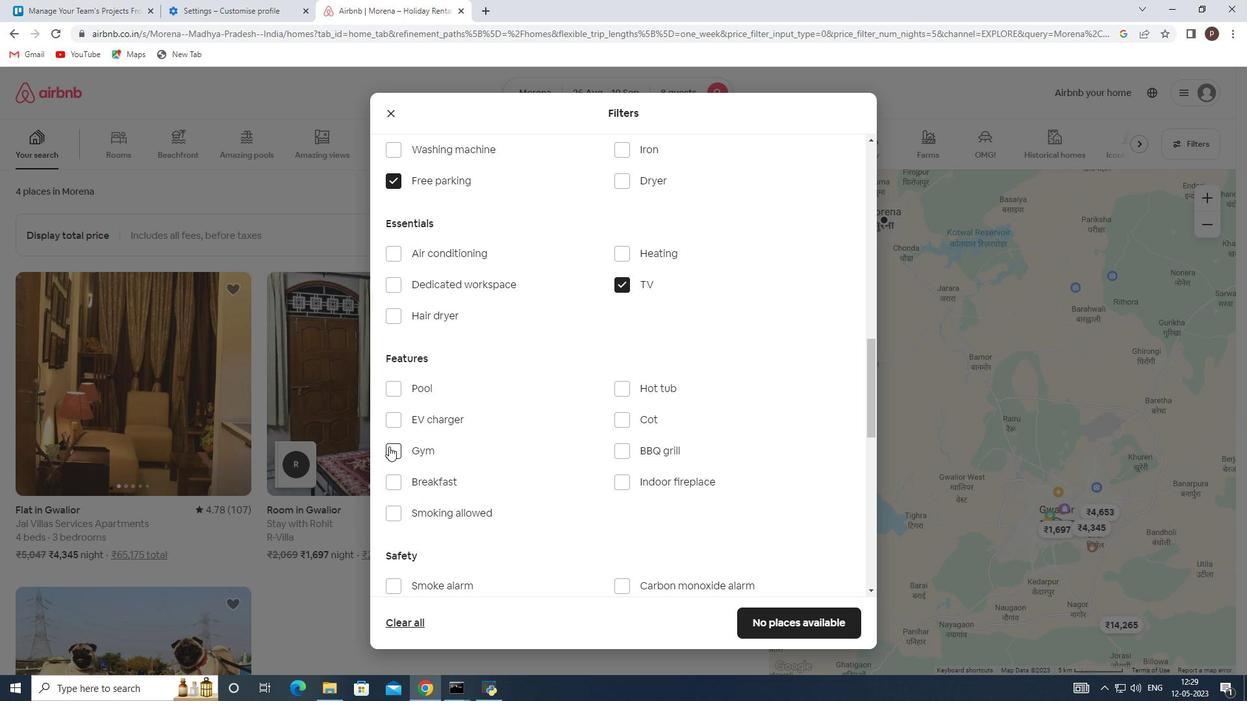 
Action: Mouse moved to (396, 485)
Screenshot: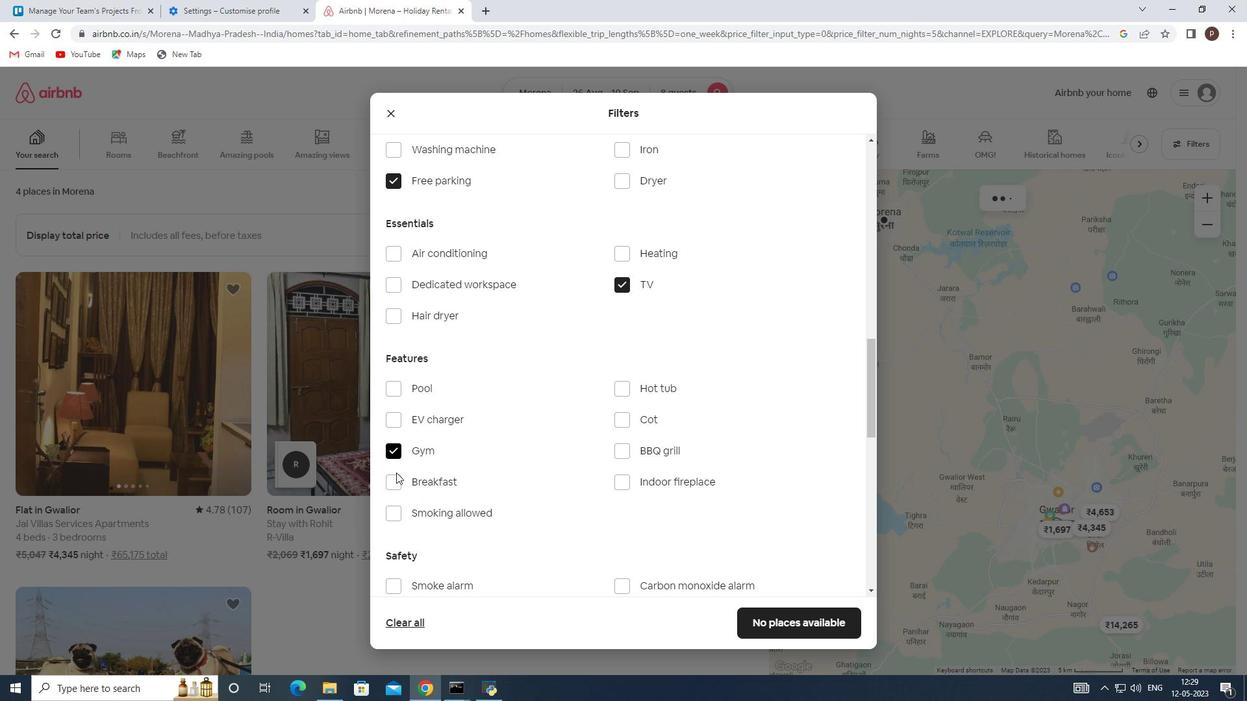 
Action: Mouse pressed left at (396, 485)
Screenshot: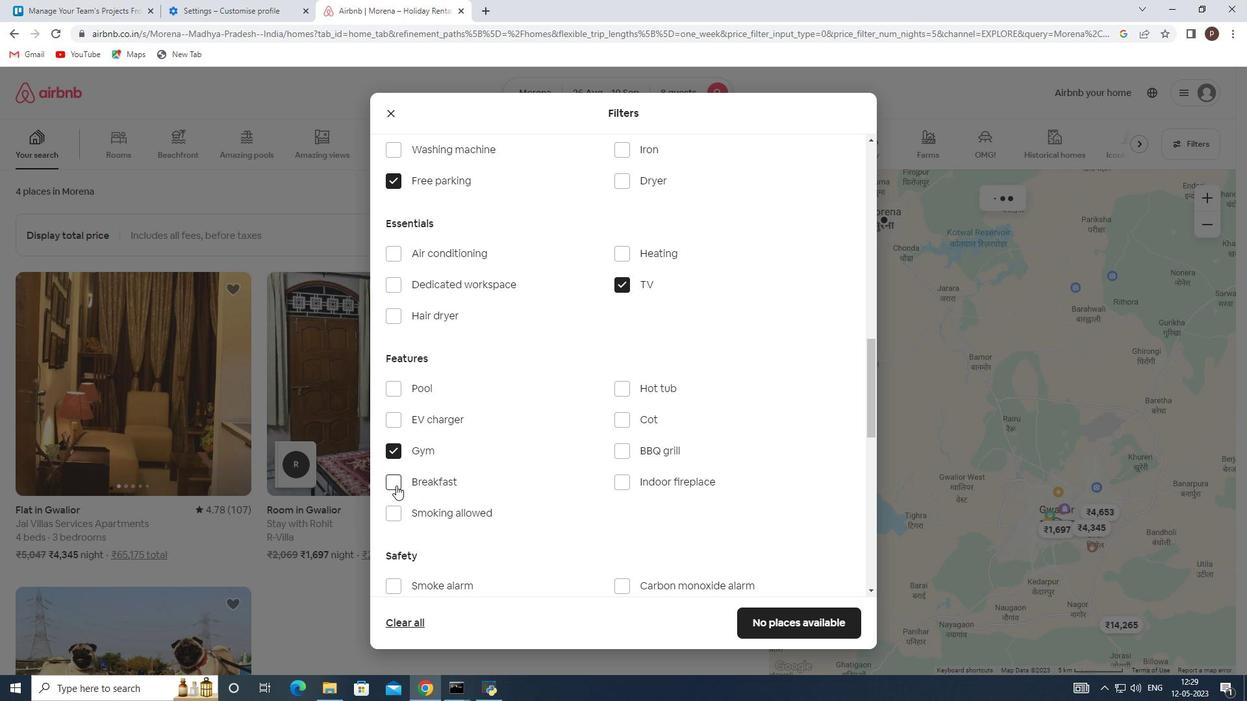 
Action: Mouse moved to (513, 474)
Screenshot: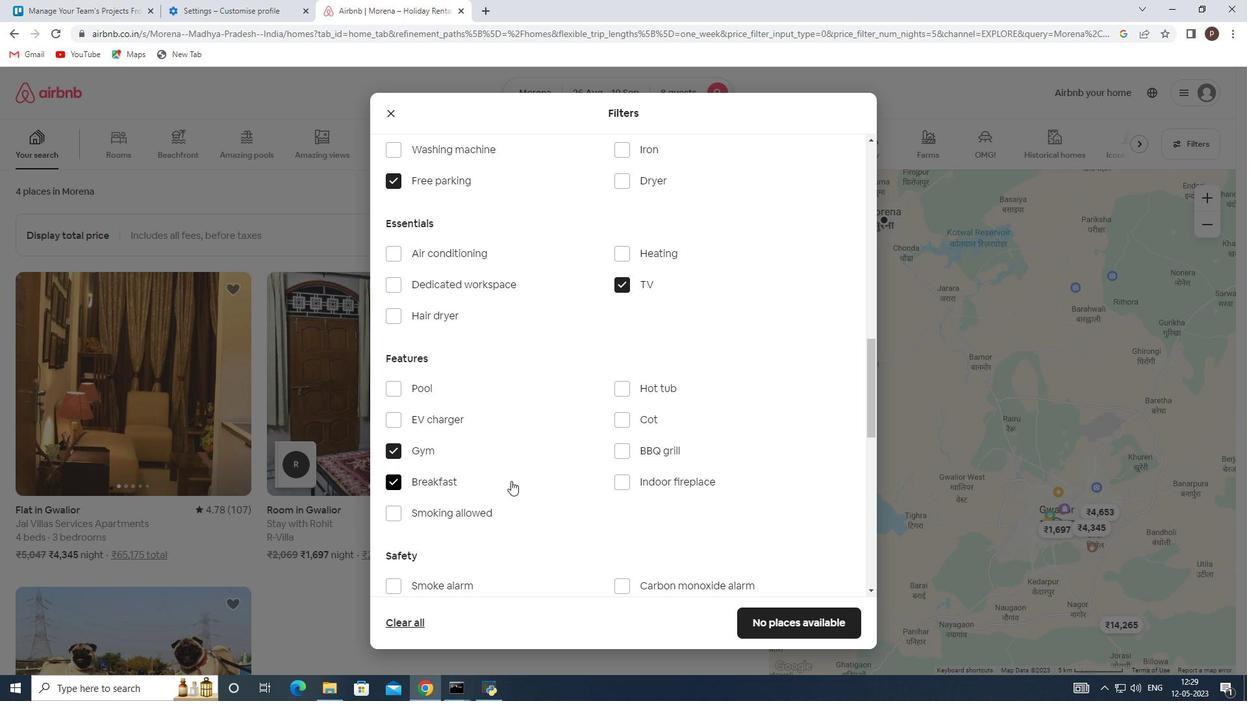 
Action: Mouse scrolled (513, 473) with delta (0, 0)
Screenshot: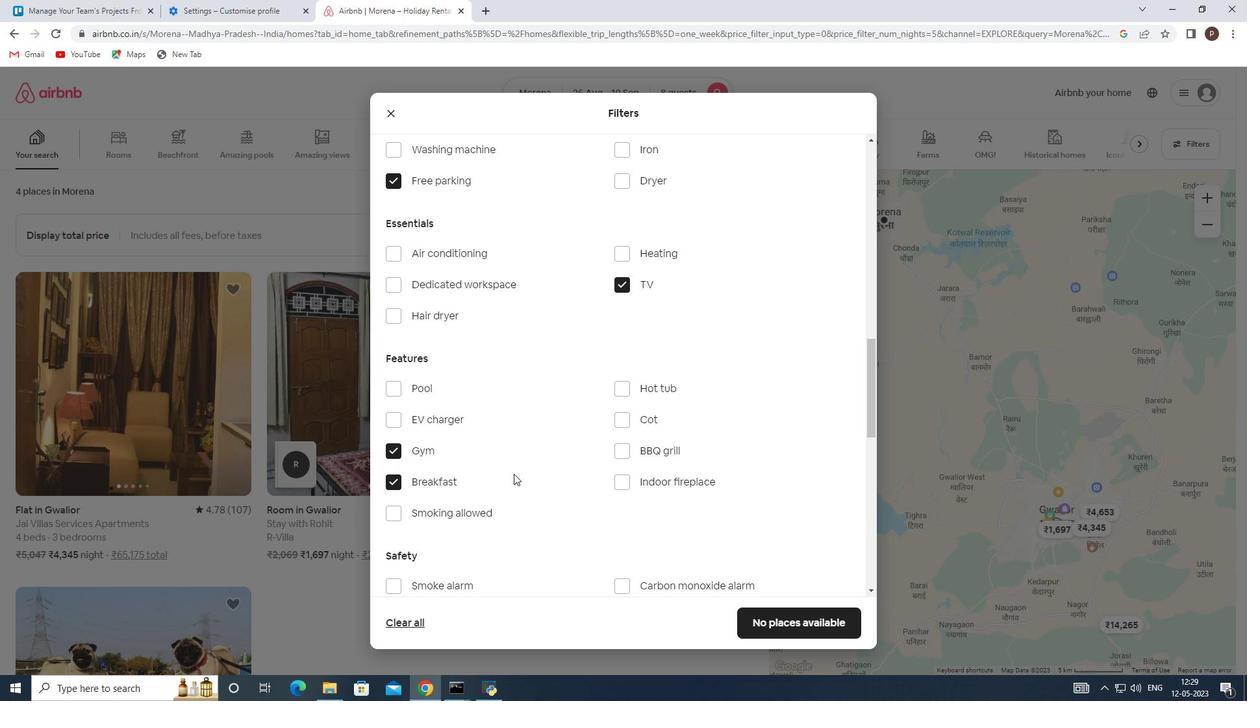 
Action: Mouse moved to (536, 458)
Screenshot: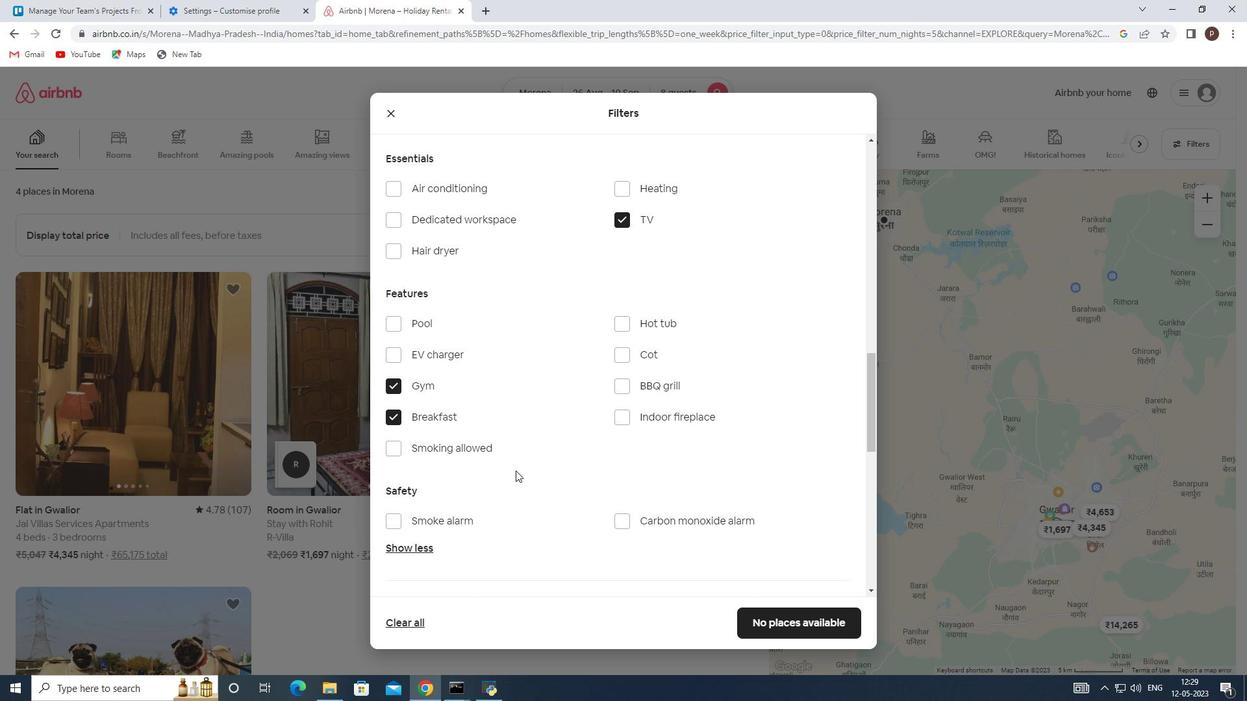 
Action: Mouse scrolled (536, 458) with delta (0, 0)
Screenshot: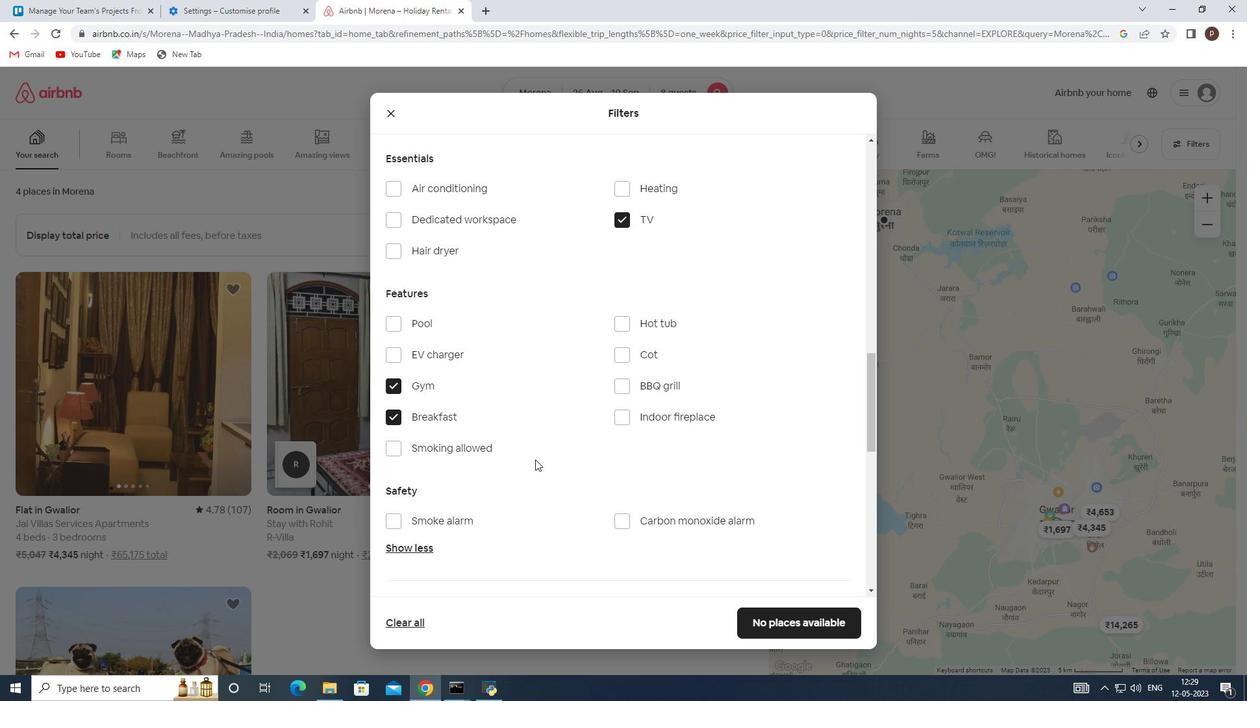 
Action: Mouse scrolled (536, 458) with delta (0, 0)
Screenshot: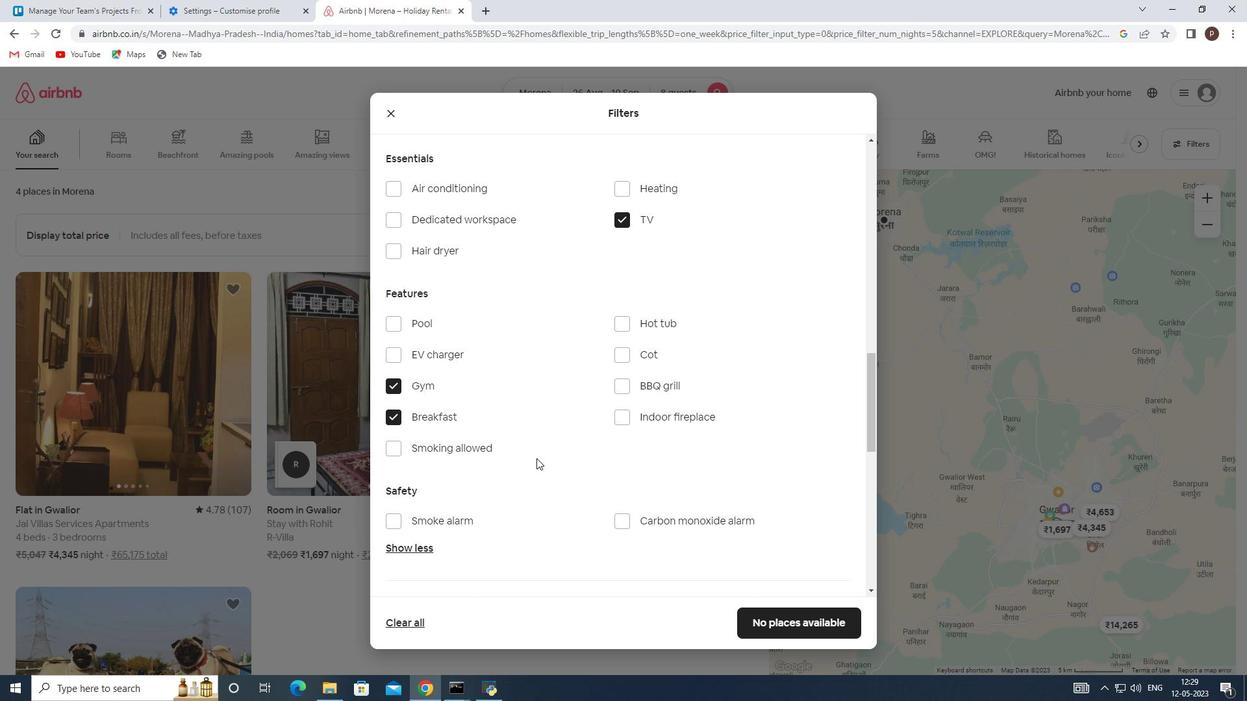 
Action: Mouse moved to (545, 461)
Screenshot: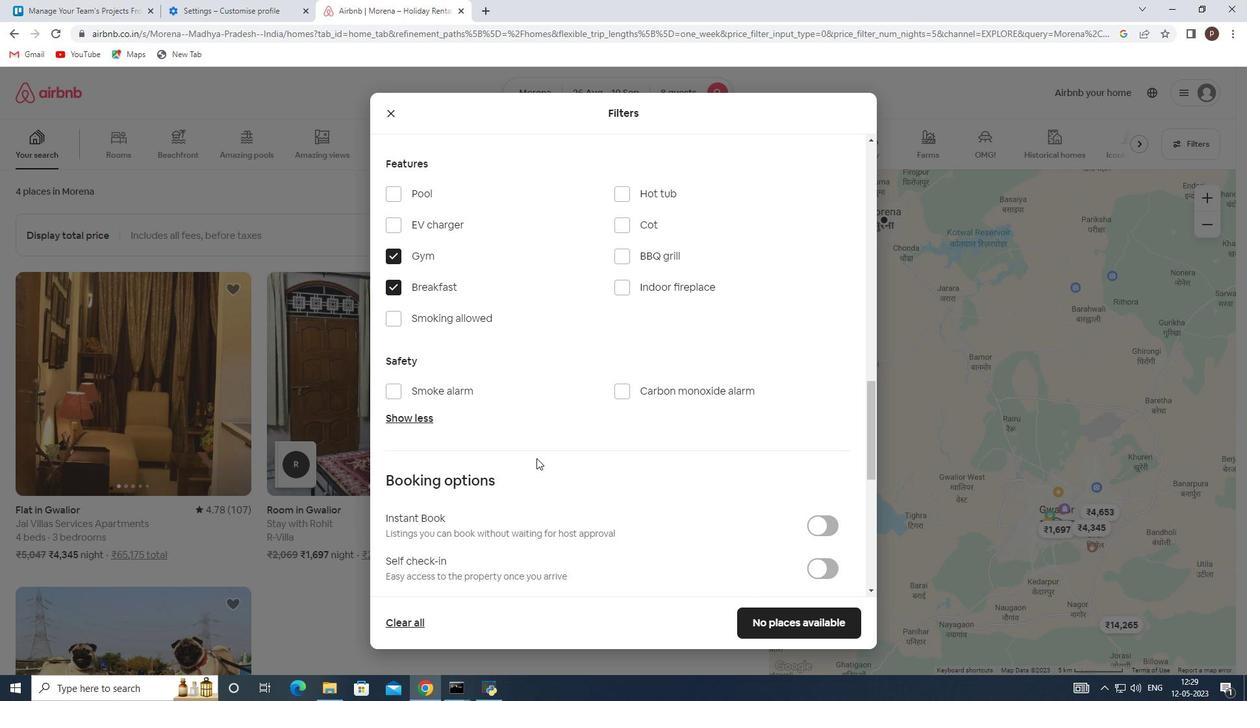 
Action: Mouse scrolled (545, 461) with delta (0, 0)
Screenshot: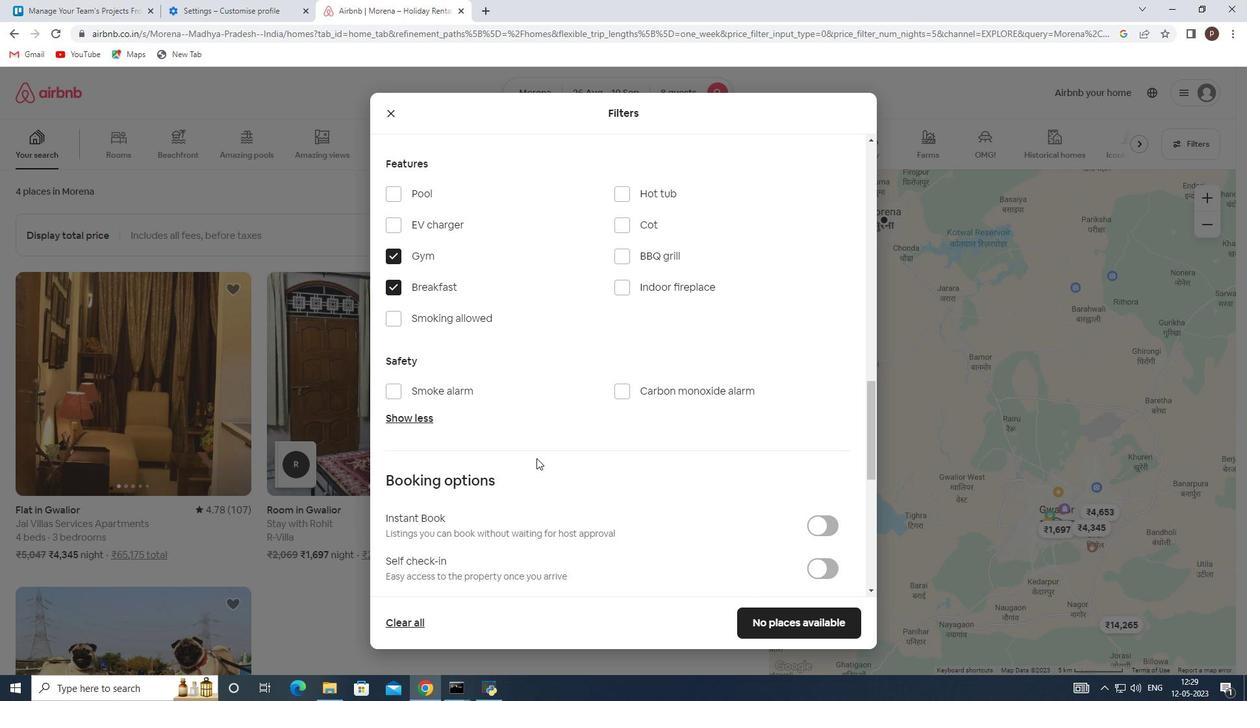 
Action: Mouse scrolled (545, 461) with delta (0, 0)
Screenshot: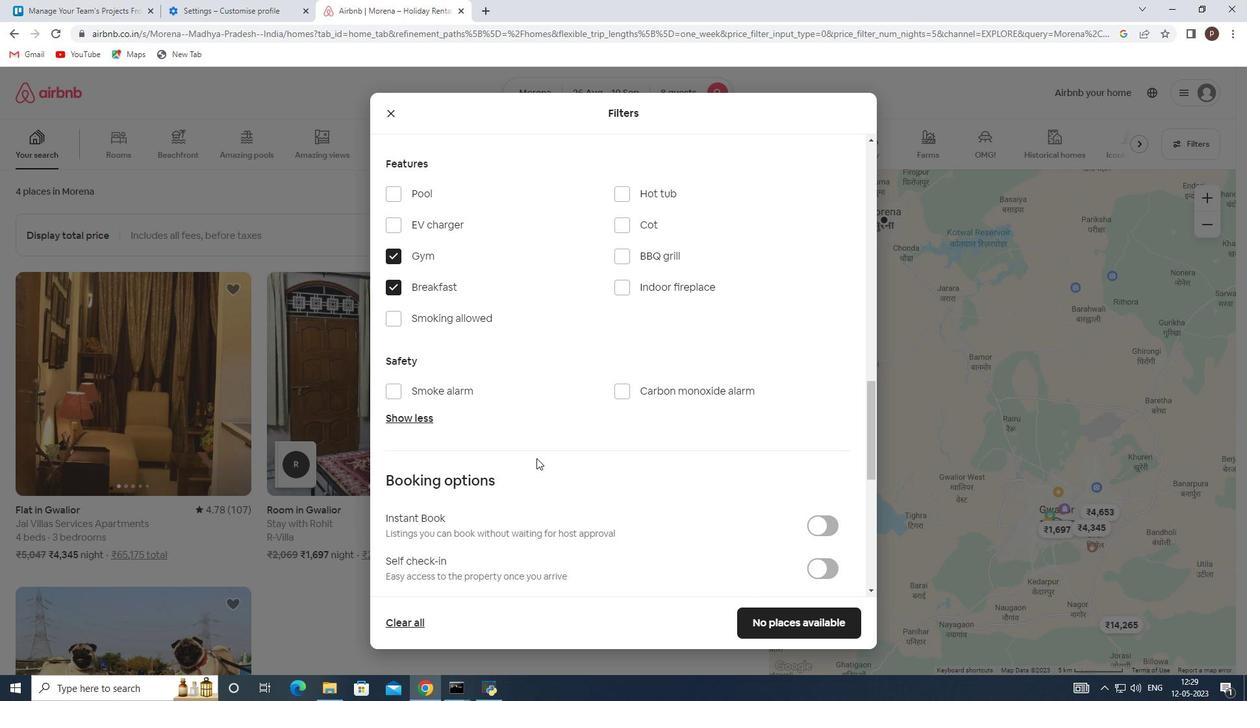 
Action: Mouse scrolled (545, 461) with delta (0, 0)
Screenshot: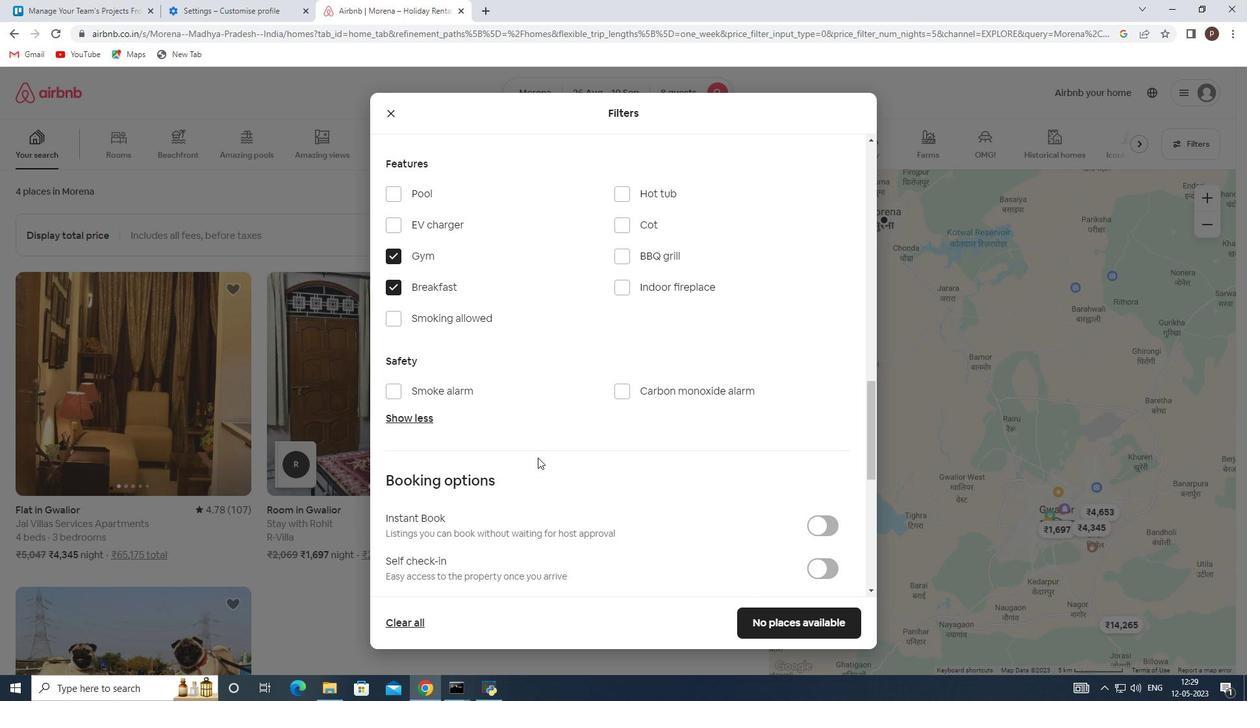 
Action: Mouse moved to (822, 372)
Screenshot: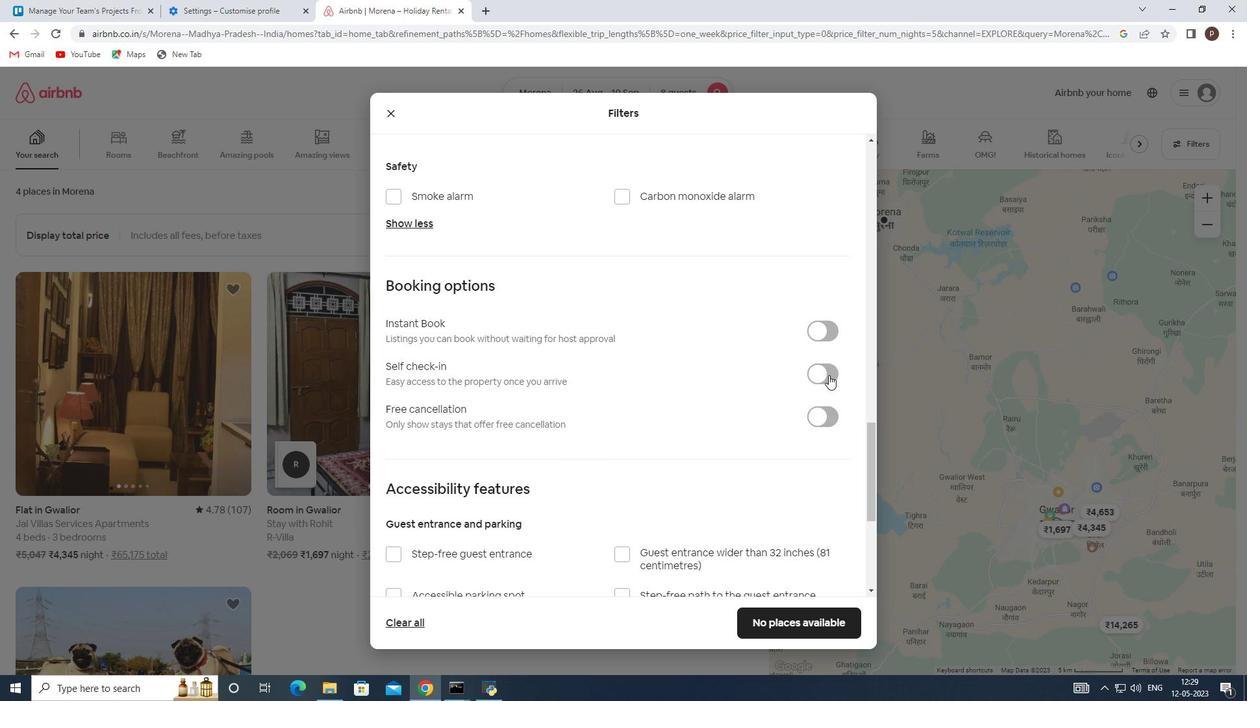 
Action: Mouse pressed left at (822, 372)
Screenshot: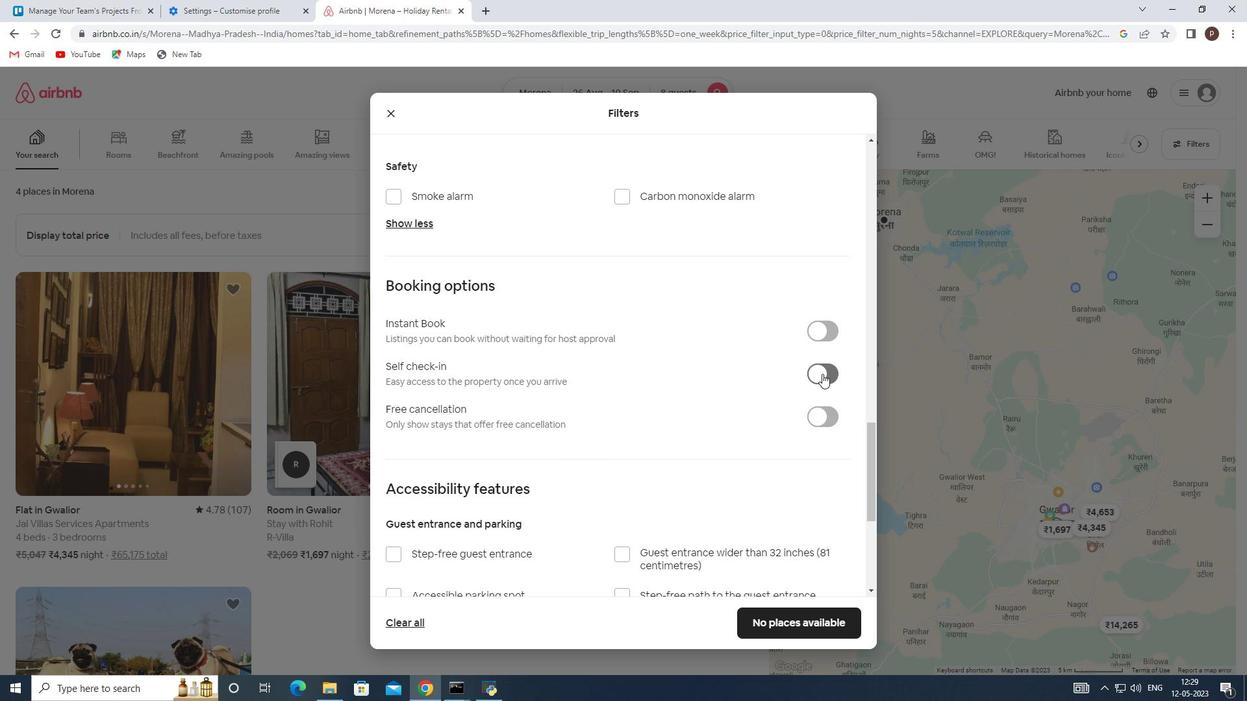 
Action: Mouse moved to (592, 436)
Screenshot: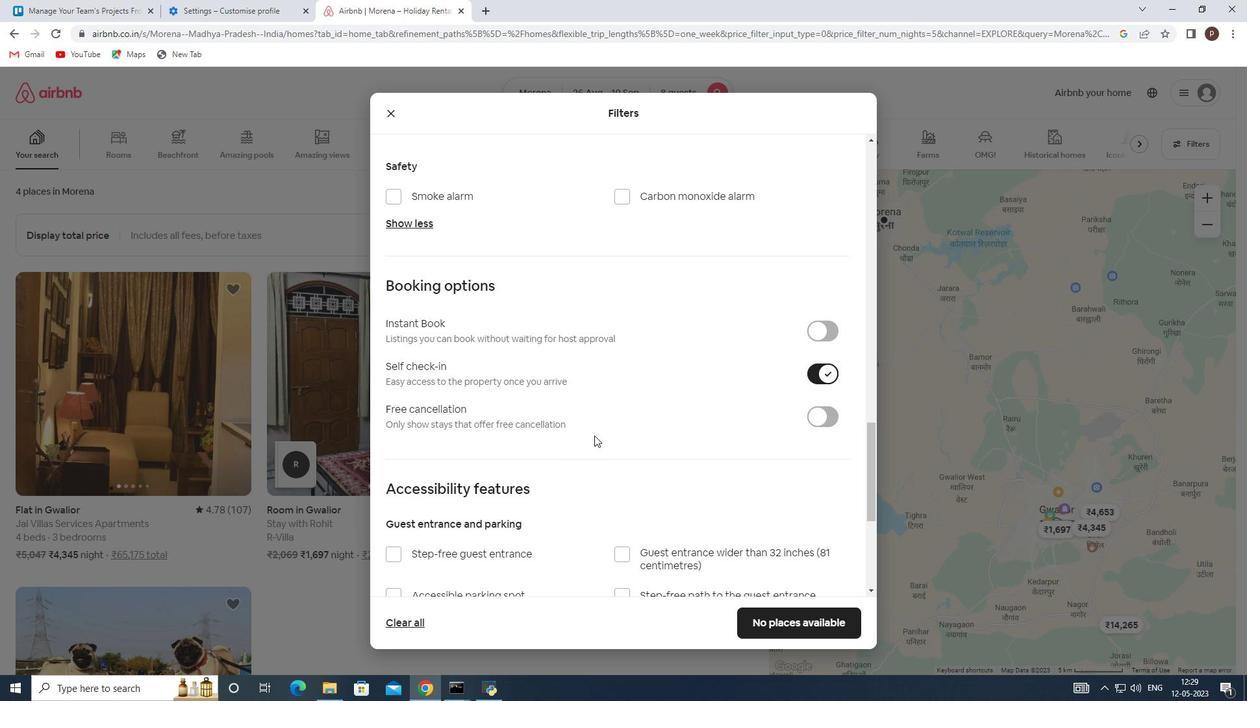 
Action: Mouse scrolled (592, 435) with delta (0, 0)
Screenshot: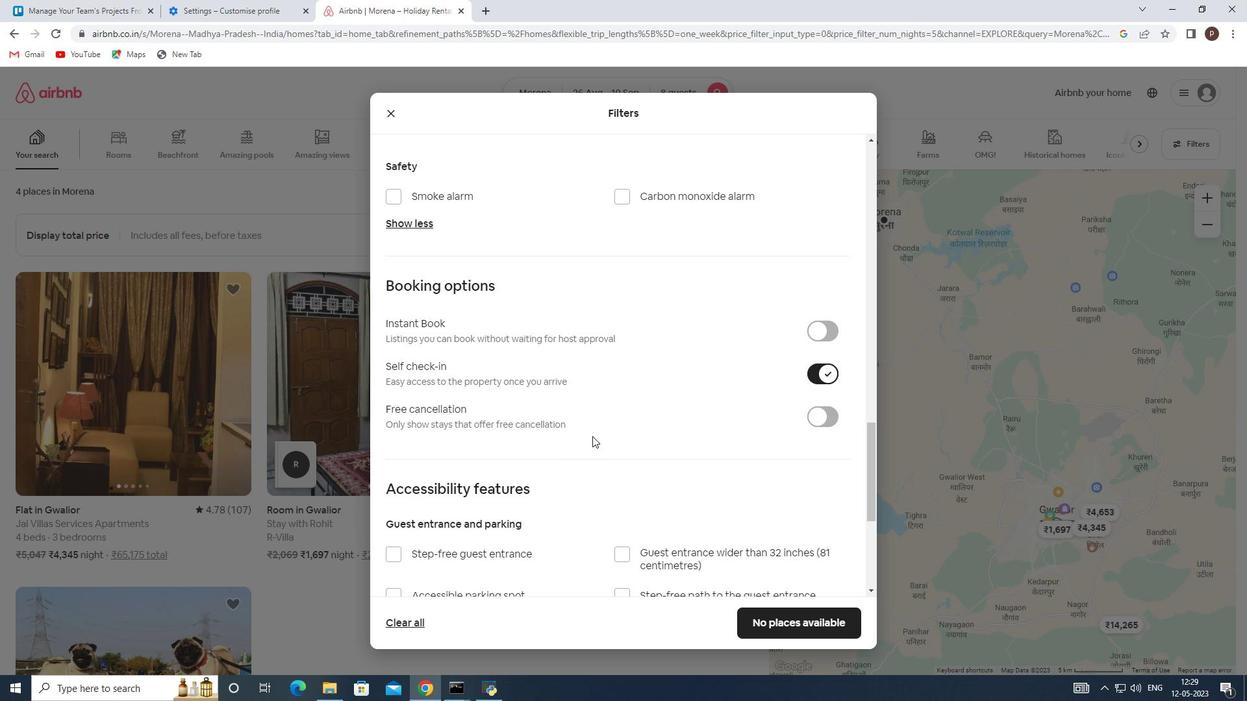 
Action: Mouse moved to (591, 436)
Screenshot: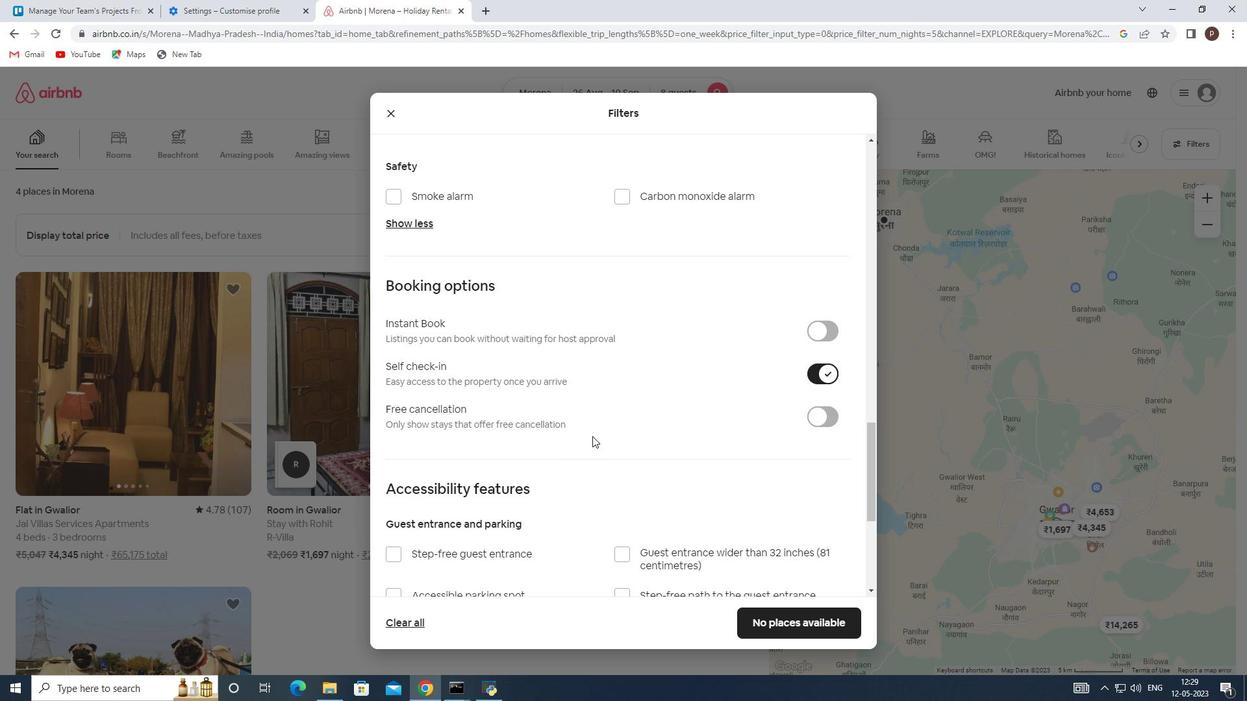 
Action: Mouse scrolled (591, 435) with delta (0, 0)
Screenshot: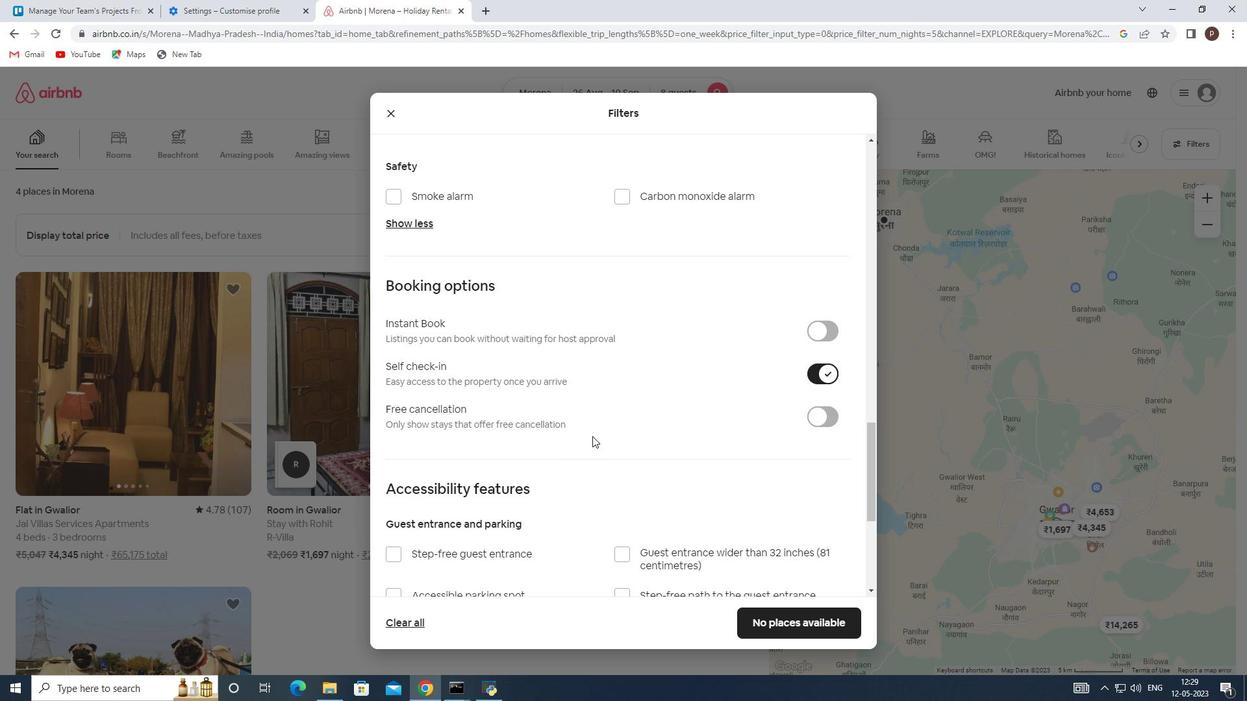 
Action: Mouse scrolled (591, 435) with delta (0, 0)
Screenshot: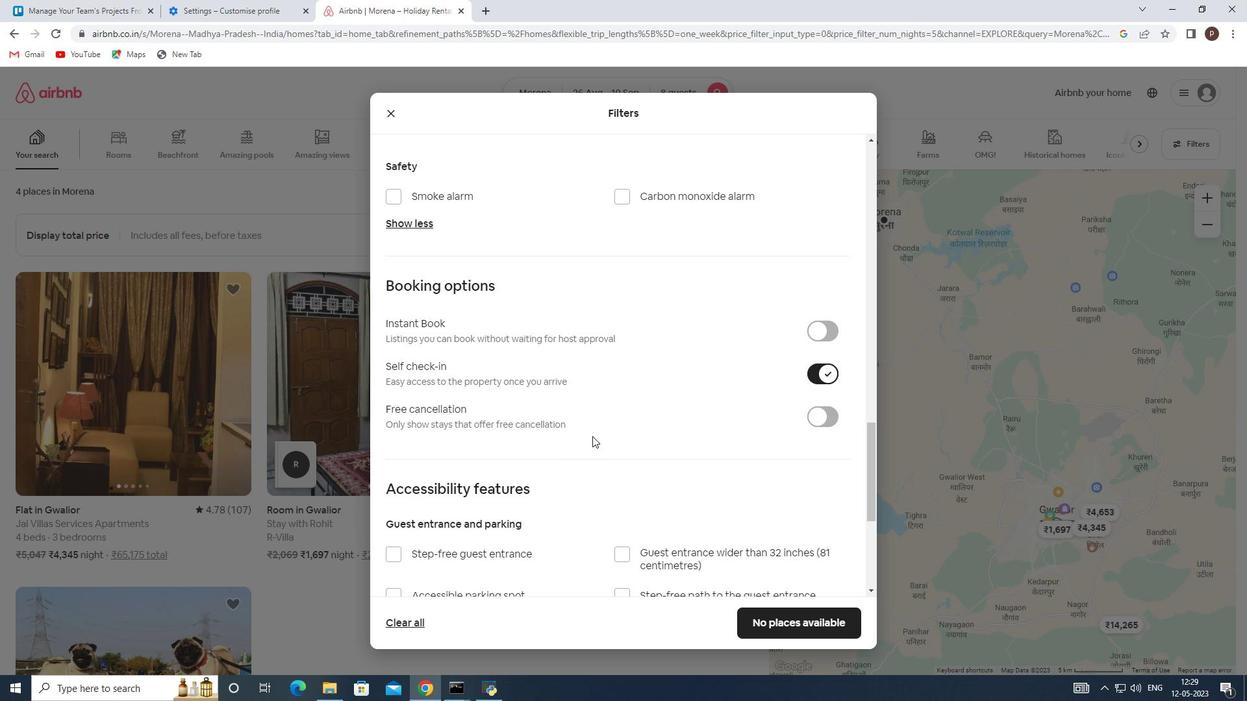 
Action: Mouse scrolled (591, 435) with delta (0, 0)
Screenshot: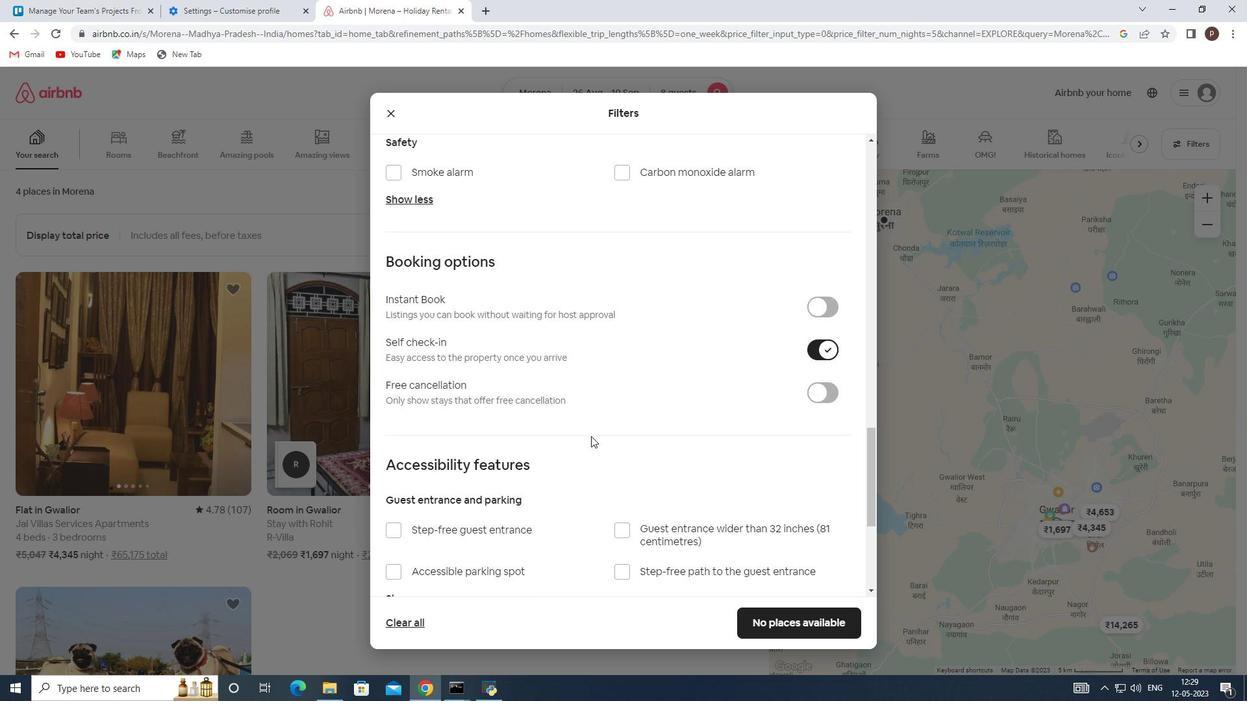 
Action: Mouse scrolled (591, 435) with delta (0, 0)
Screenshot: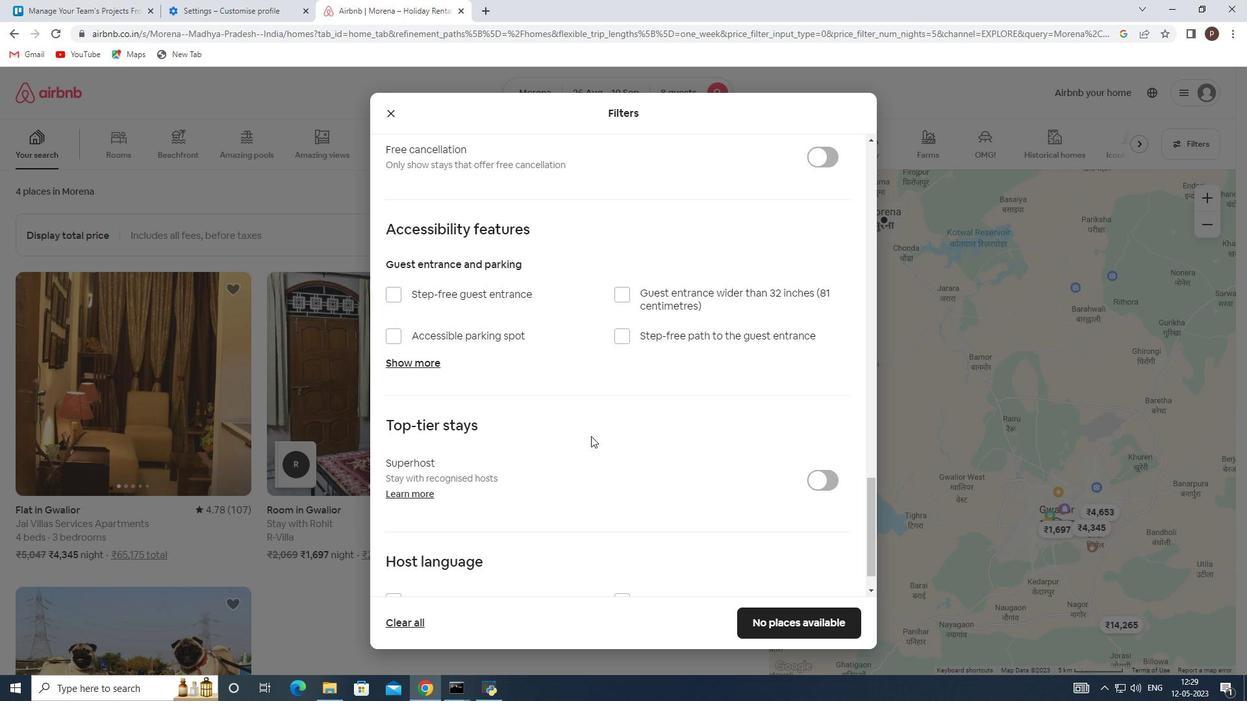 
Action: Mouse scrolled (591, 435) with delta (0, 0)
Screenshot: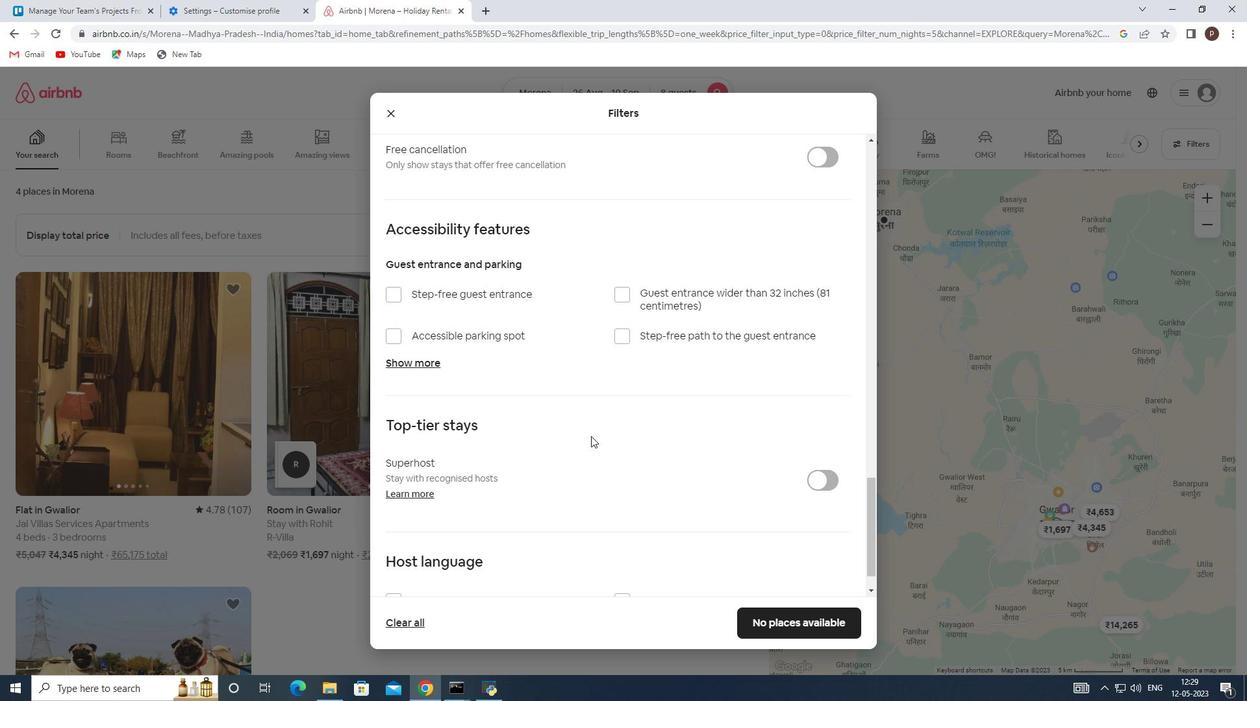 
Action: Mouse moved to (591, 437)
Screenshot: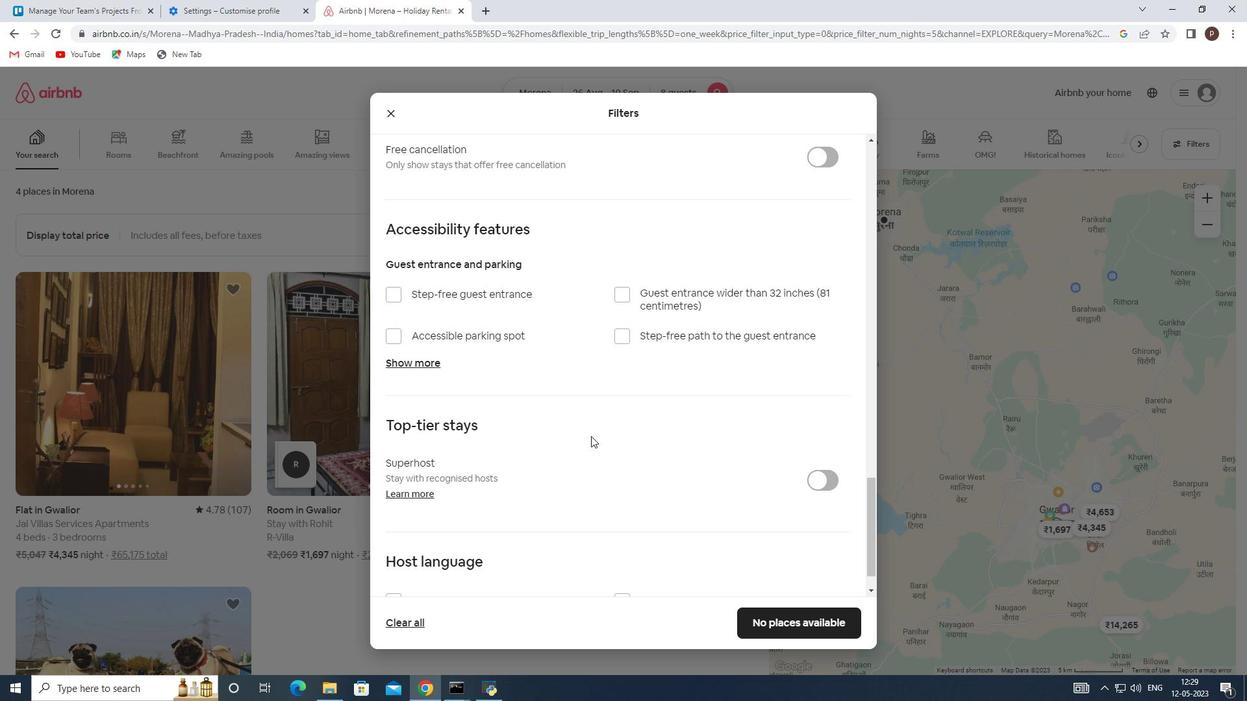 
Action: Mouse scrolled (591, 436) with delta (0, 0)
Screenshot: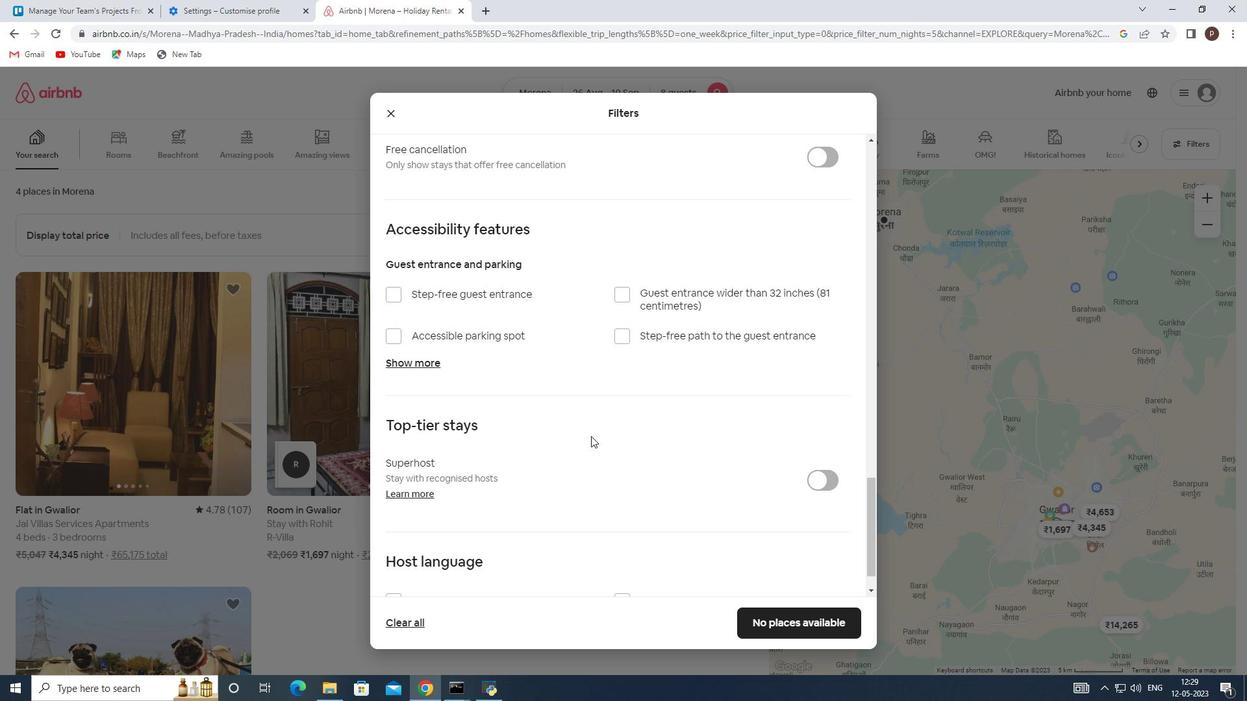
Action: Mouse scrolled (591, 436) with delta (0, 0)
Screenshot: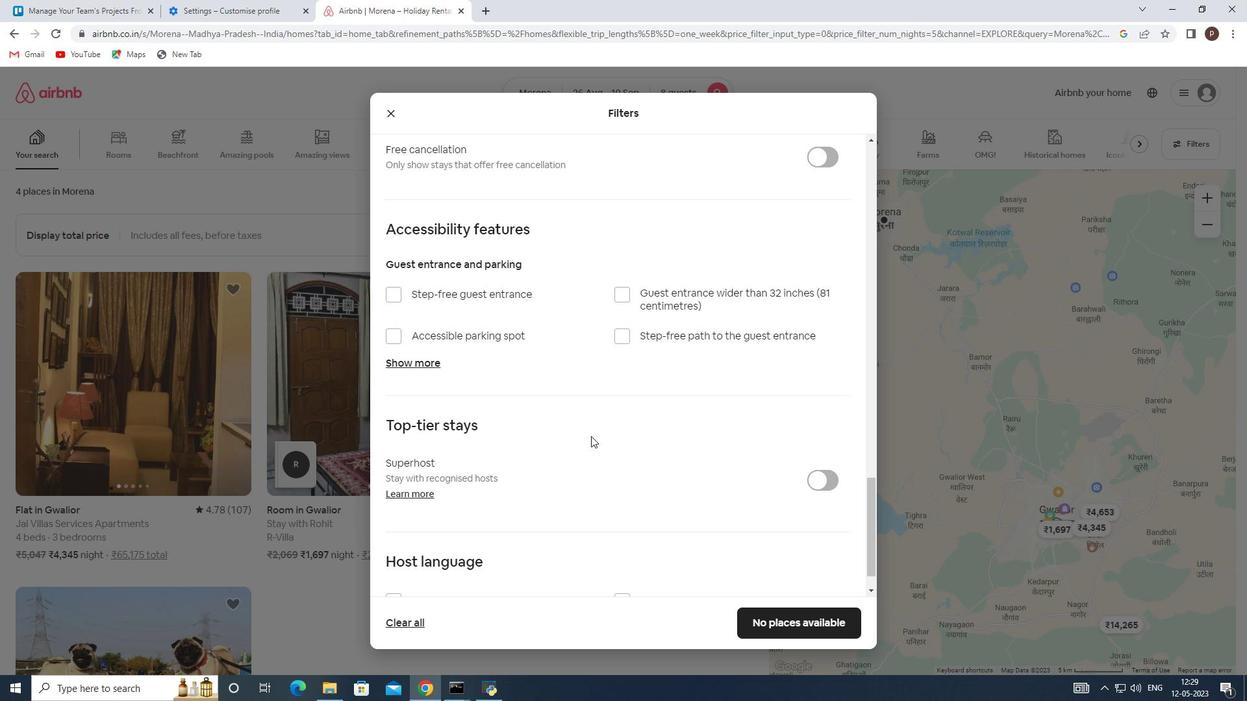 
Action: Mouse scrolled (591, 436) with delta (0, 0)
Screenshot: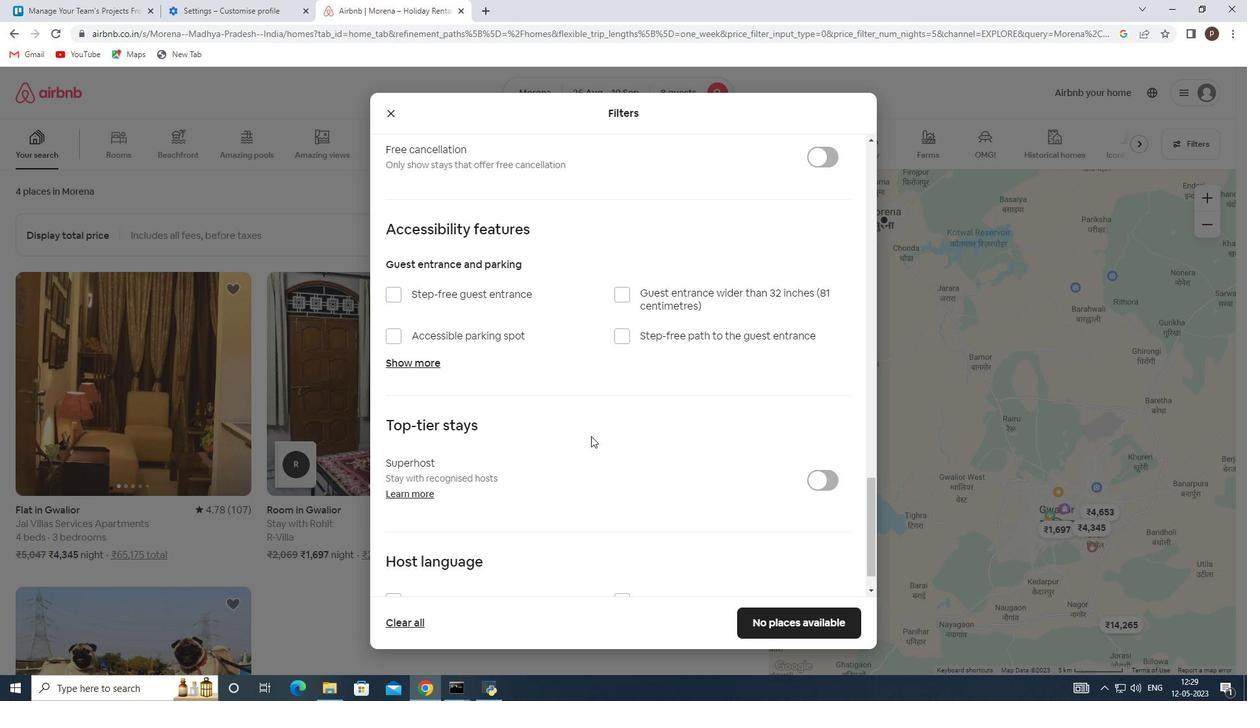 
Action: Mouse scrolled (591, 436) with delta (0, 0)
Screenshot: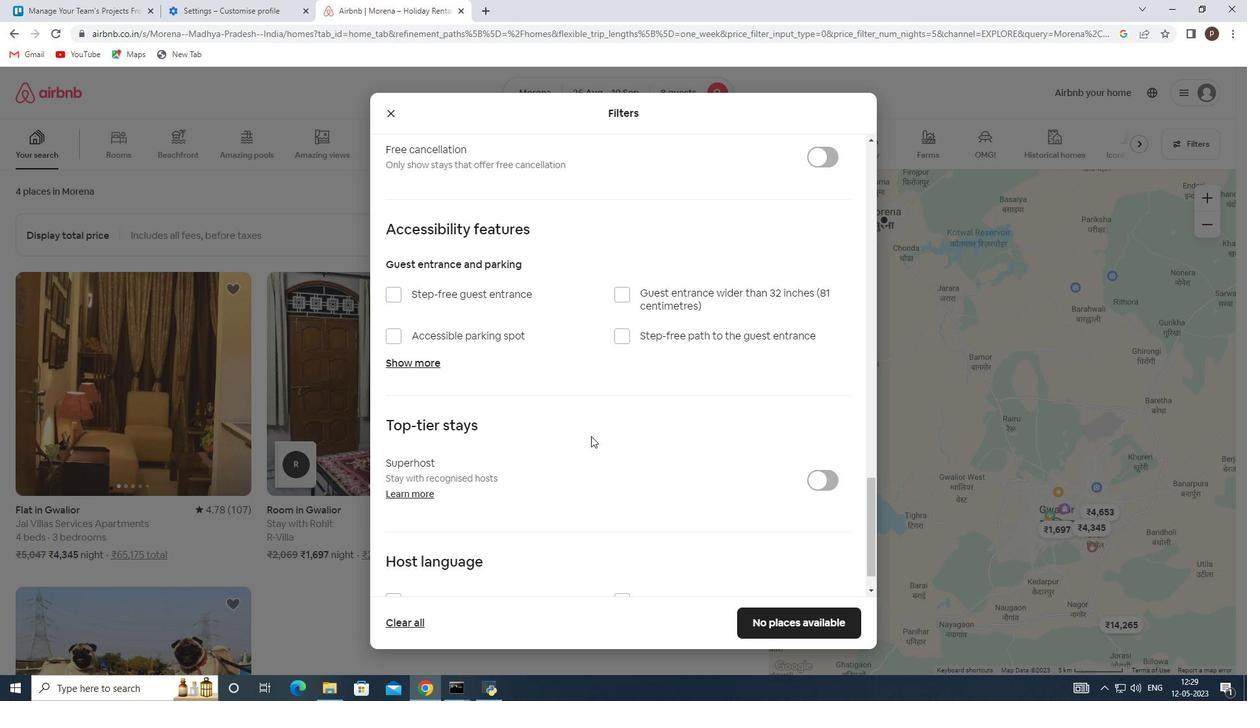 
Action: Mouse moved to (395, 556)
Screenshot: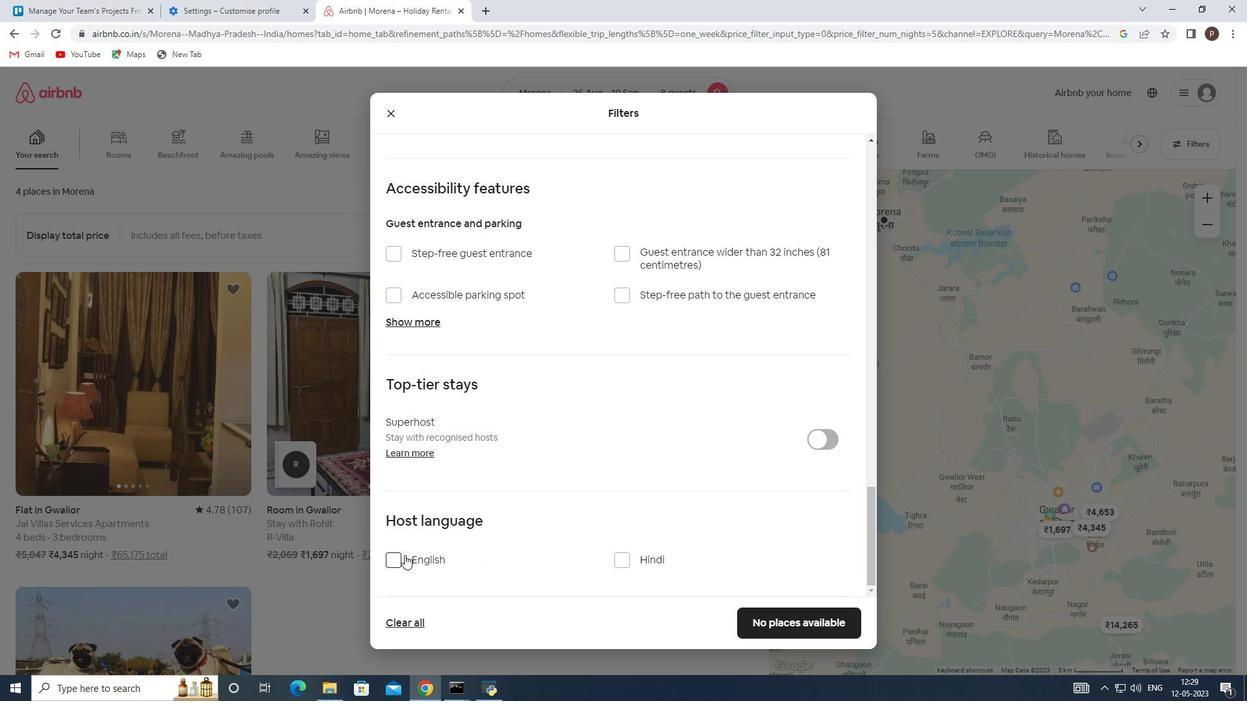 
Action: Mouse pressed left at (395, 556)
Screenshot: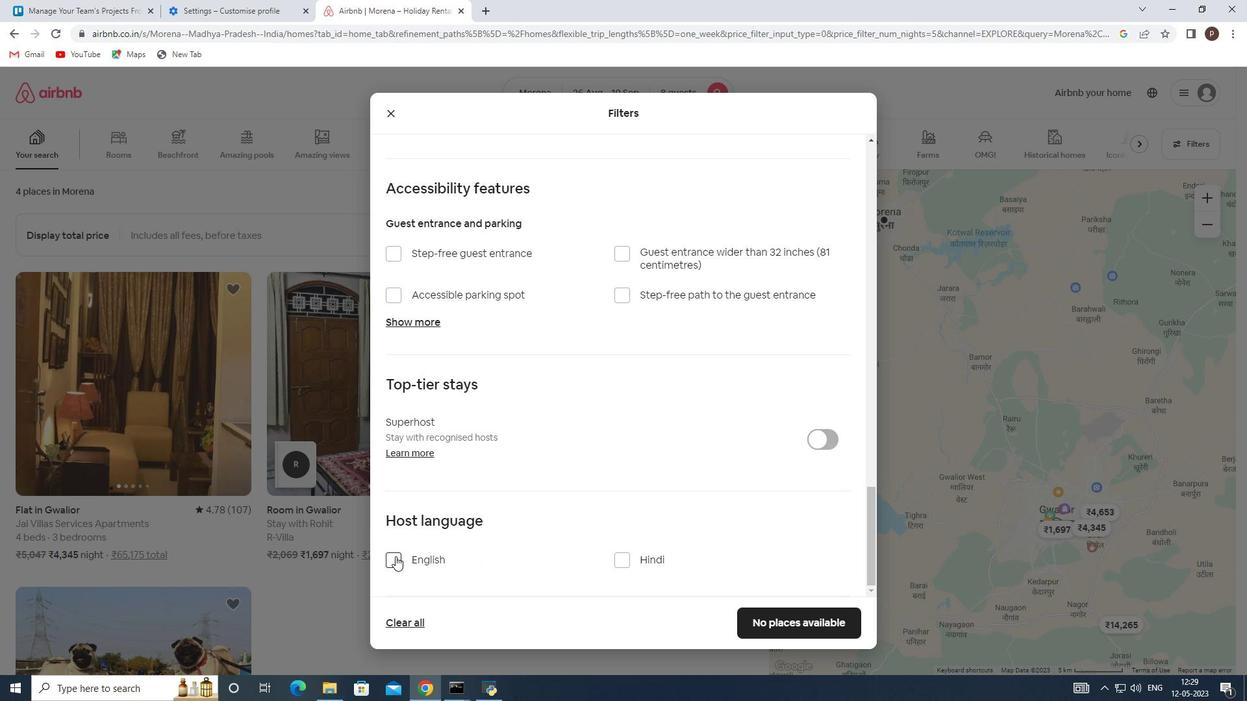 
Action: Mouse moved to (799, 619)
Screenshot: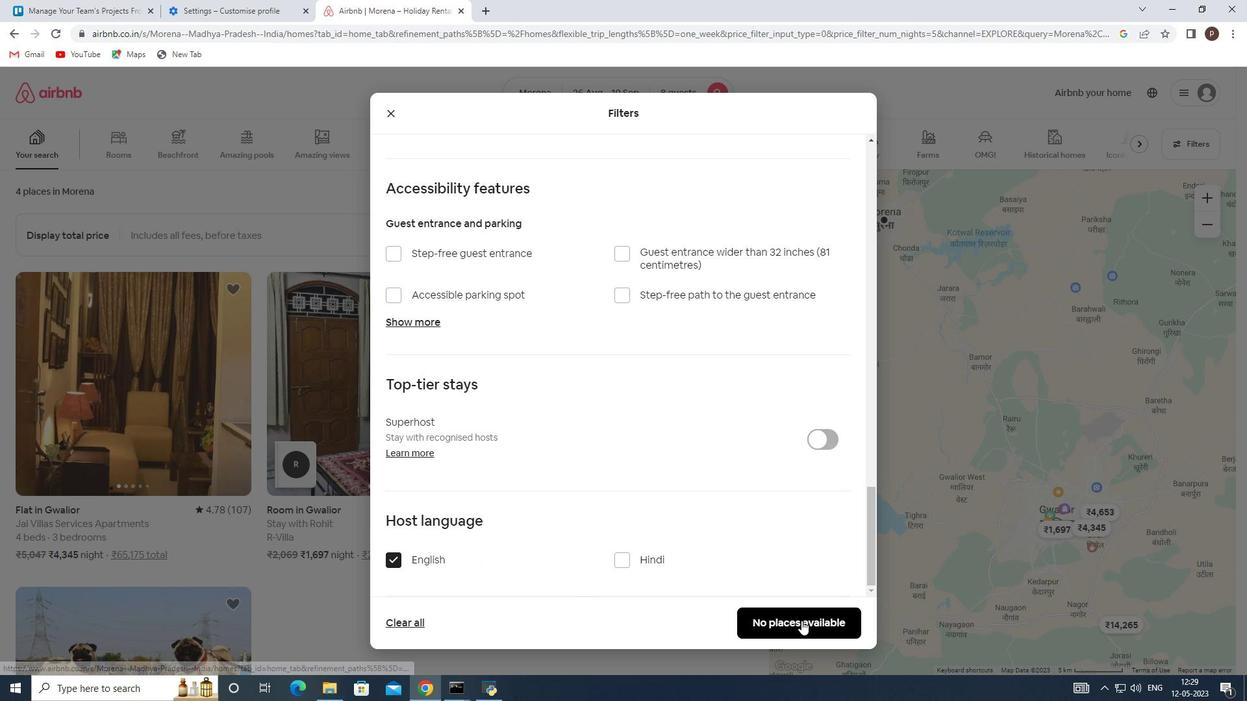
Action: Mouse pressed left at (799, 619)
Screenshot: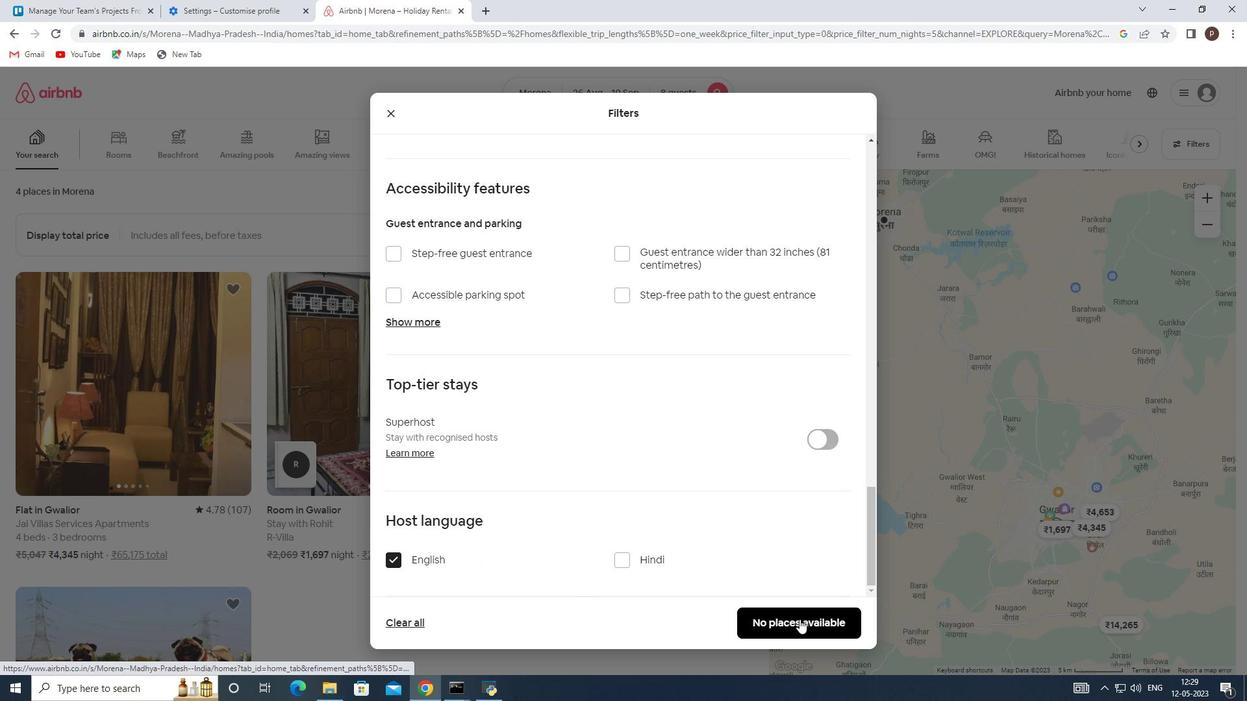 
